 Task: Look for space in Sycamore, United States from 8th August, 2023 to 15th August, 2023 for 9 adults in price range Rs.10000 to Rs.14000. Place can be shared room with 5 bedrooms having 9 beds and 5 bathrooms. Property type can be house, flat, guest house. Amenities needed are: wifi, TV, free parkinig on premises, gym, breakfast. Booking option can be shelf check-in. Required host language is English.
Action: Mouse moved to (589, 134)
Screenshot: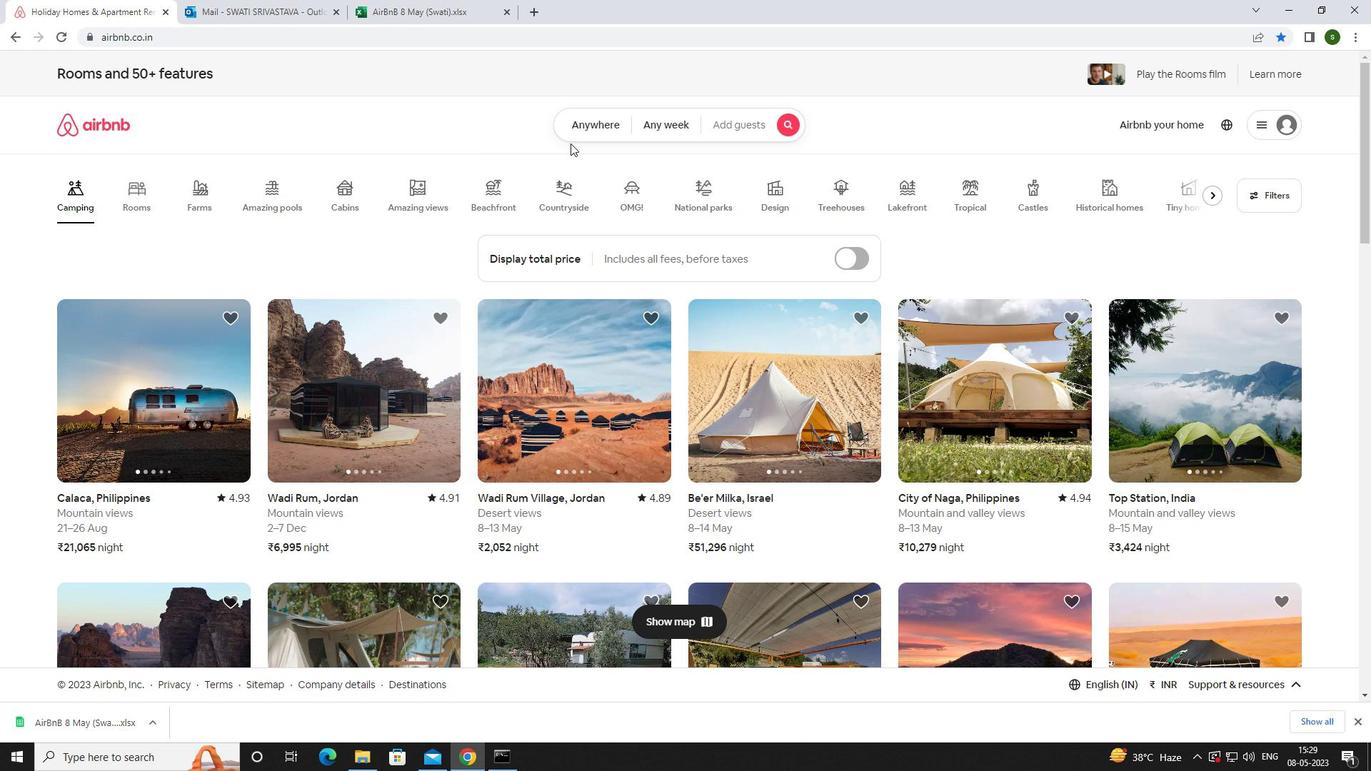
Action: Mouse pressed left at (589, 134)
Screenshot: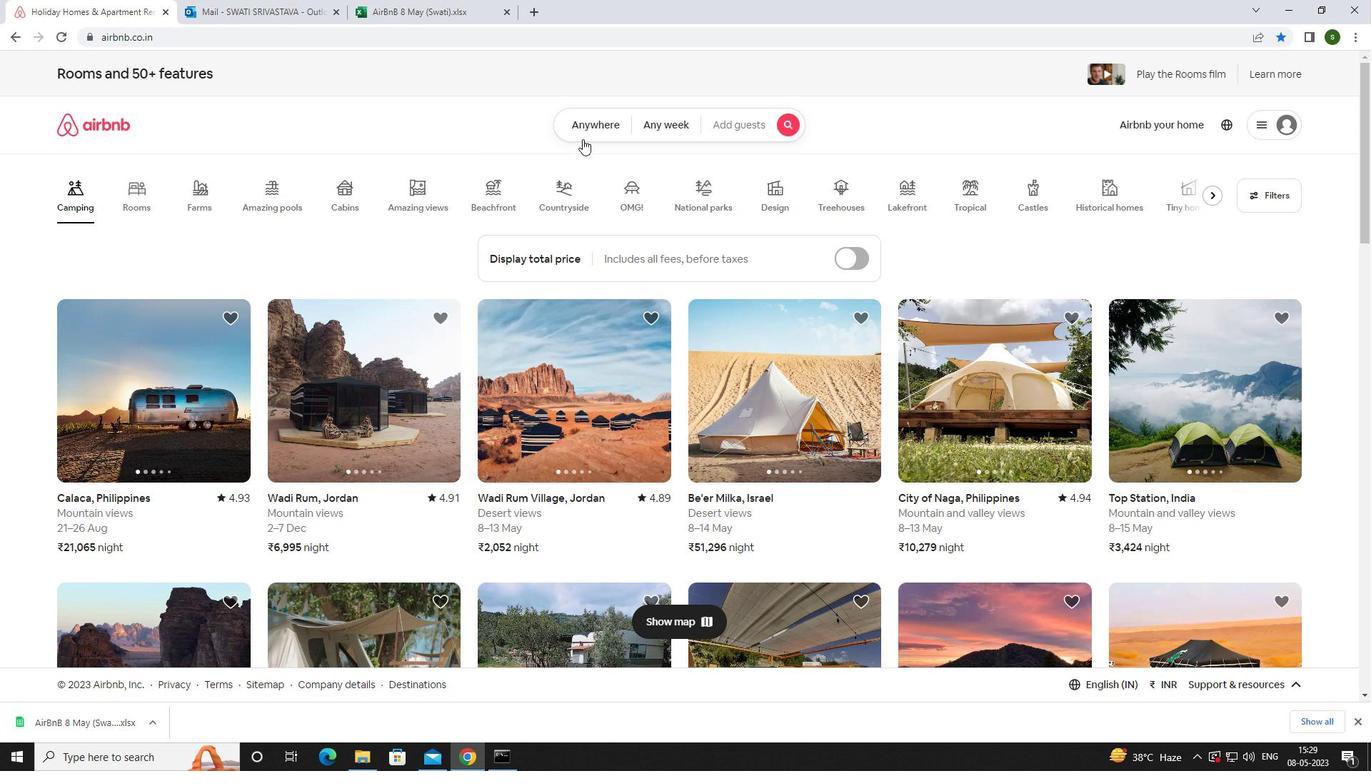
Action: Mouse moved to (514, 182)
Screenshot: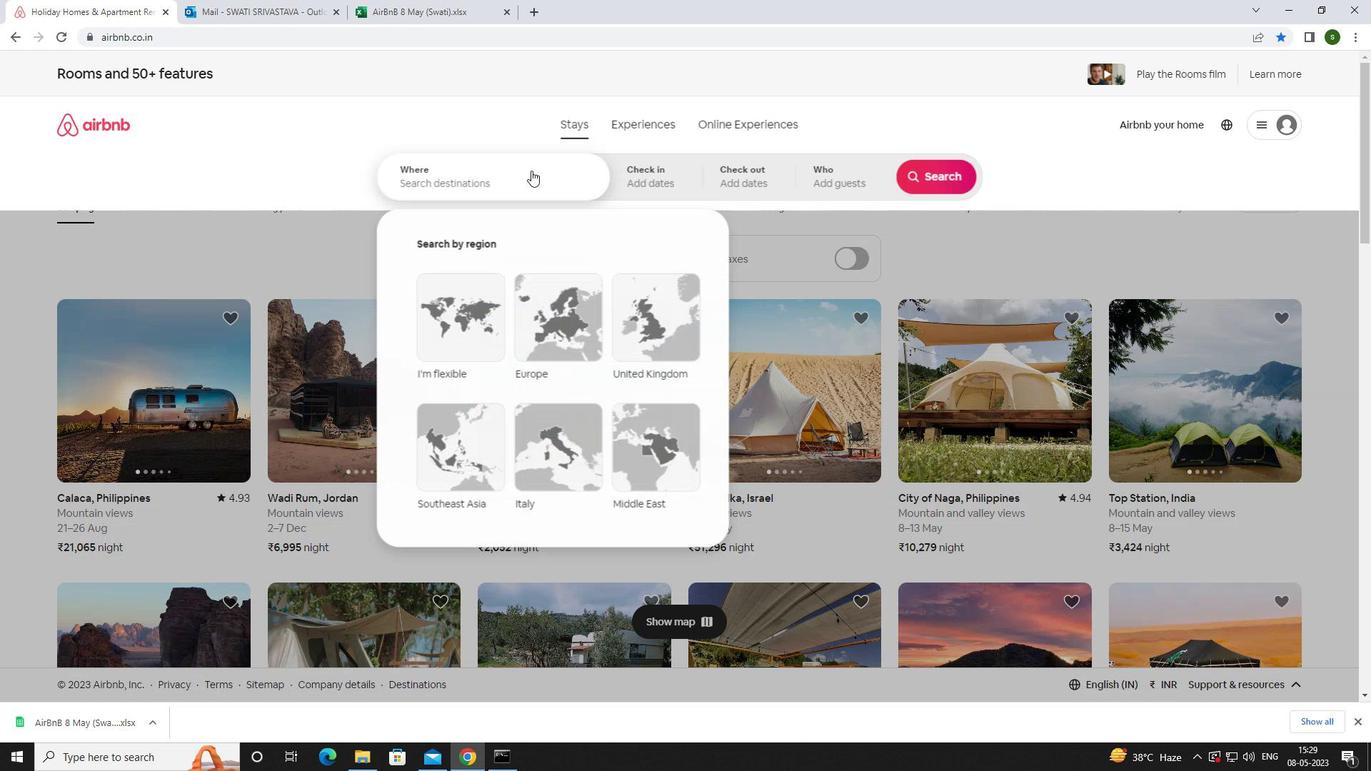 
Action: Mouse pressed left at (514, 182)
Screenshot: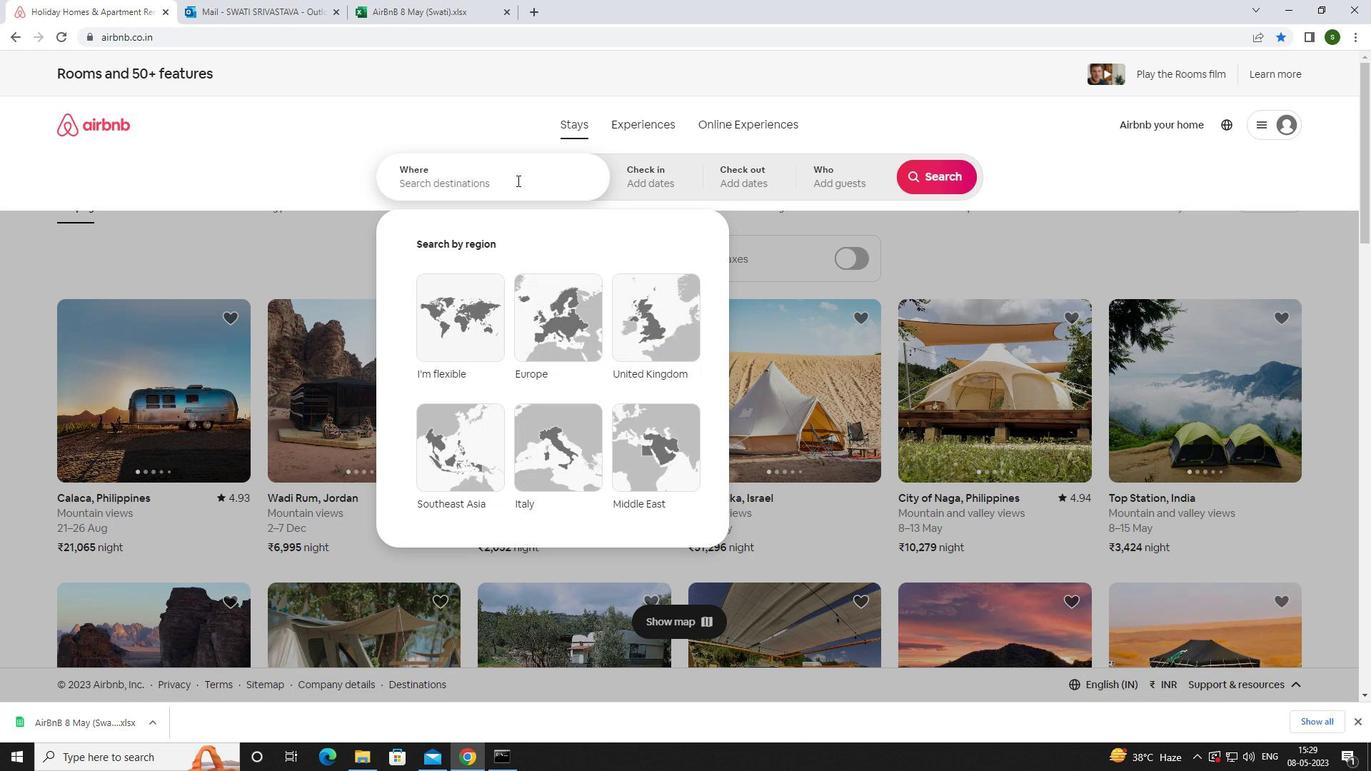 
Action: Key pressed <Key.caps_lock>s<Key.caps_lock>ycamore,<Key.space><Key.caps_lock>u<Key.caps_lock>nited<Key.space><Key.caps_lock>s<Key.caps_lock>tates<Key.enter>
Screenshot: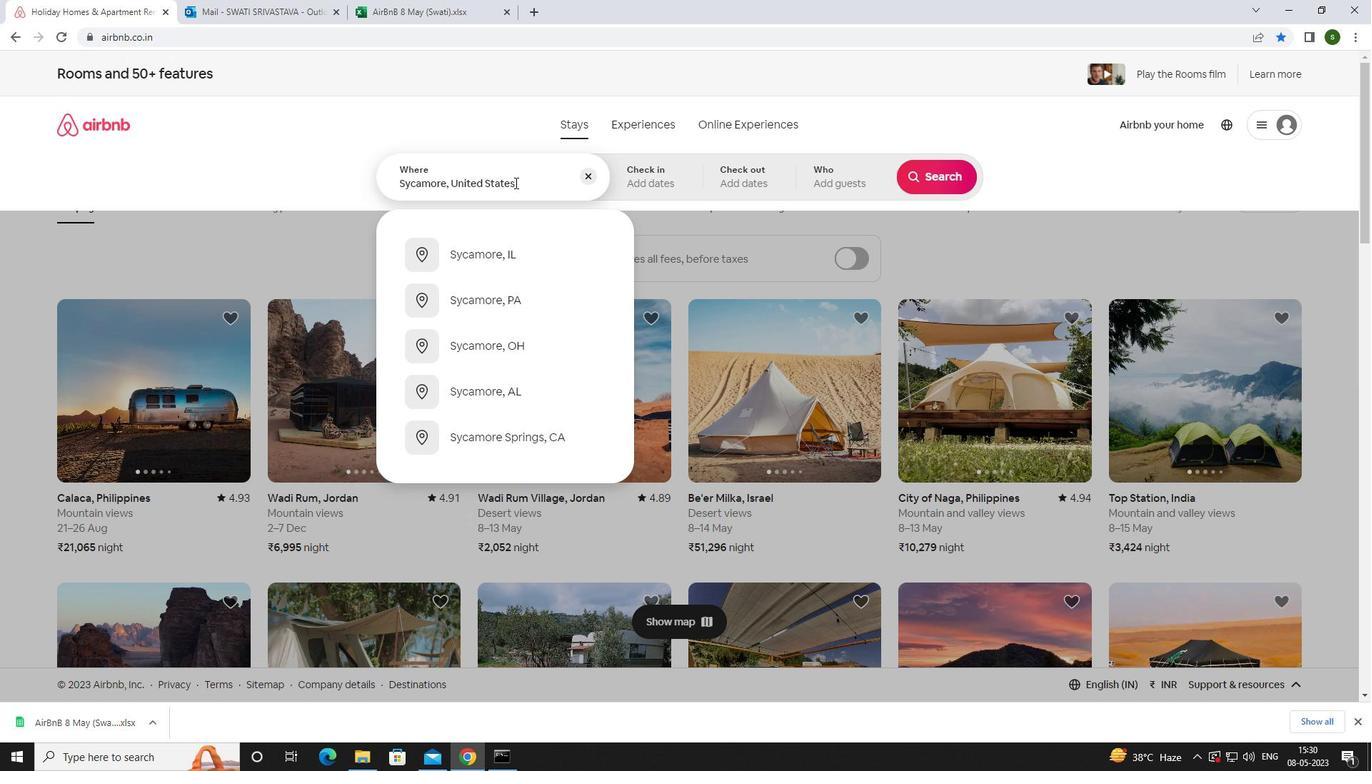 
Action: Mouse moved to (931, 289)
Screenshot: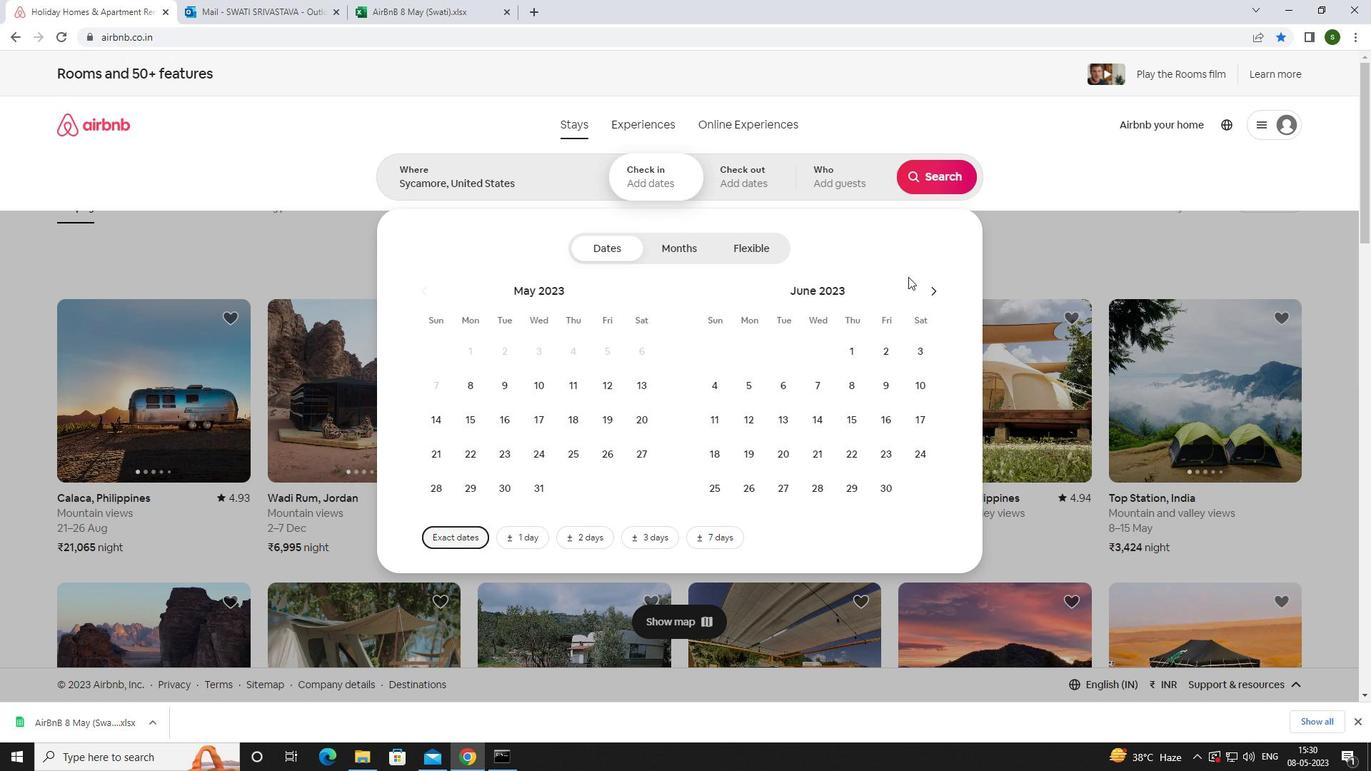 
Action: Mouse pressed left at (931, 289)
Screenshot: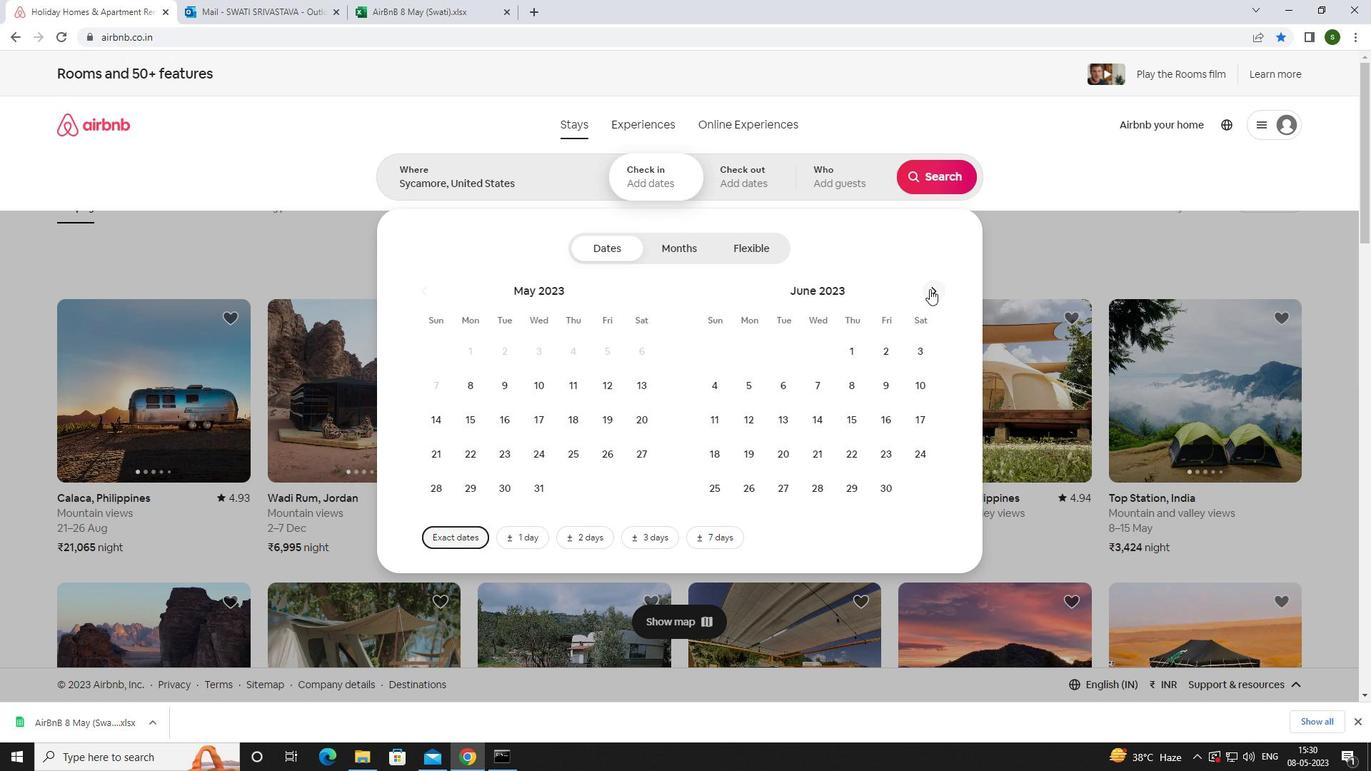 
Action: Mouse moved to (931, 287)
Screenshot: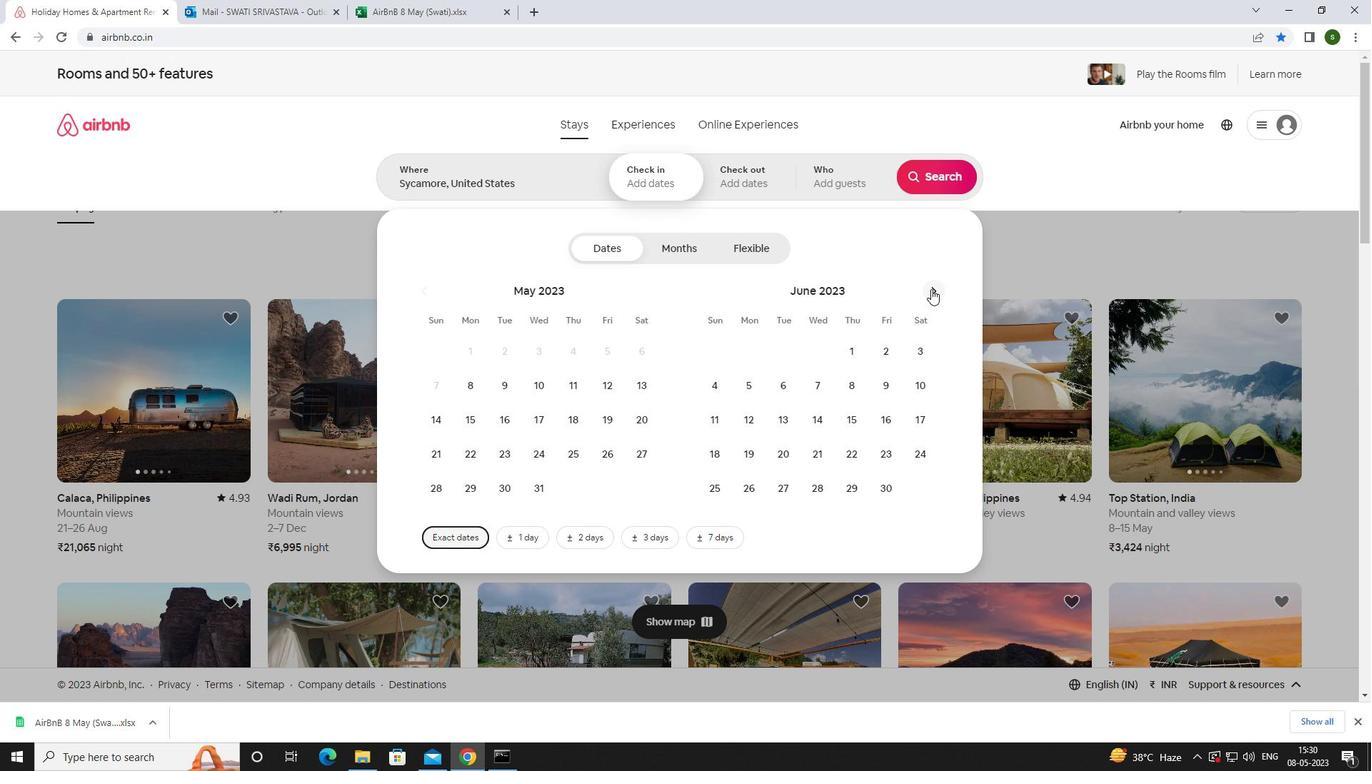 
Action: Mouse pressed left at (931, 287)
Screenshot: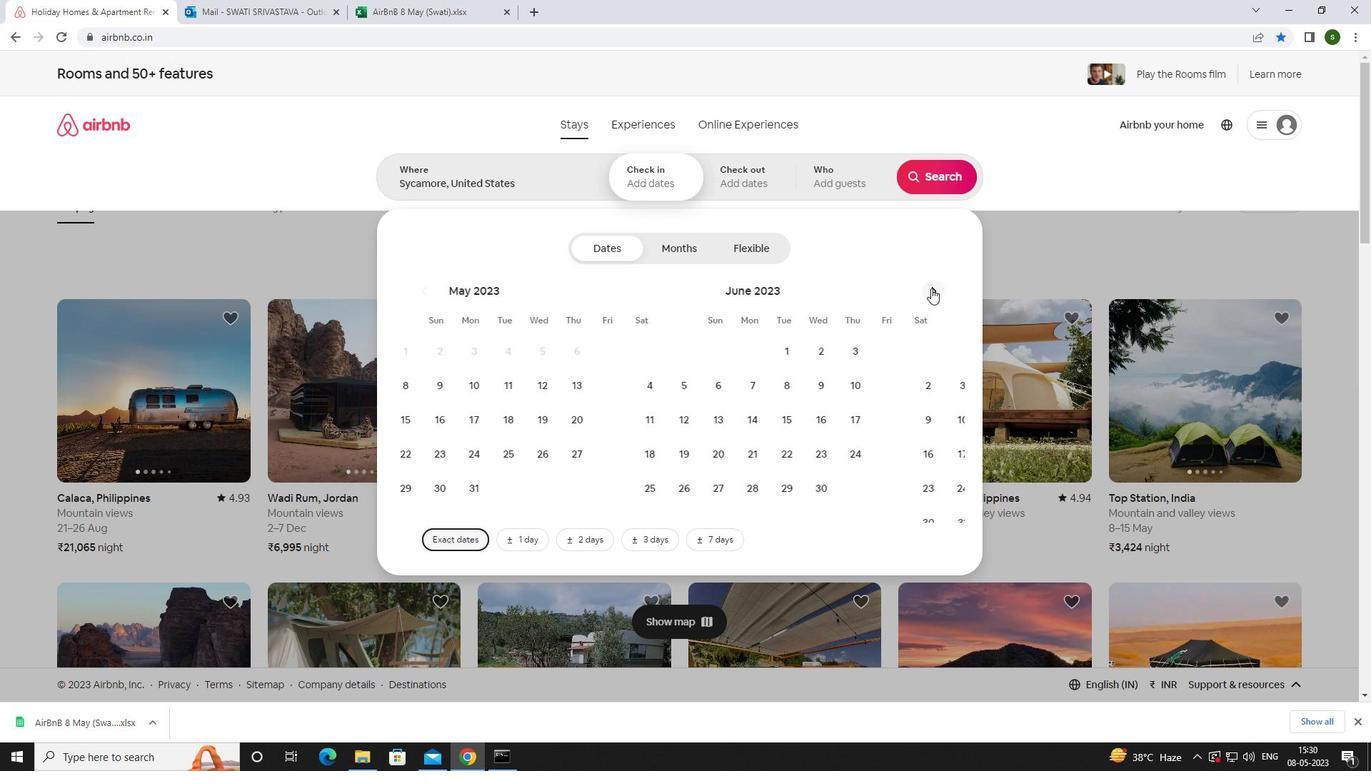 
Action: Mouse moved to (784, 393)
Screenshot: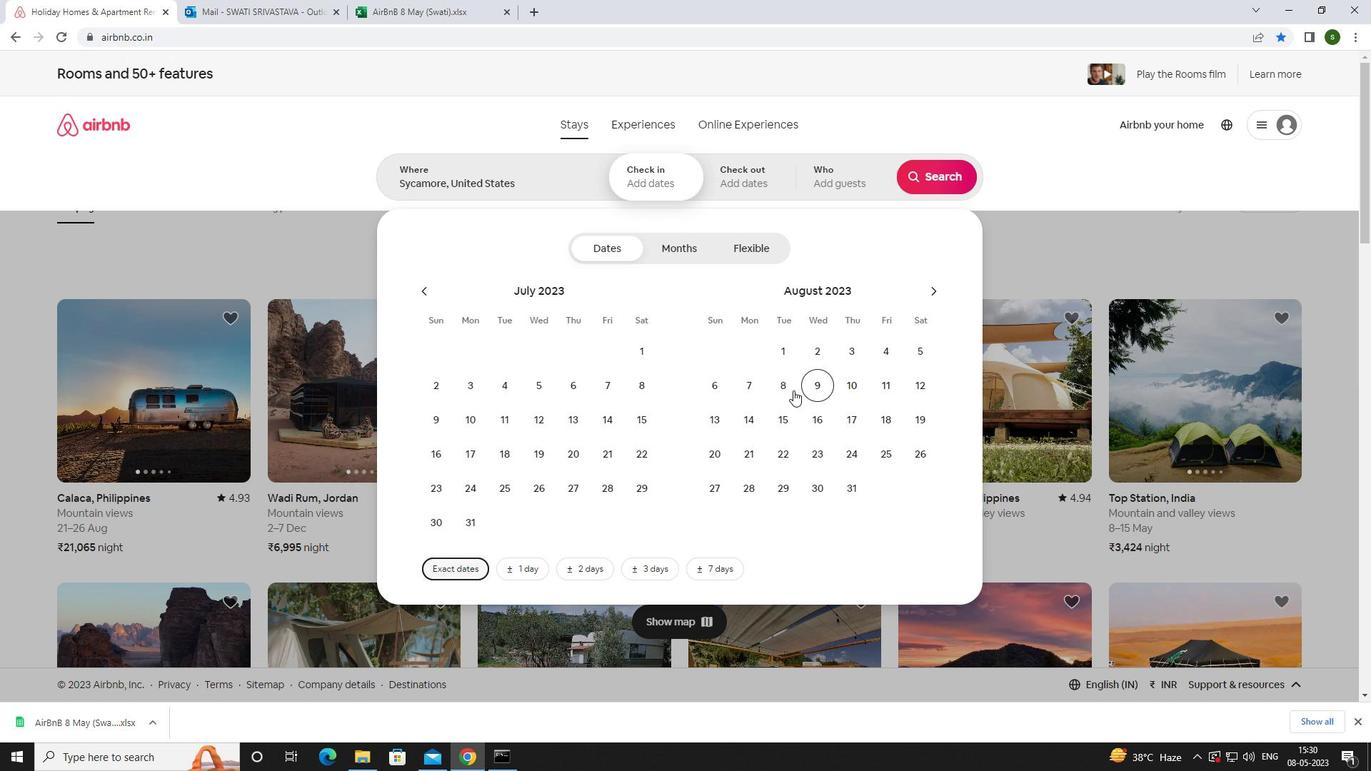 
Action: Mouse pressed left at (784, 393)
Screenshot: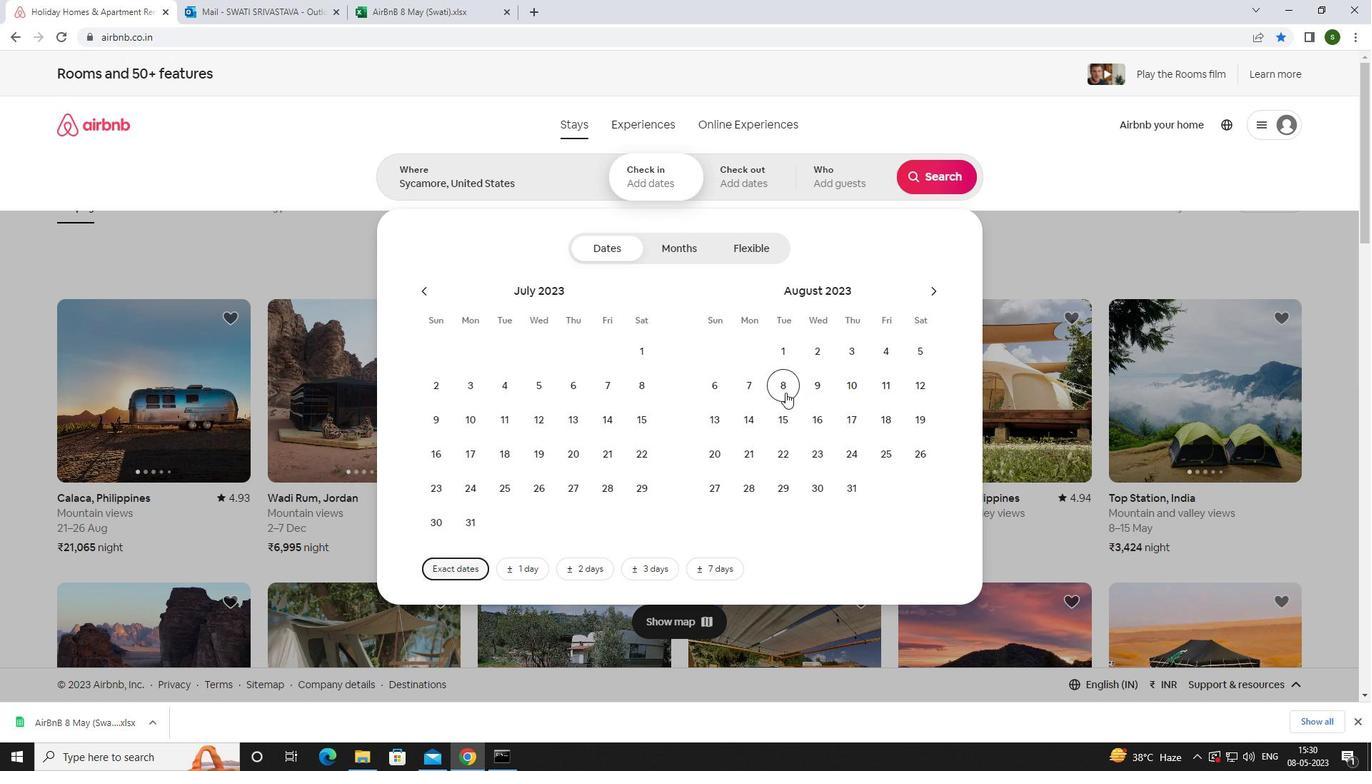 
Action: Mouse moved to (778, 416)
Screenshot: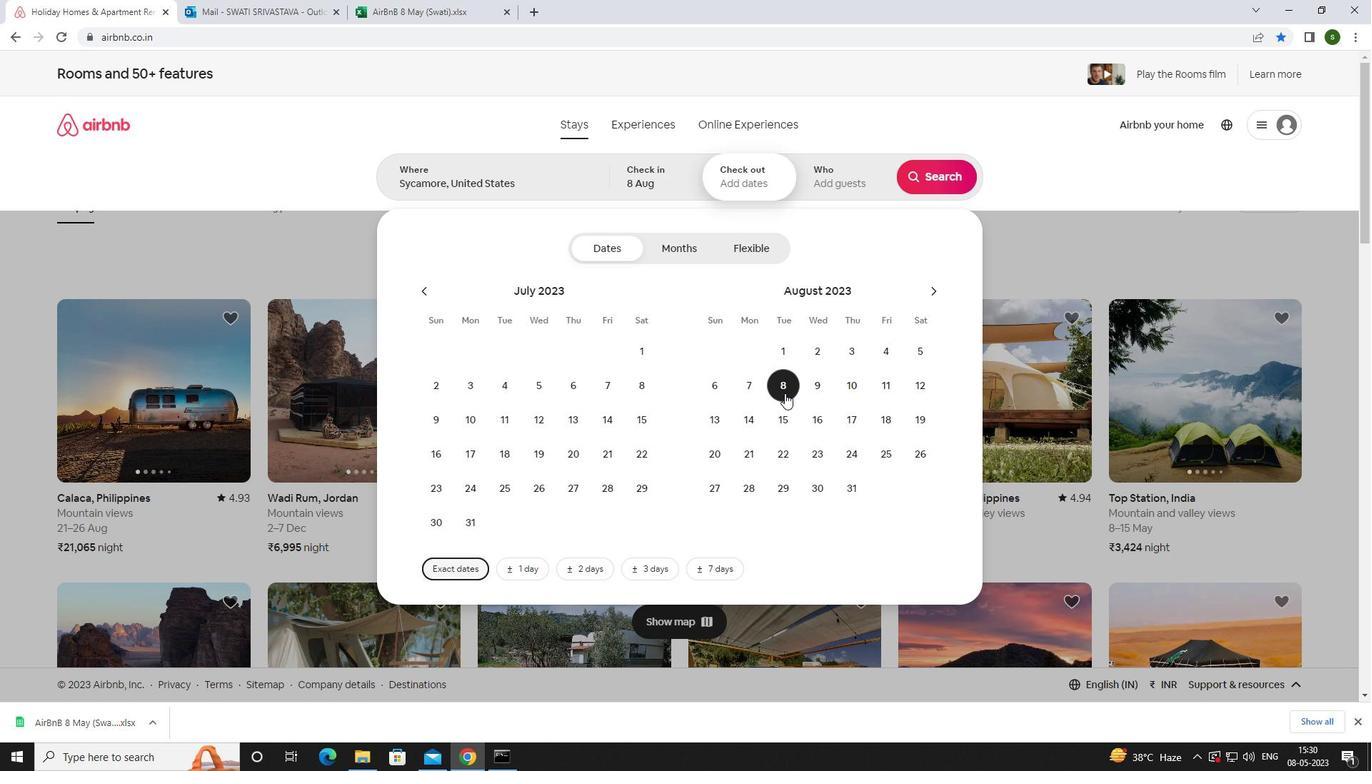 
Action: Mouse pressed left at (778, 416)
Screenshot: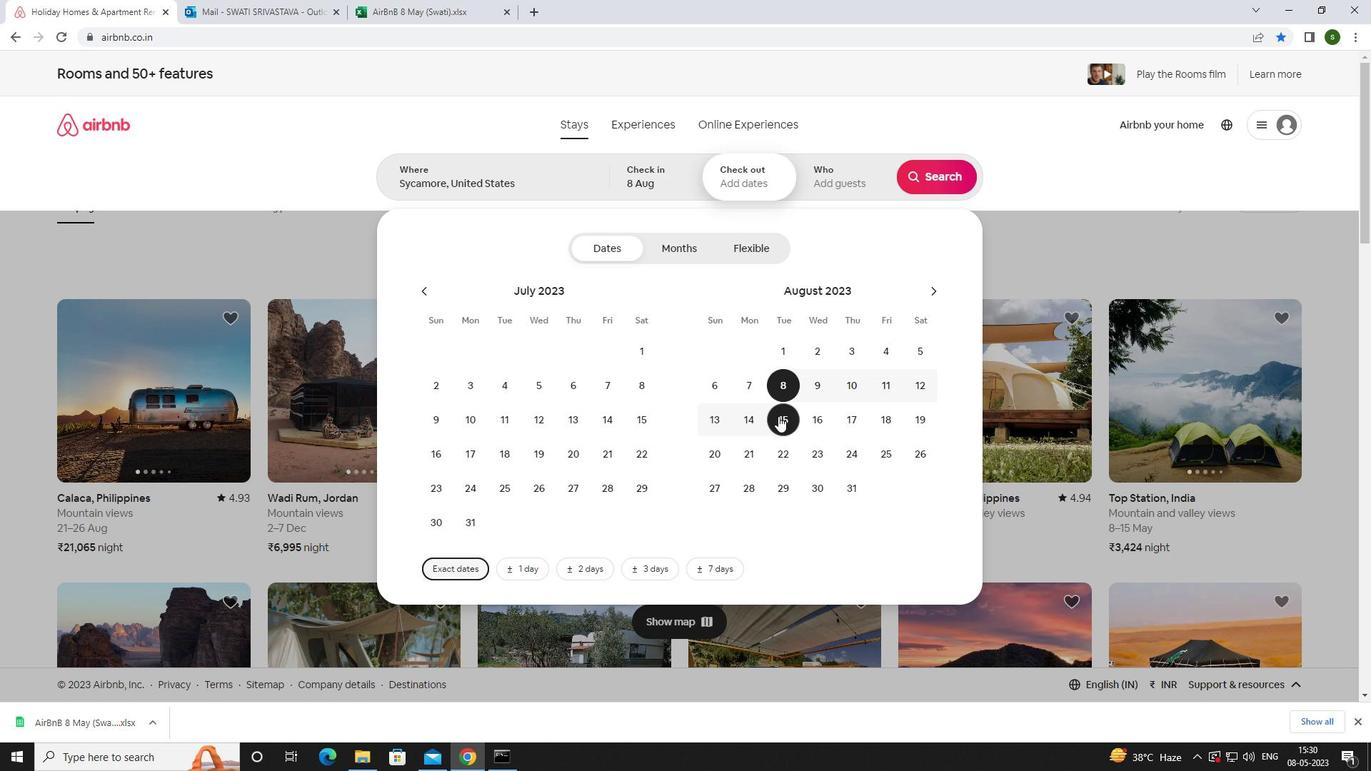 
Action: Mouse moved to (832, 179)
Screenshot: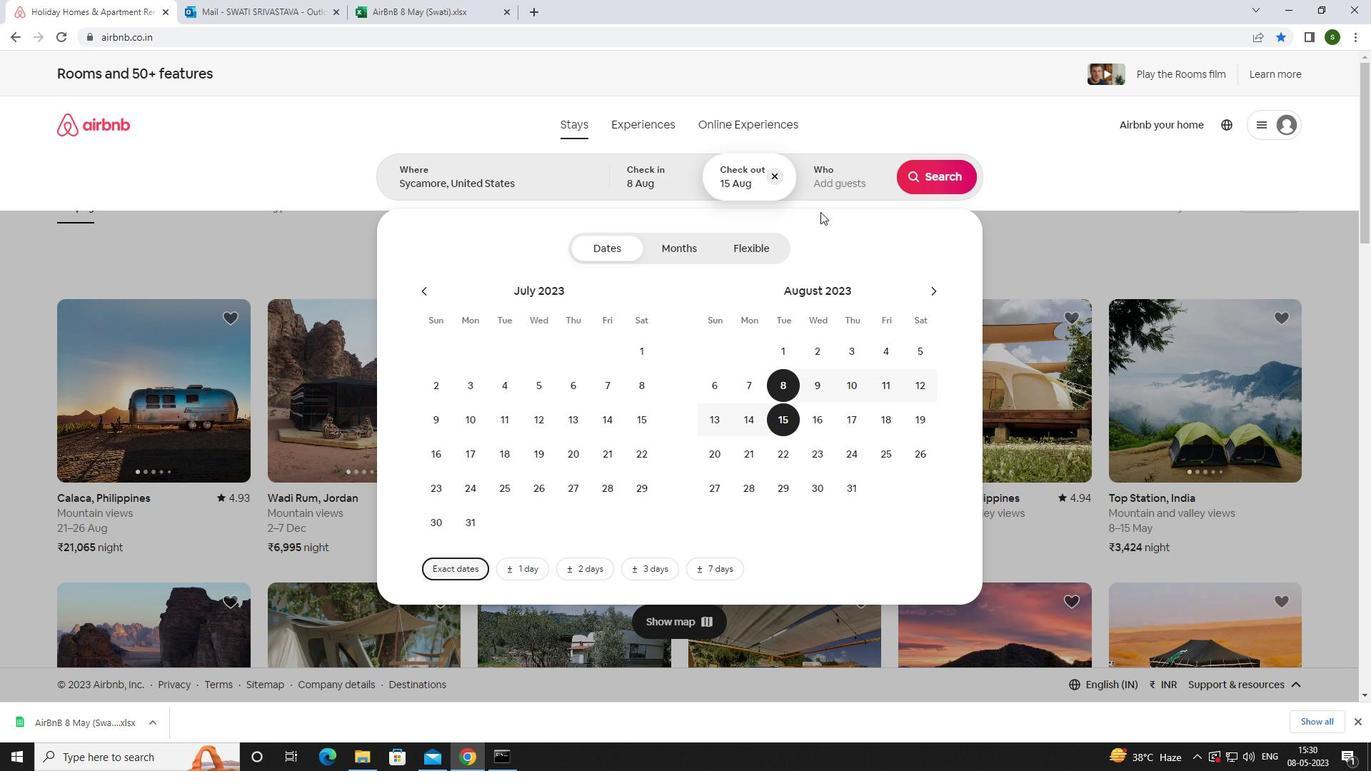 
Action: Mouse pressed left at (832, 179)
Screenshot: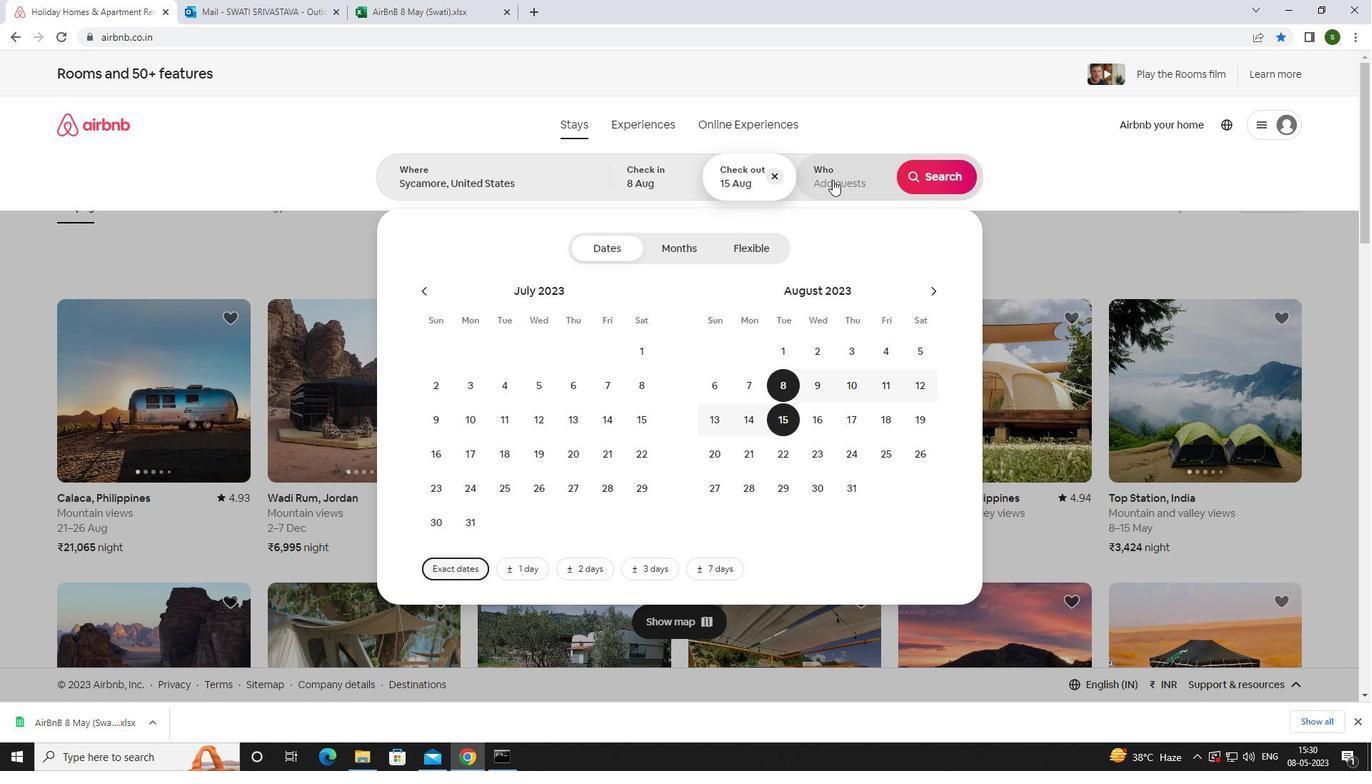 
Action: Mouse moved to (947, 250)
Screenshot: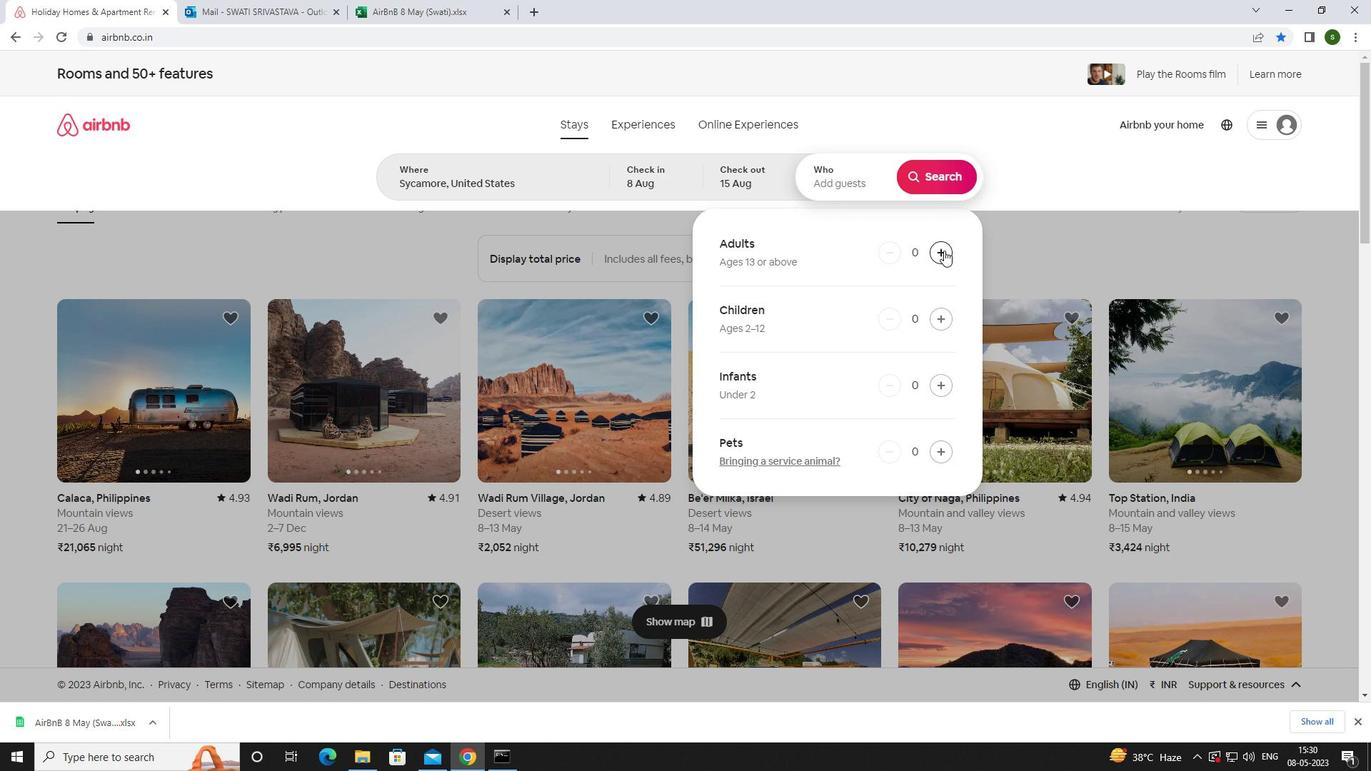 
Action: Mouse pressed left at (947, 250)
Screenshot: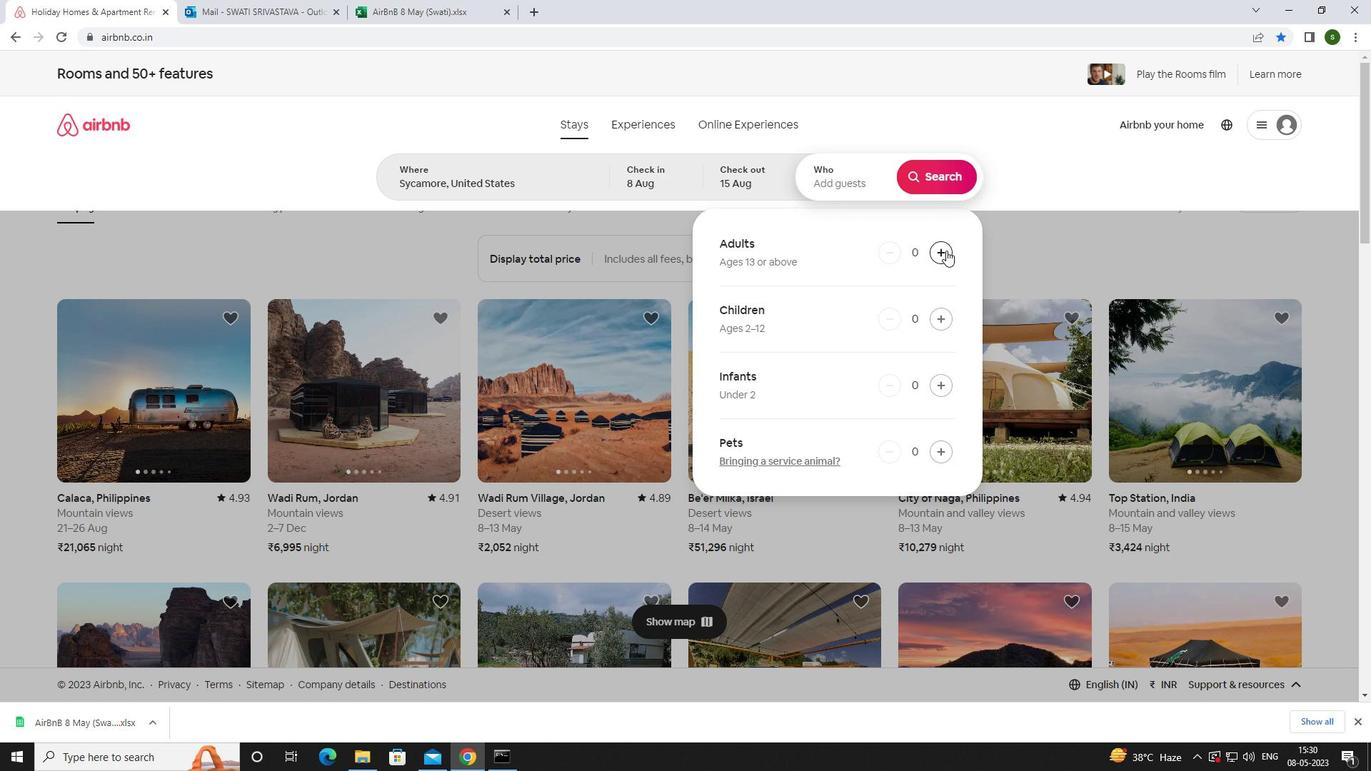 
Action: Mouse pressed left at (947, 250)
Screenshot: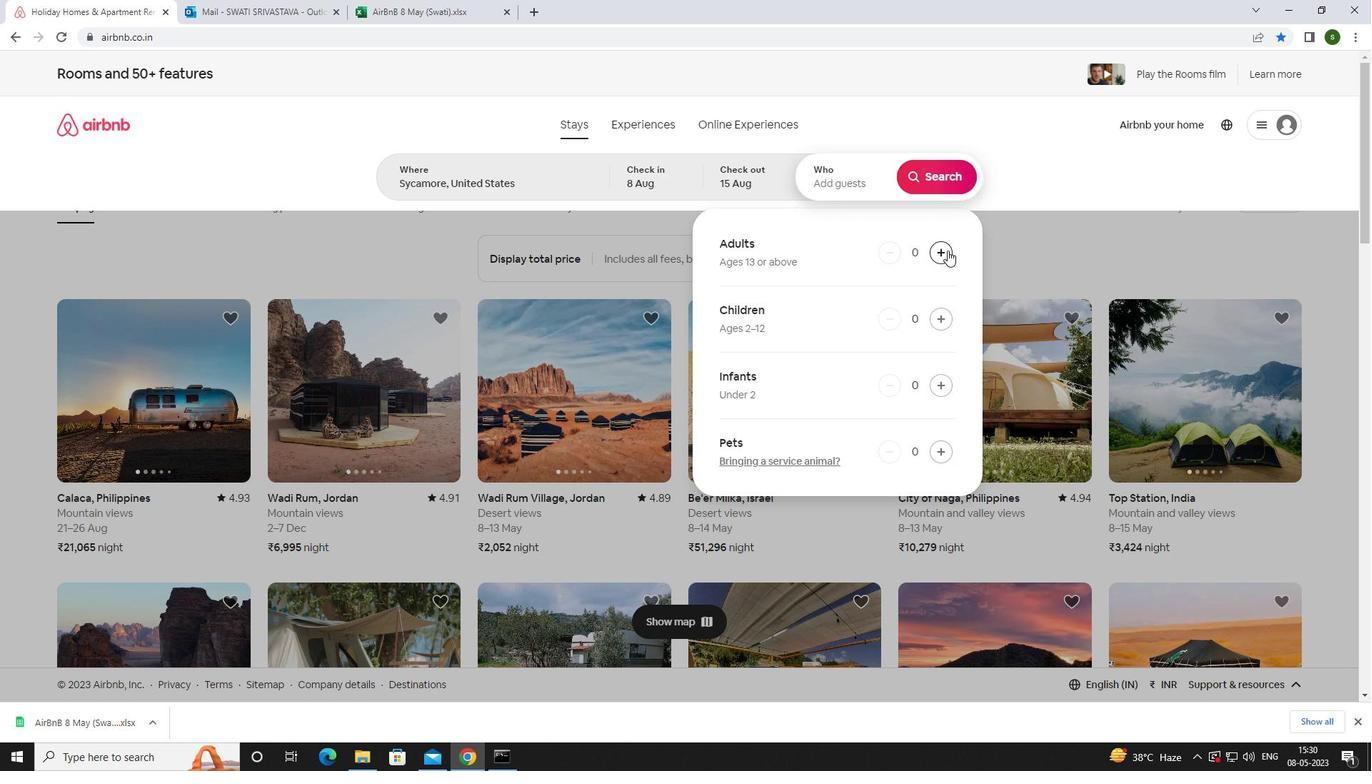 
Action: Mouse pressed left at (947, 250)
Screenshot: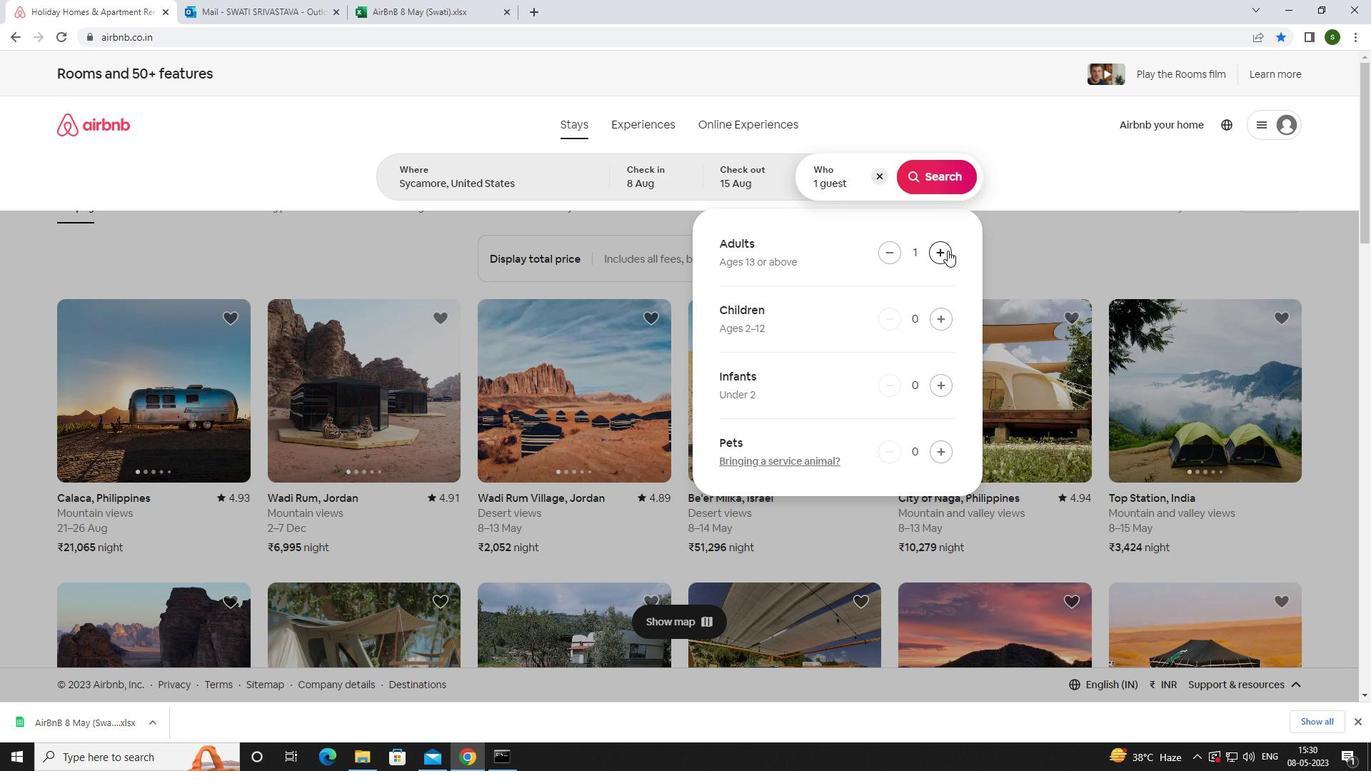 
Action: Mouse pressed left at (947, 250)
Screenshot: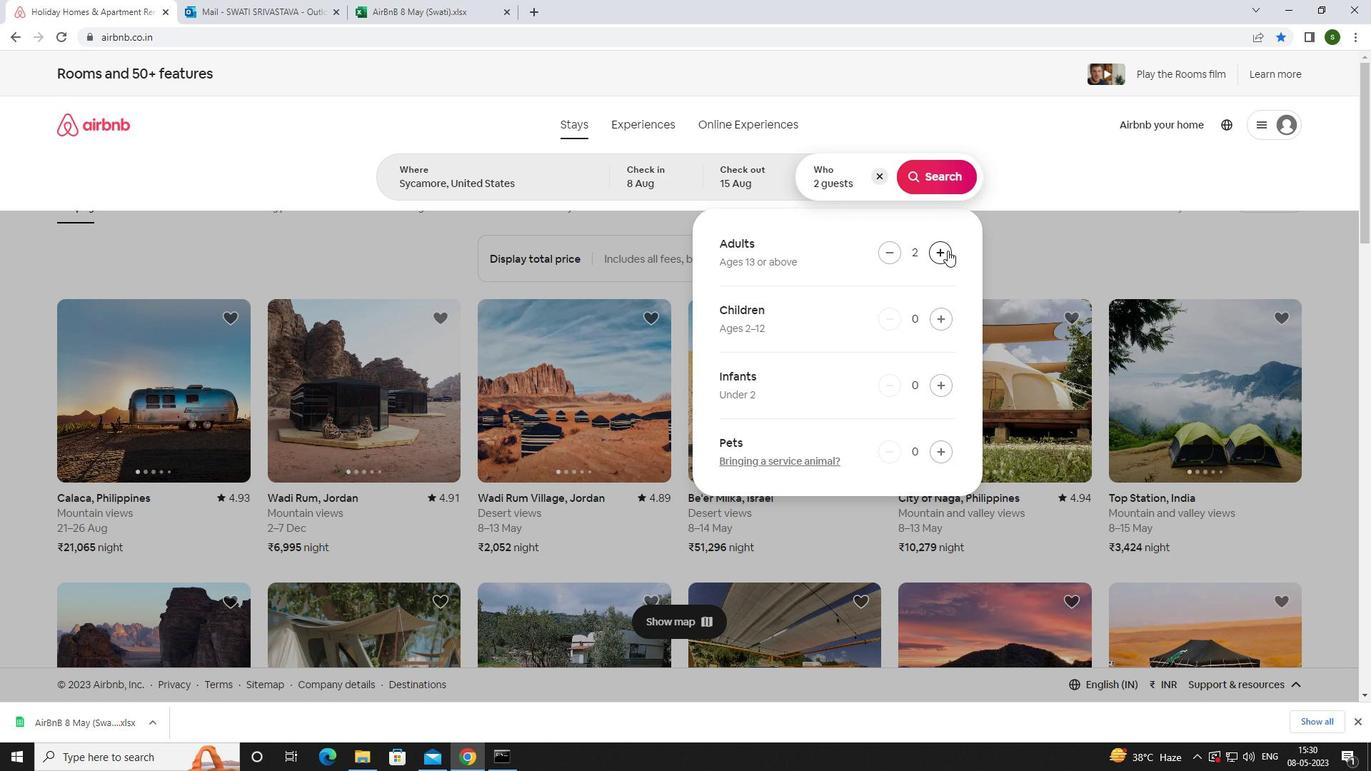 
Action: Mouse pressed left at (947, 250)
Screenshot: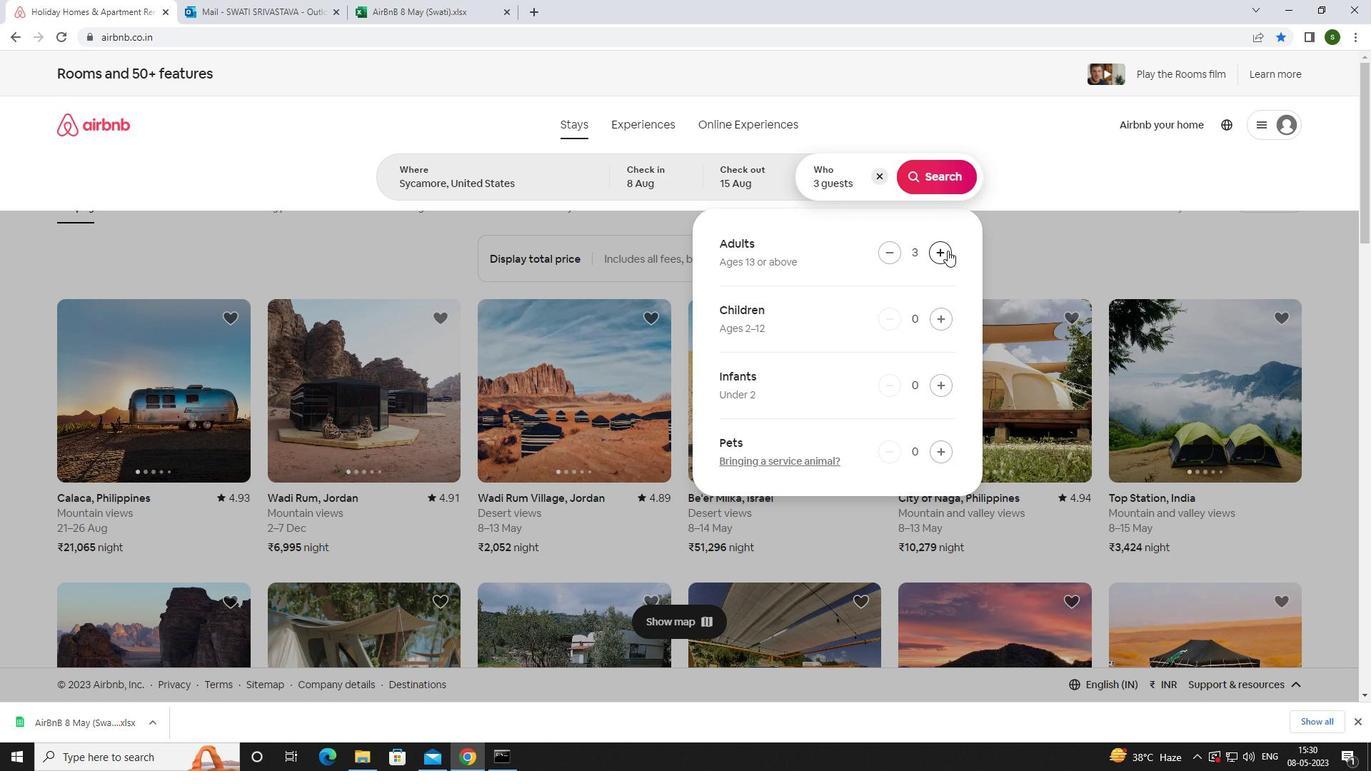 
Action: Mouse pressed left at (947, 250)
Screenshot: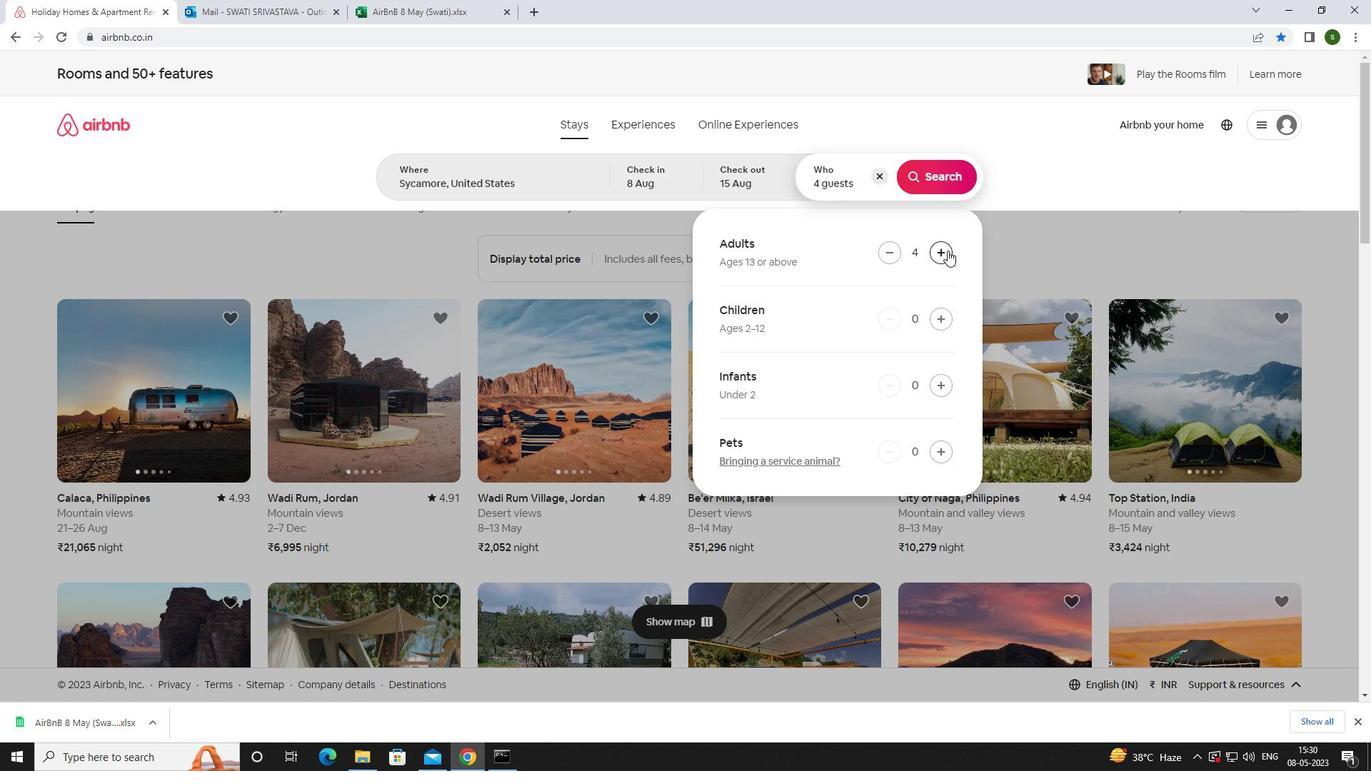 
Action: Mouse pressed left at (947, 250)
Screenshot: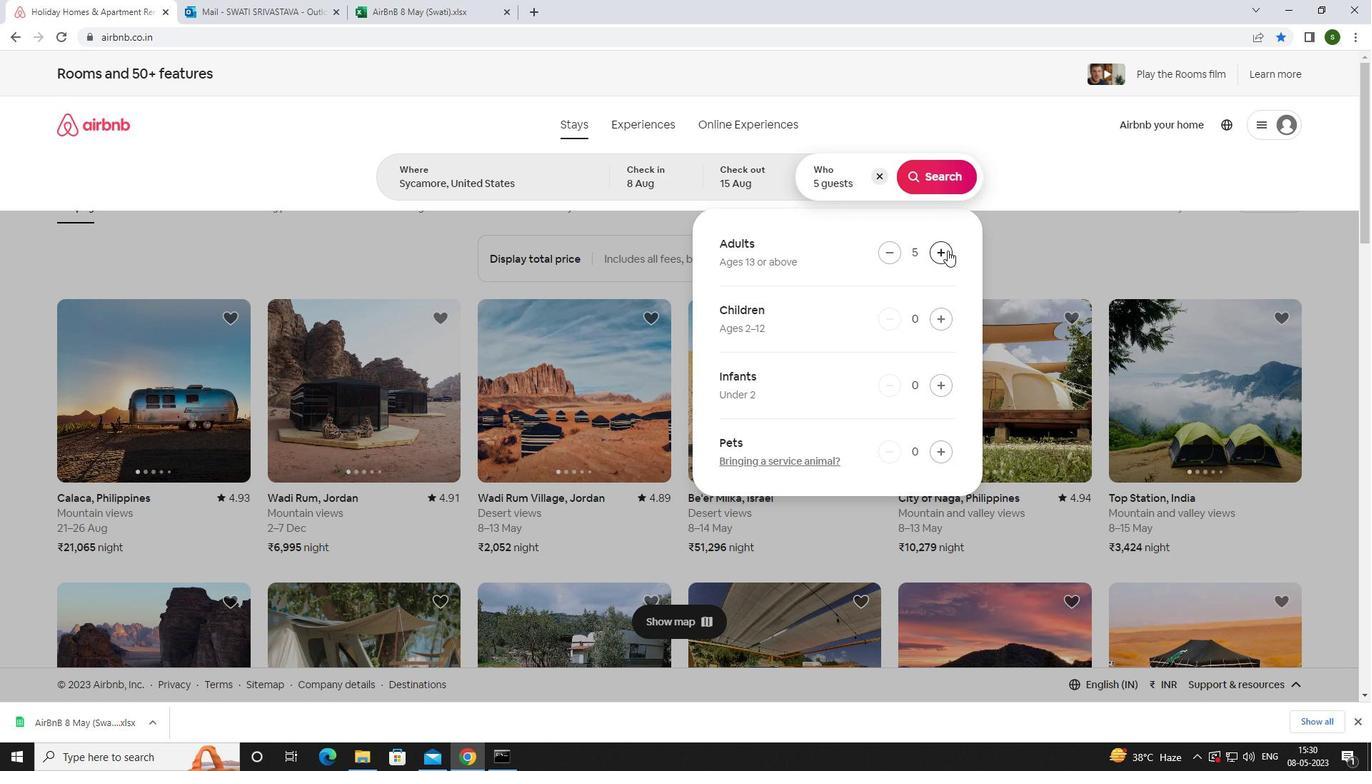 
Action: Mouse pressed left at (947, 250)
Screenshot: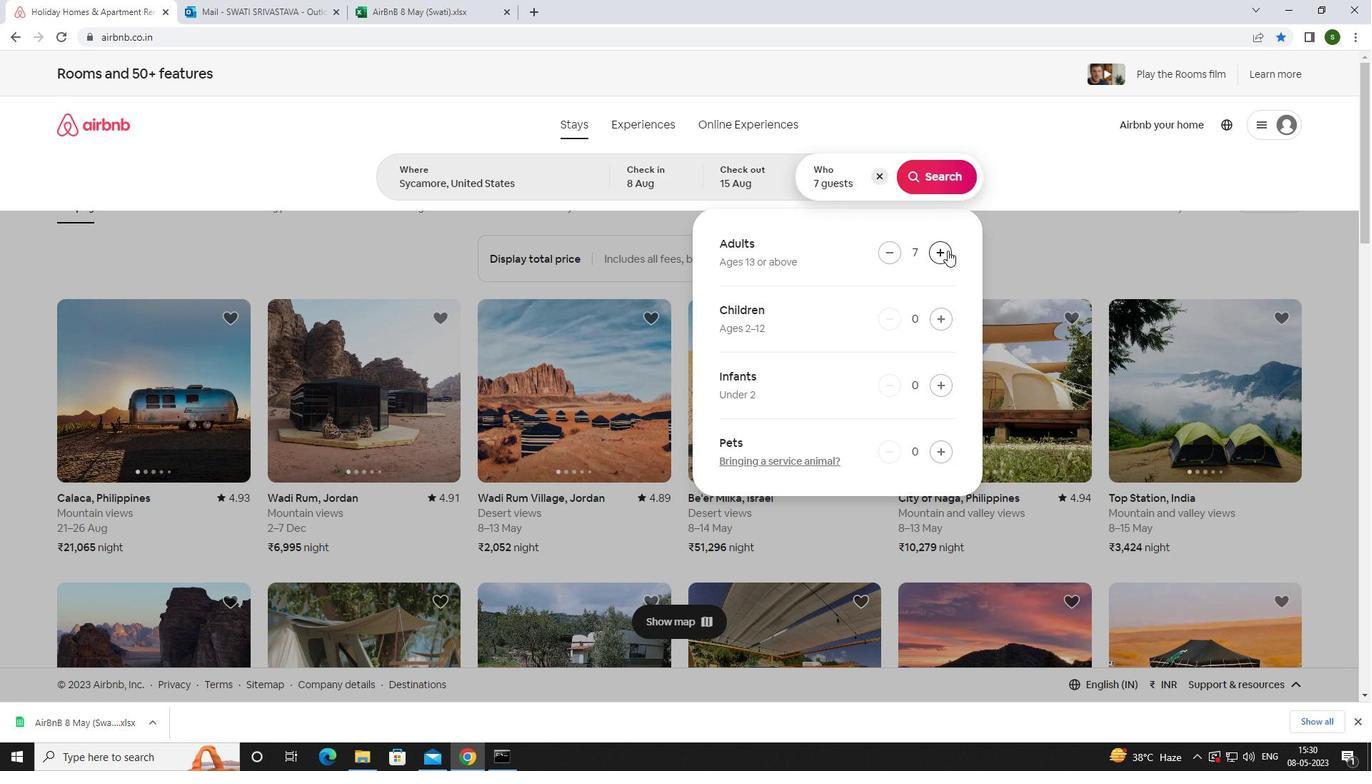 
Action: Mouse pressed left at (947, 250)
Screenshot: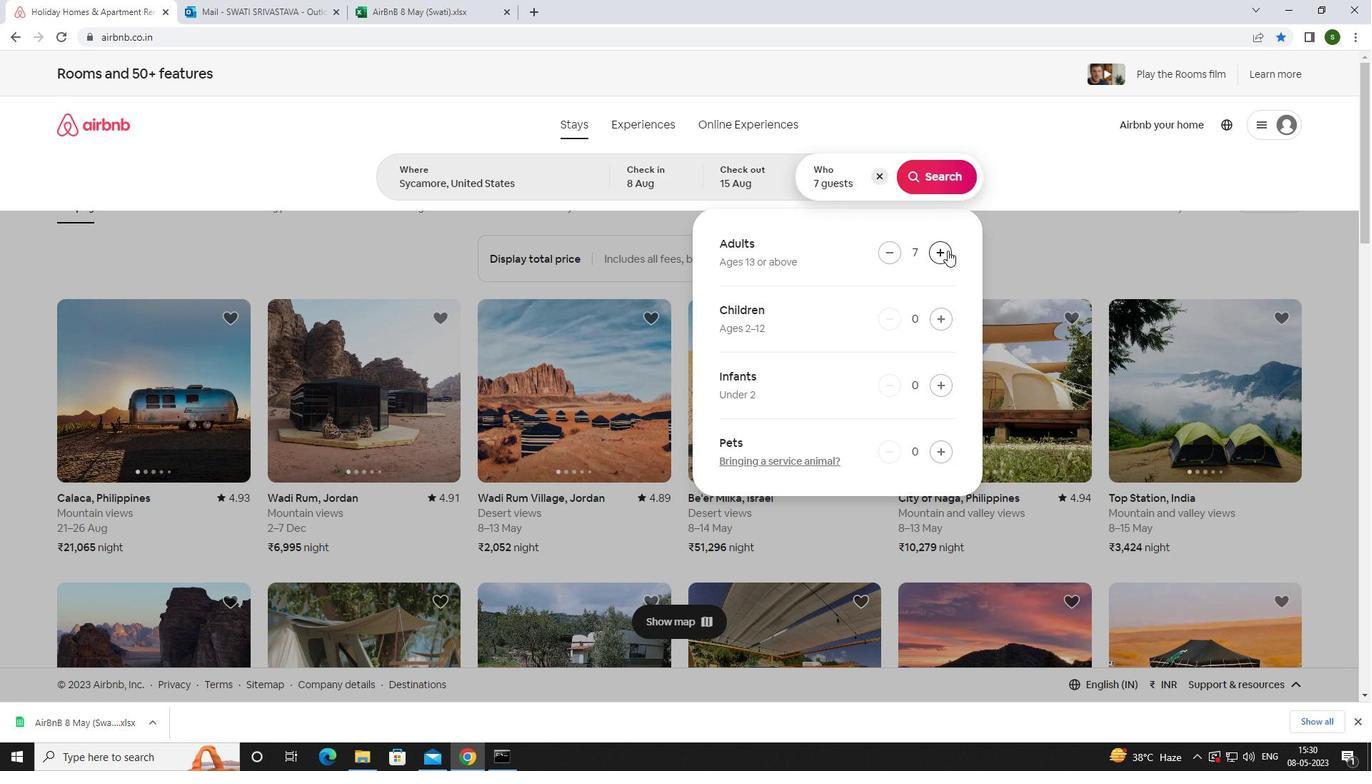 
Action: Mouse moved to (929, 177)
Screenshot: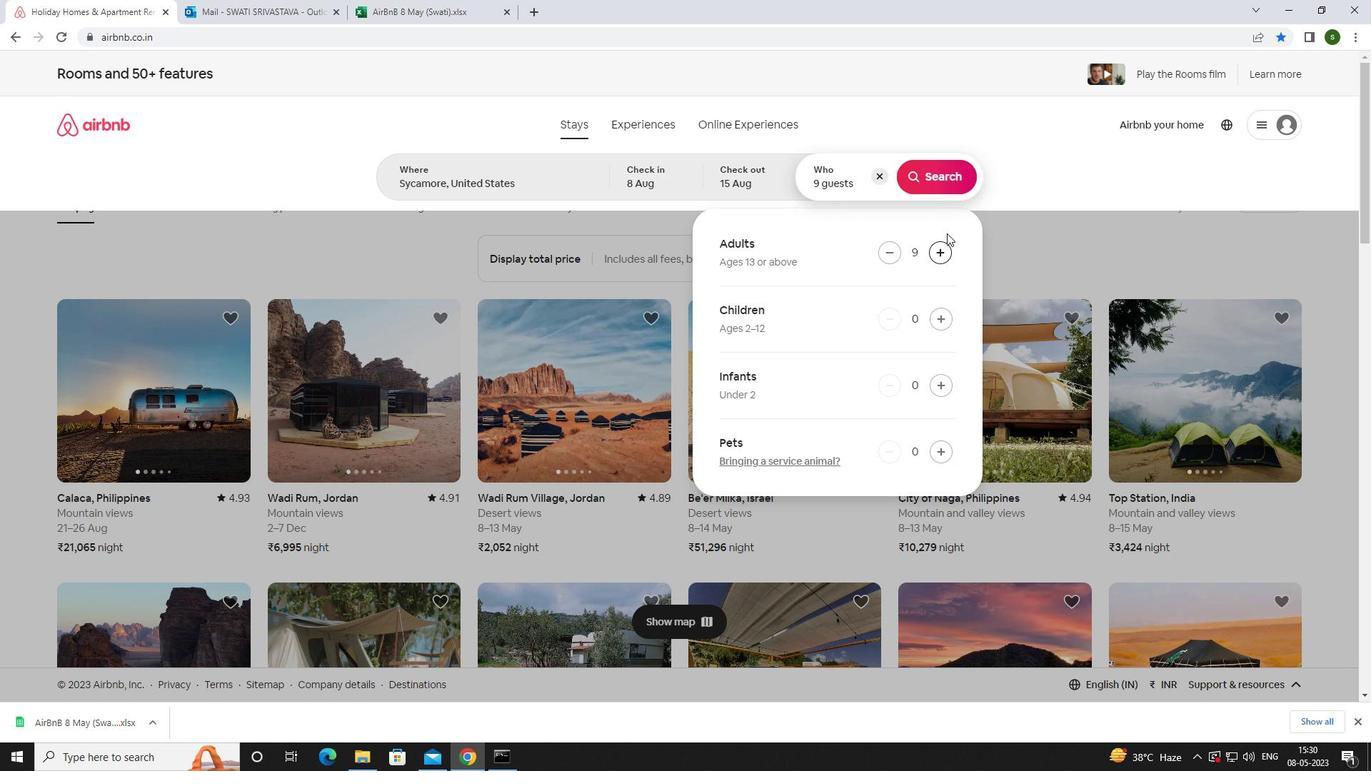 
Action: Mouse pressed left at (929, 177)
Screenshot: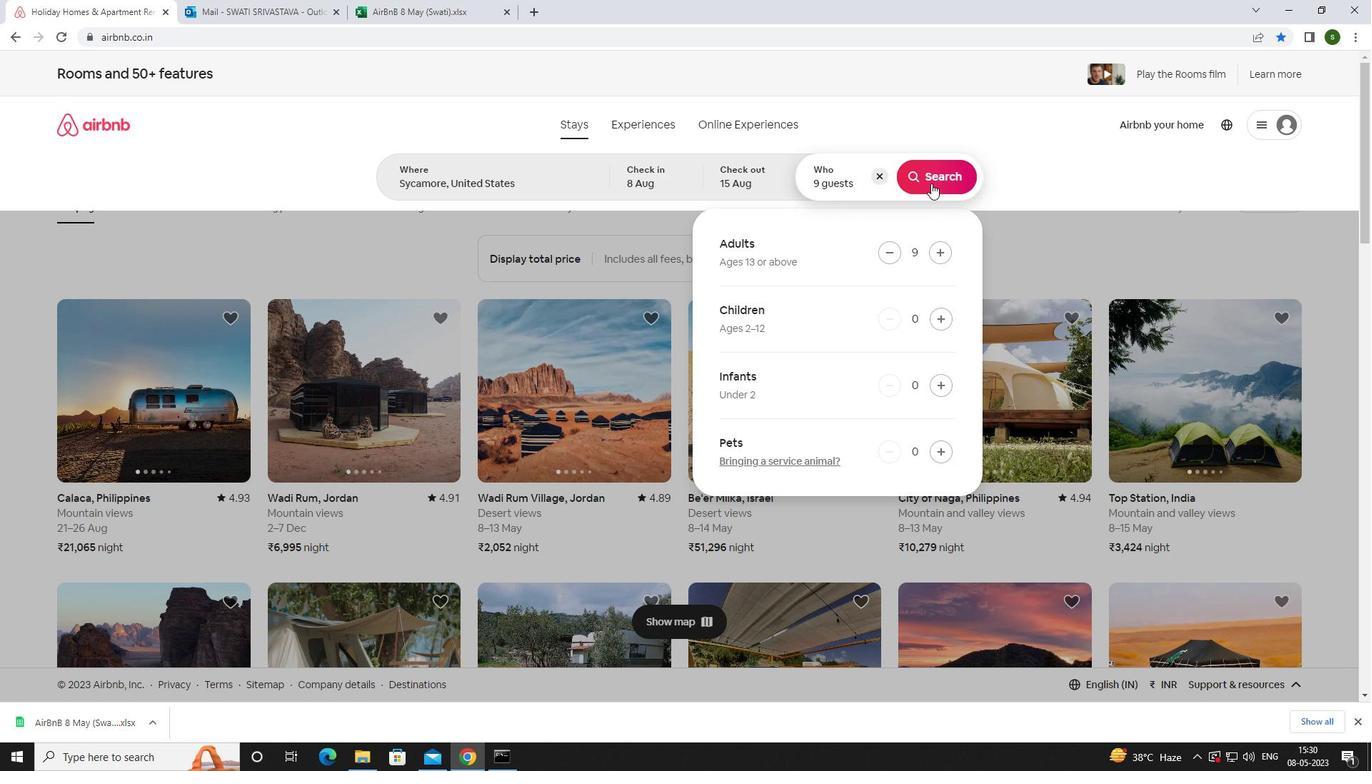 
Action: Mouse moved to (1316, 133)
Screenshot: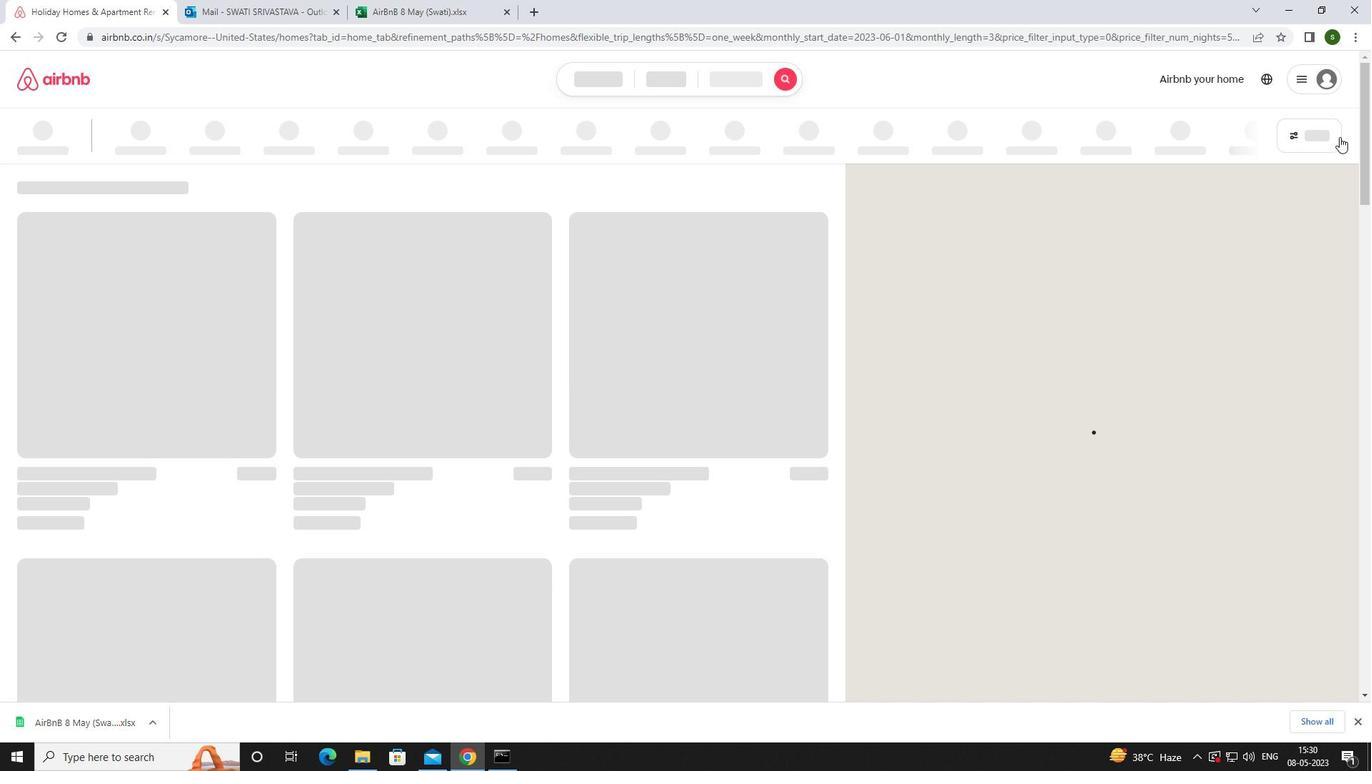 
Action: Mouse pressed left at (1316, 133)
Screenshot: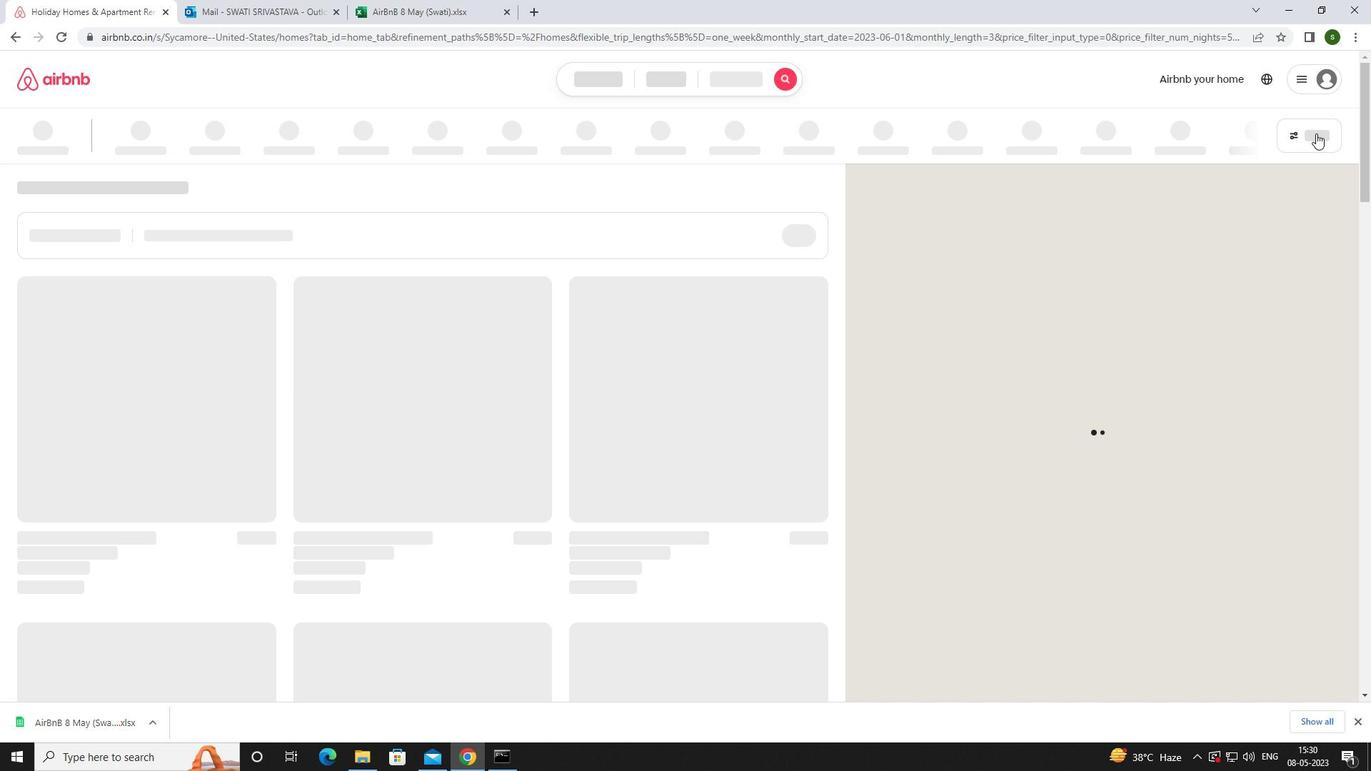 
Action: Mouse moved to (574, 490)
Screenshot: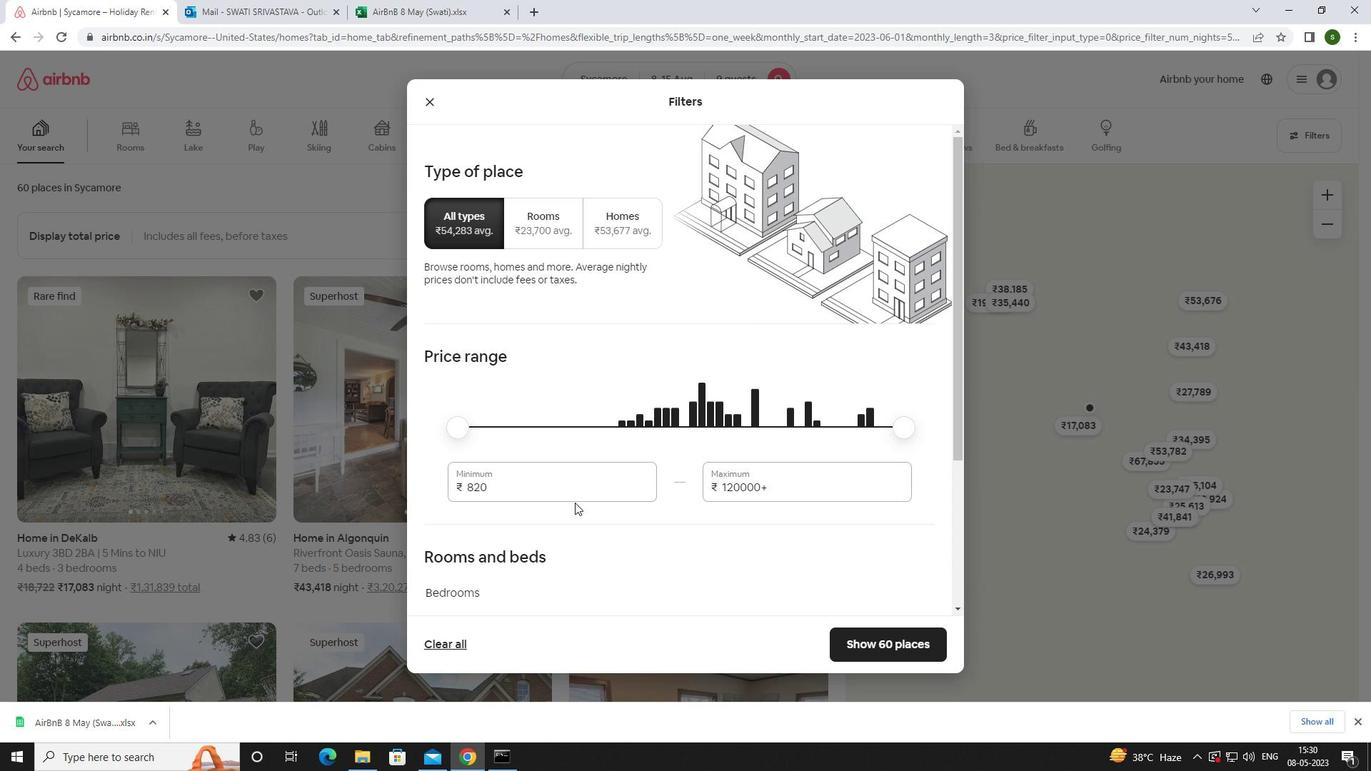 
Action: Mouse pressed left at (574, 490)
Screenshot: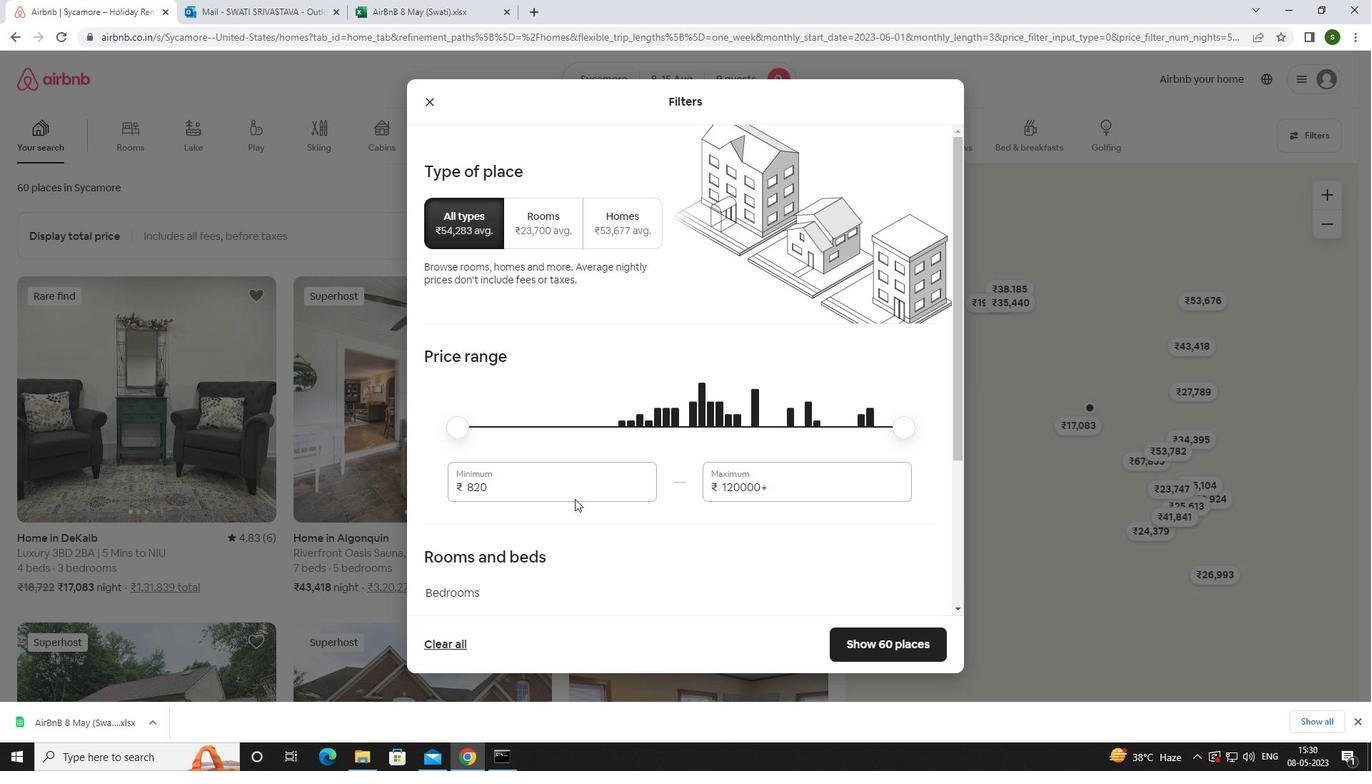 
Action: Mouse moved to (574, 487)
Screenshot: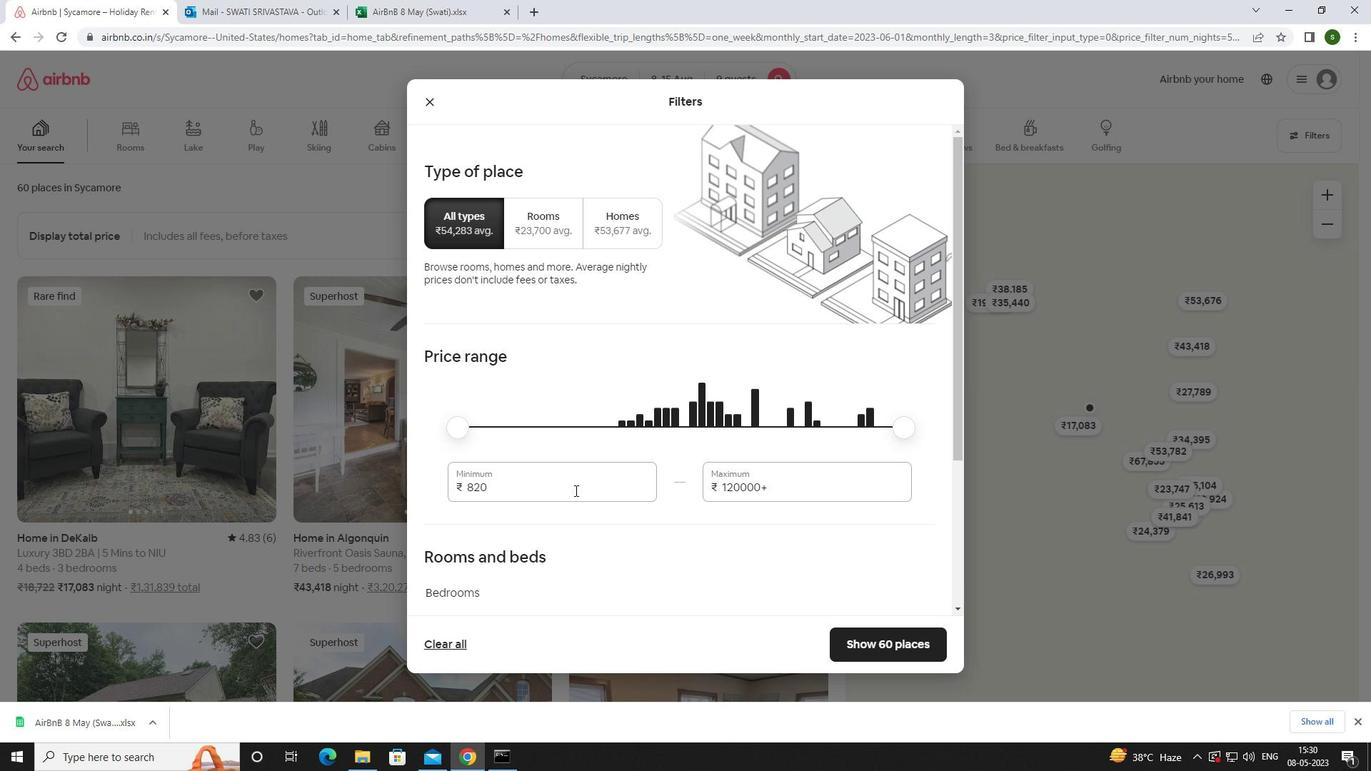 
Action: Key pressed <Key.backspace><Key.backspace><Key.backspace><Key.backspace>10000
Screenshot: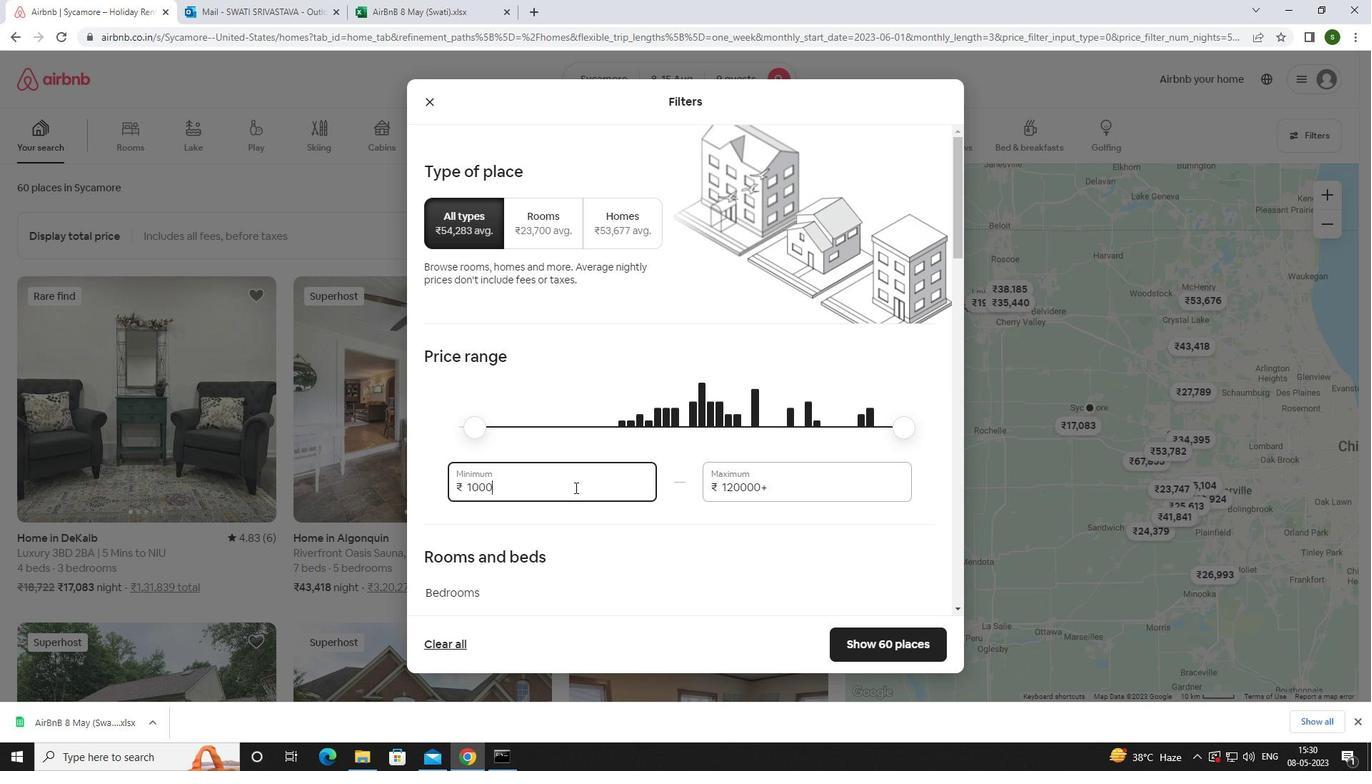 
Action: Mouse moved to (767, 488)
Screenshot: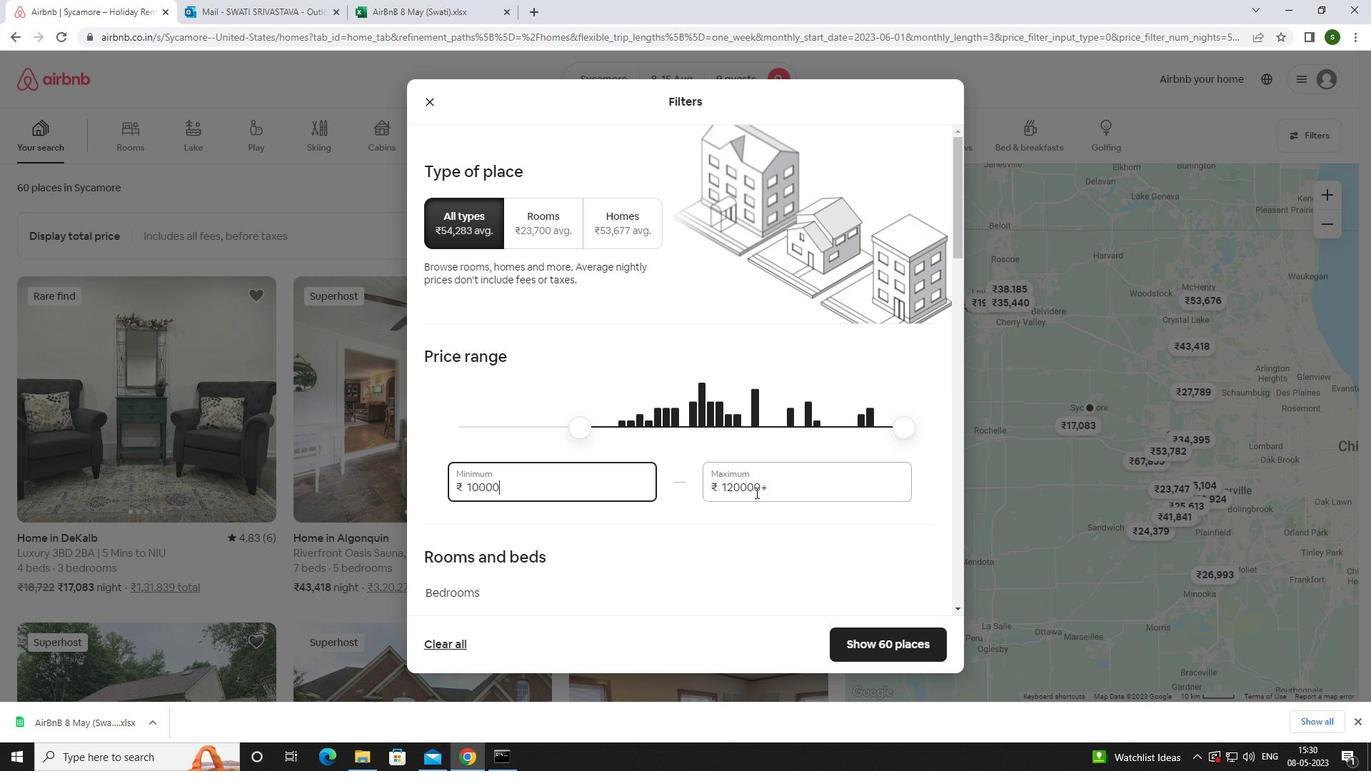 
Action: Mouse pressed left at (767, 488)
Screenshot: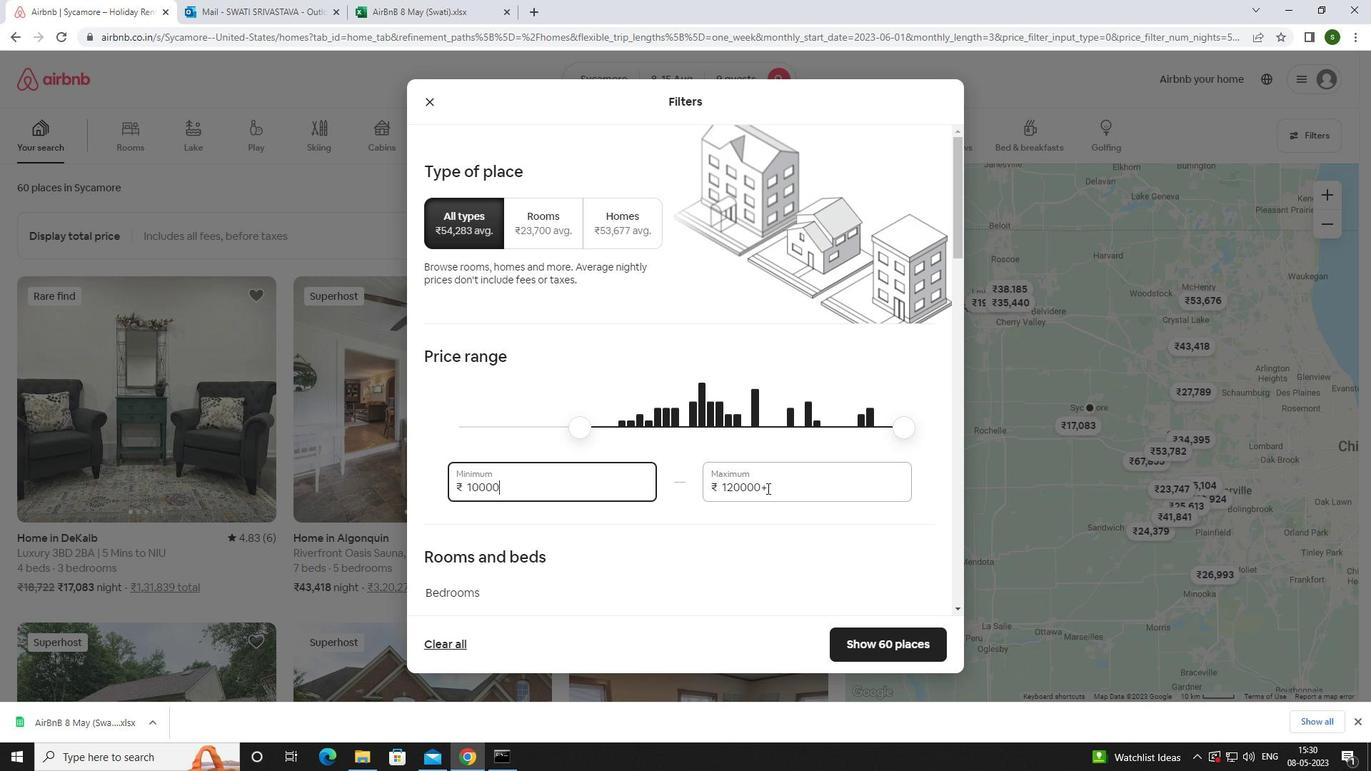 
Action: Key pressed <Key.backspace><Key.backspace><Key.backspace><Key.backspace><Key.backspace><Key.backspace><Key.backspace><Key.backspace><Key.backspace><Key.backspace><Key.backspace>14000
Screenshot: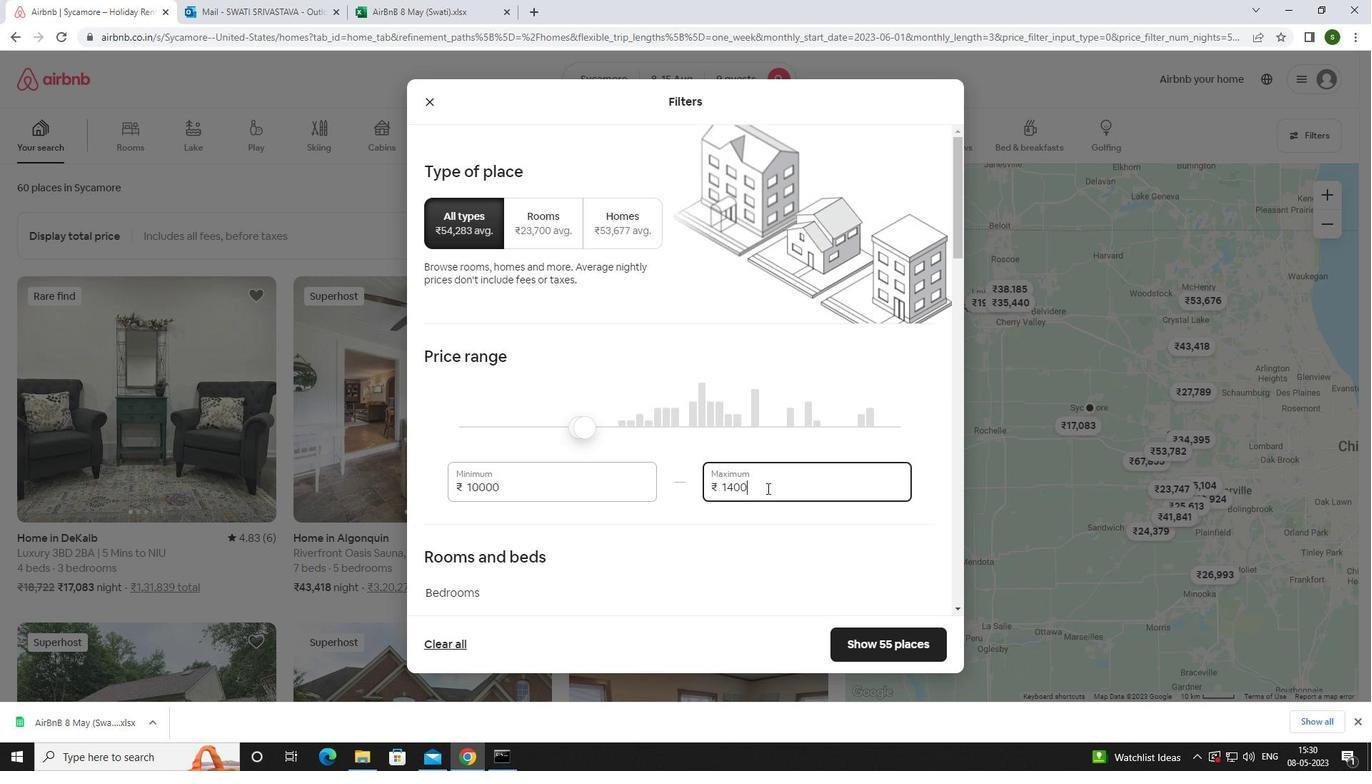 
Action: Mouse moved to (705, 470)
Screenshot: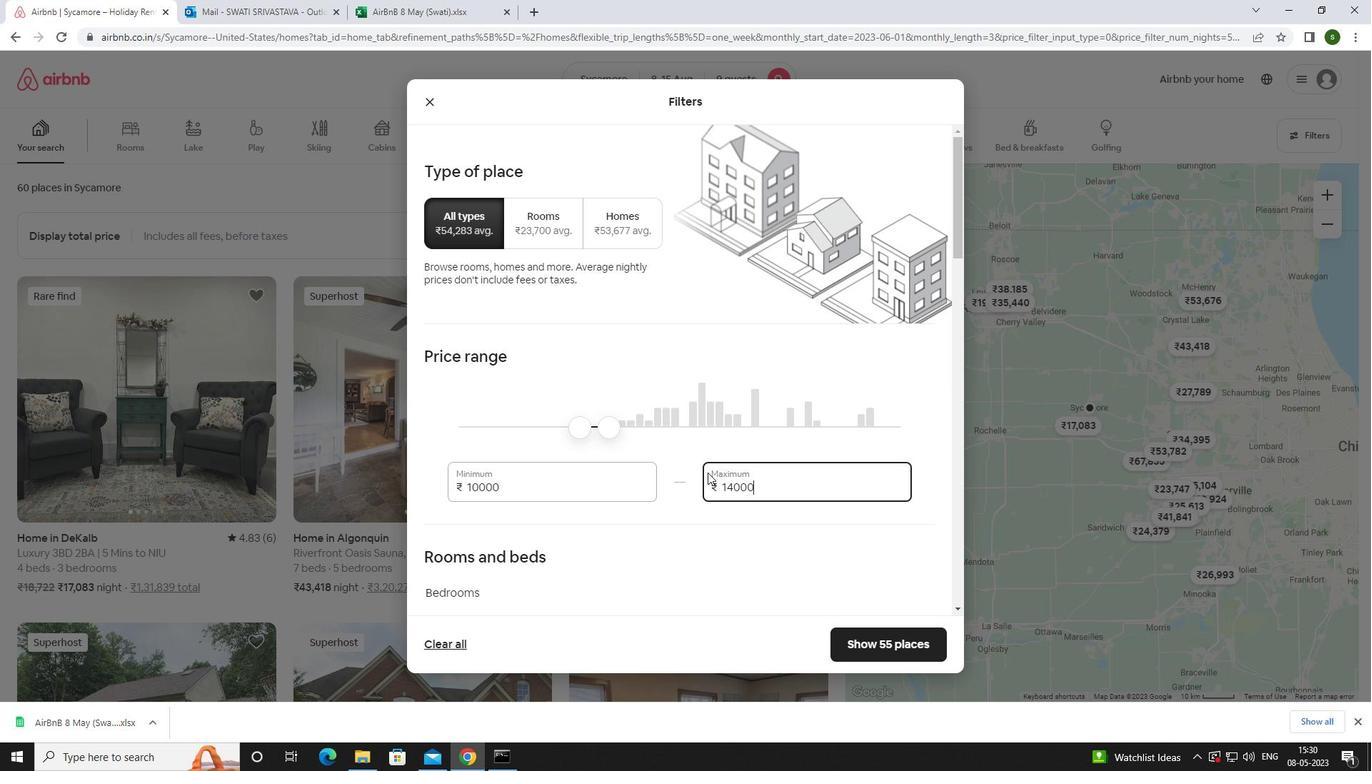 
Action: Mouse scrolled (705, 469) with delta (0, 0)
Screenshot: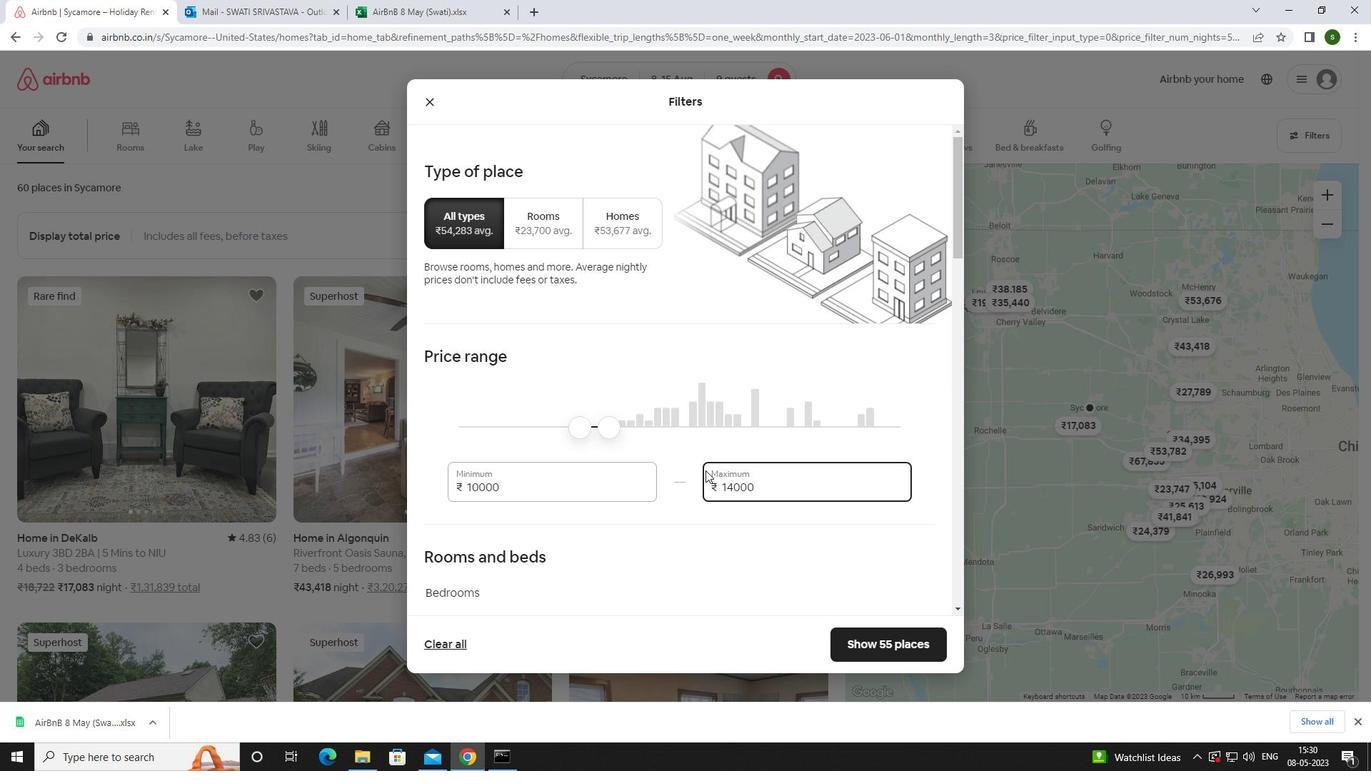 
Action: Mouse scrolled (705, 469) with delta (0, 0)
Screenshot: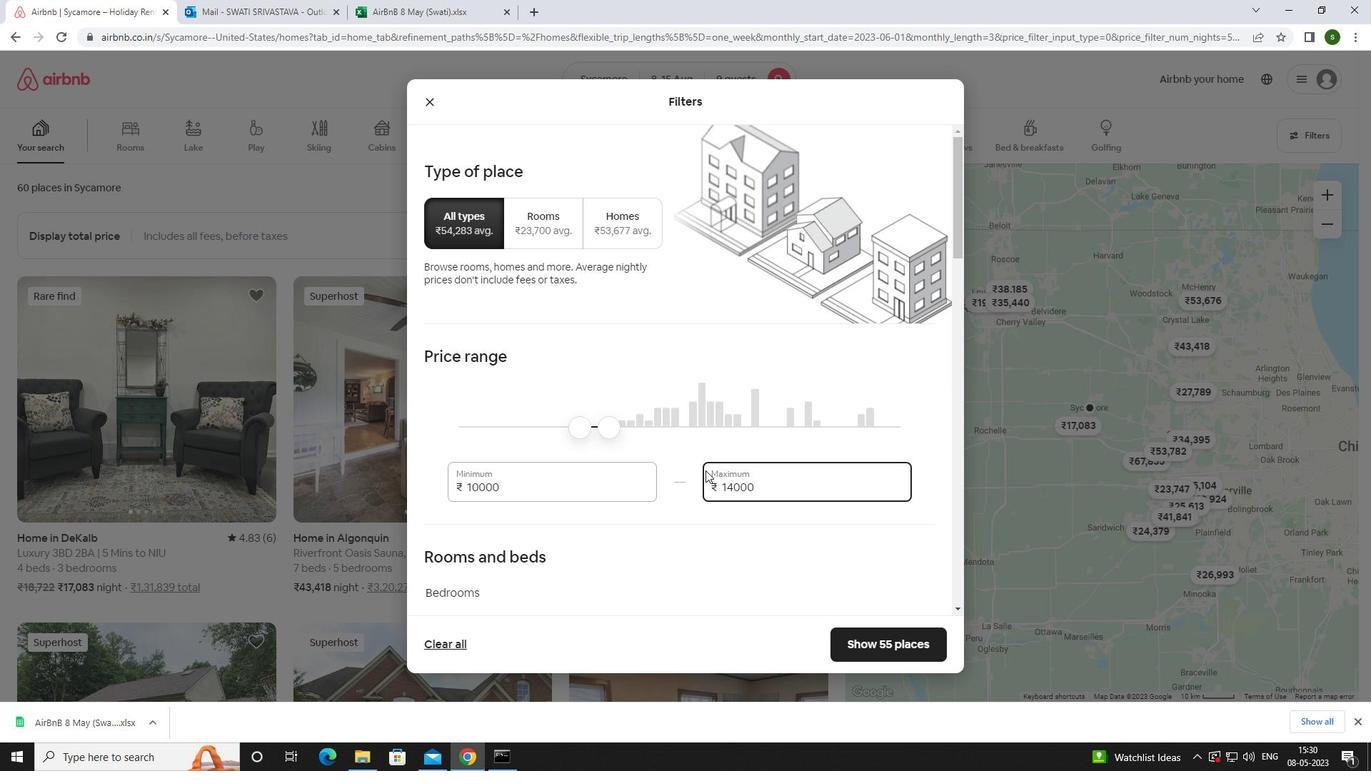 
Action: Mouse scrolled (705, 469) with delta (0, 0)
Screenshot: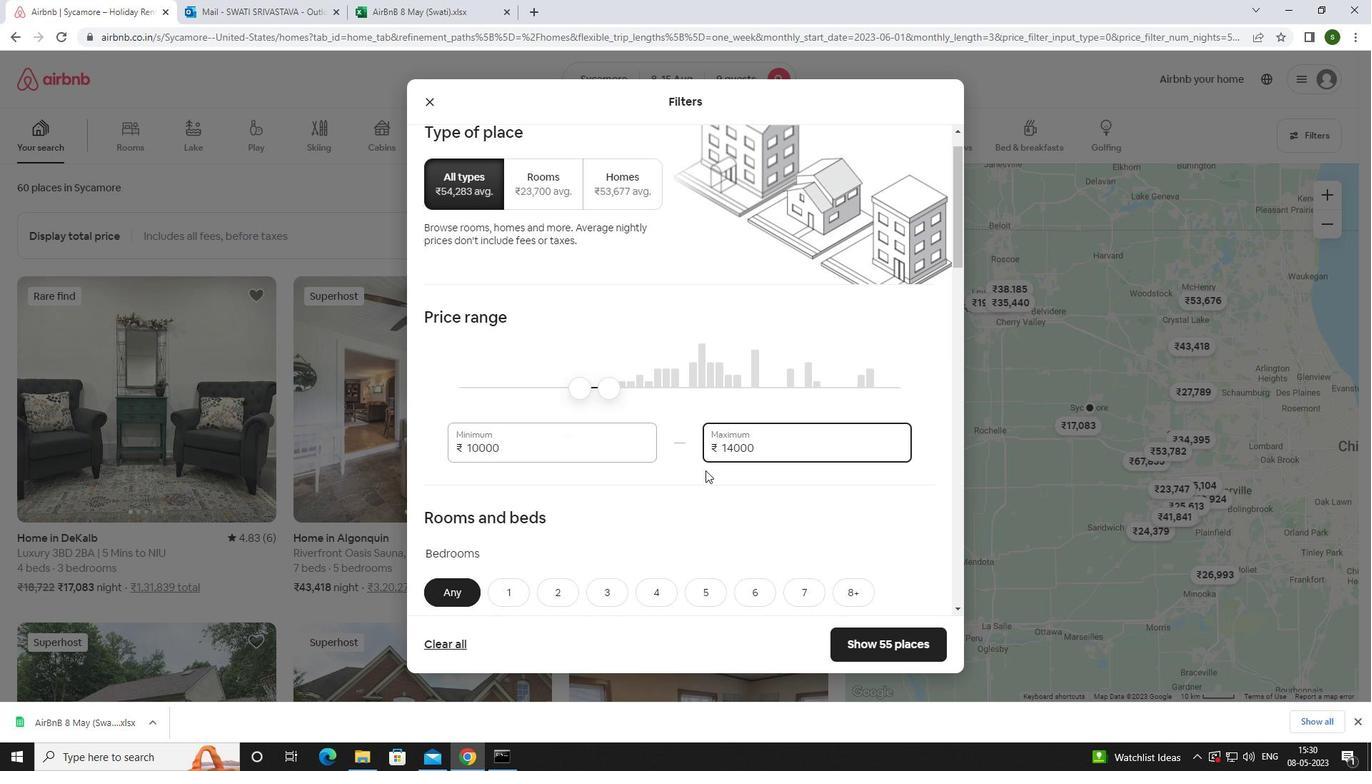 
Action: Mouse scrolled (705, 469) with delta (0, 0)
Screenshot: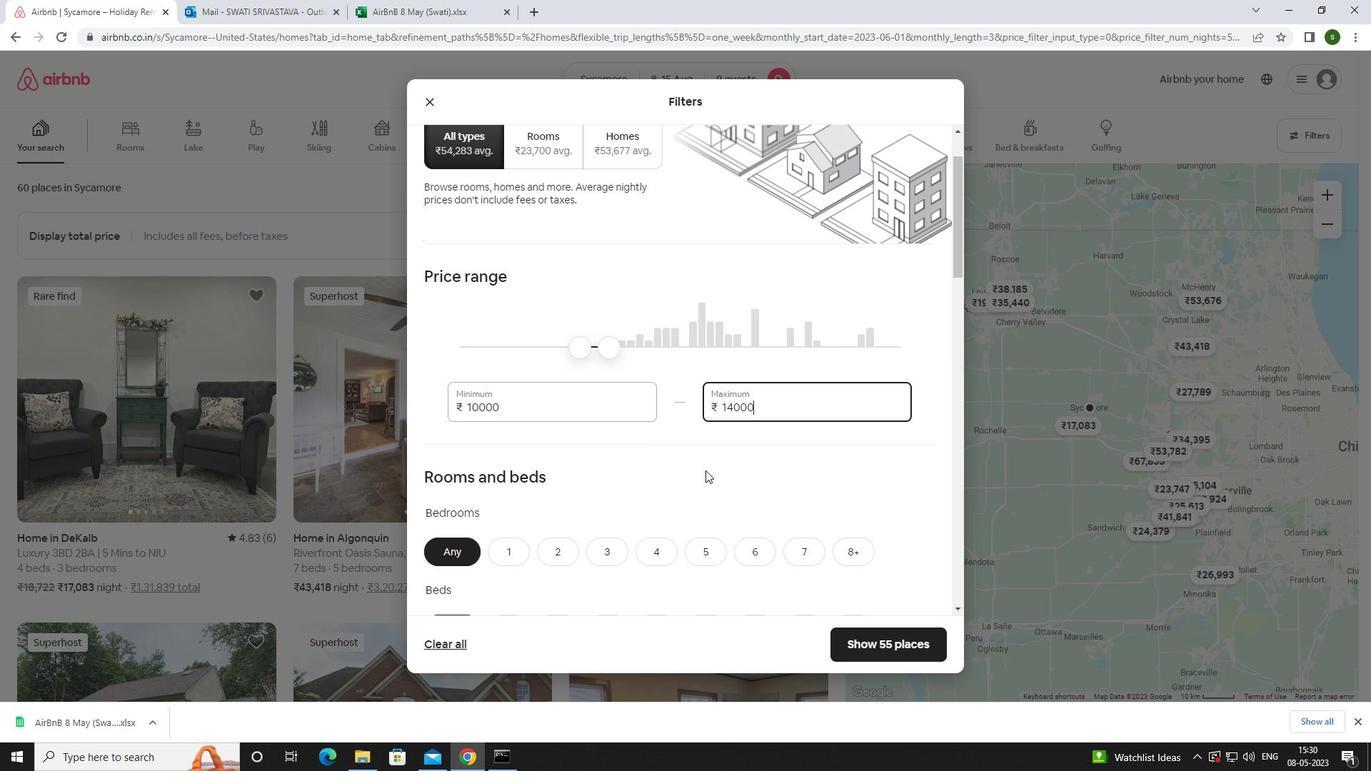 
Action: Mouse scrolled (705, 469) with delta (0, 0)
Screenshot: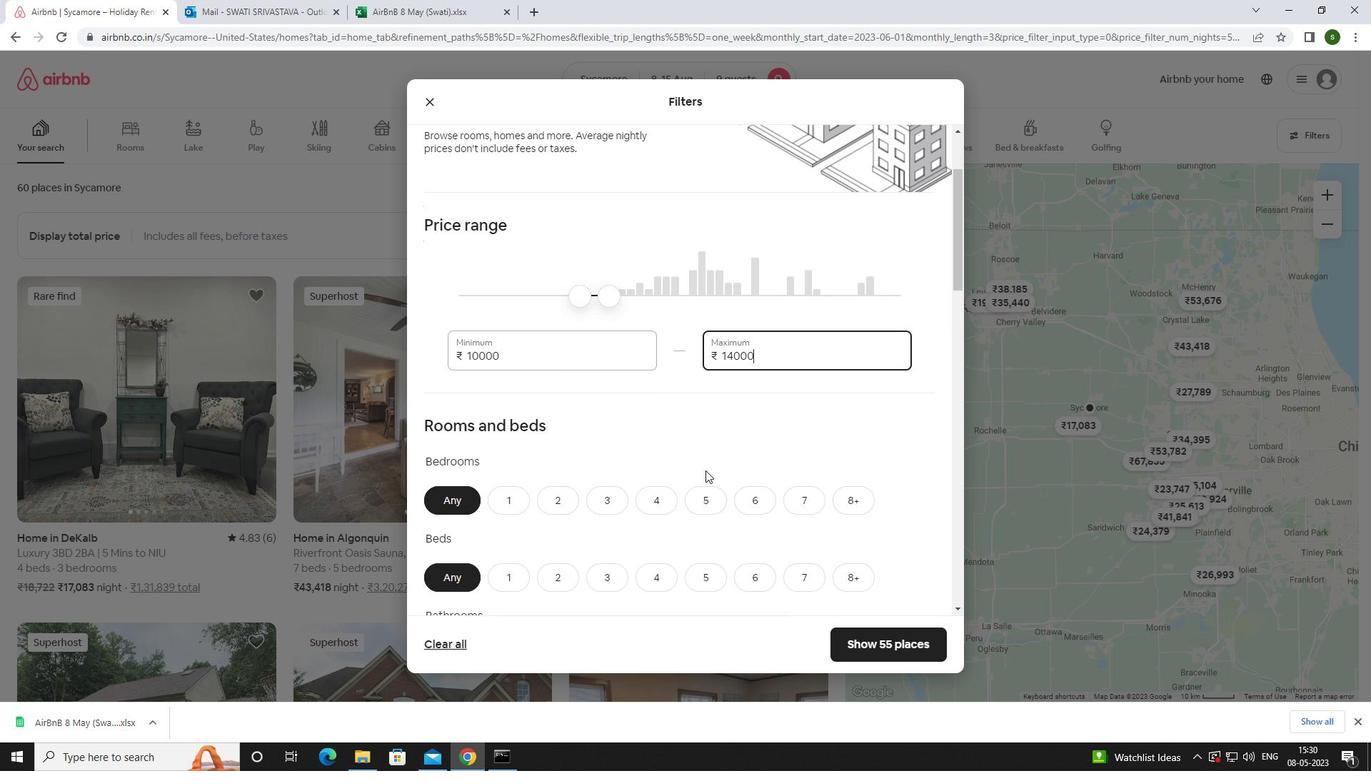 
Action: Mouse moved to (711, 274)
Screenshot: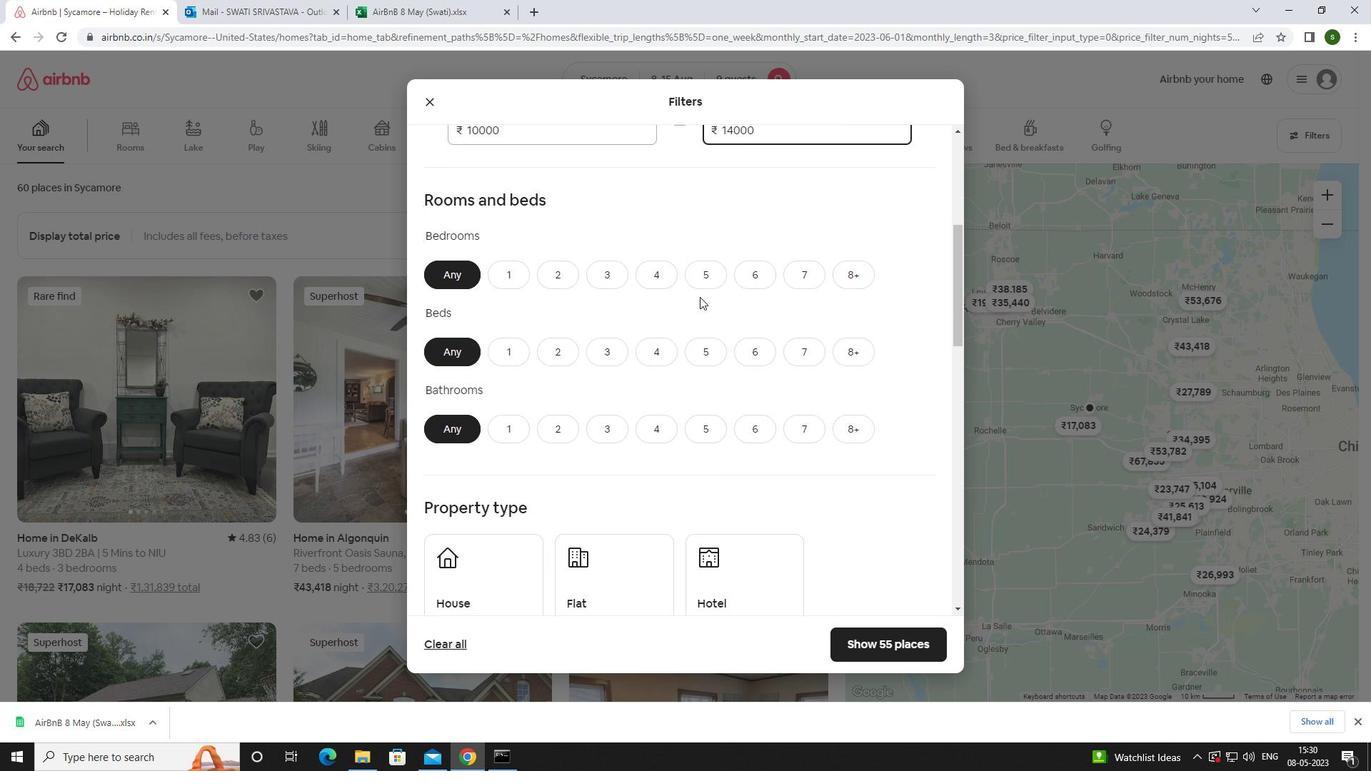 
Action: Mouse pressed left at (711, 274)
Screenshot: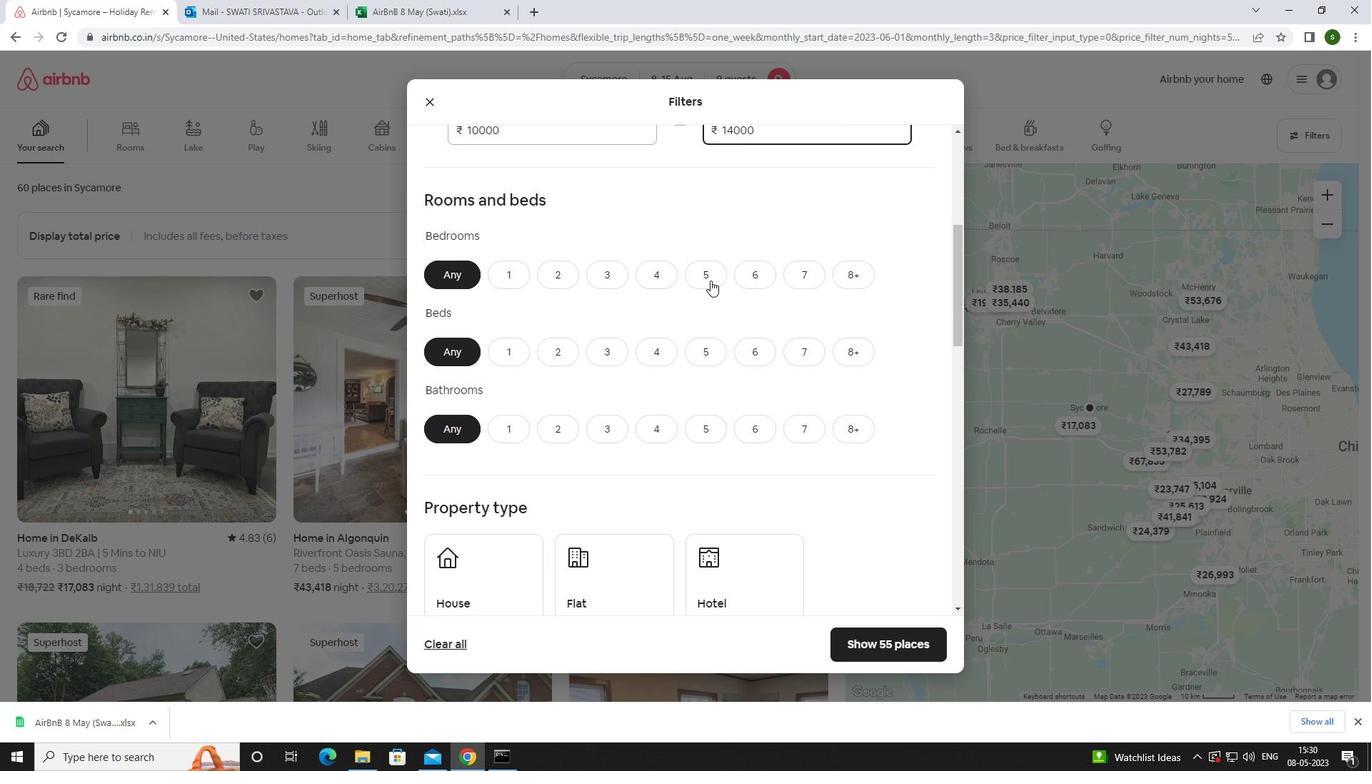 
Action: Mouse moved to (844, 346)
Screenshot: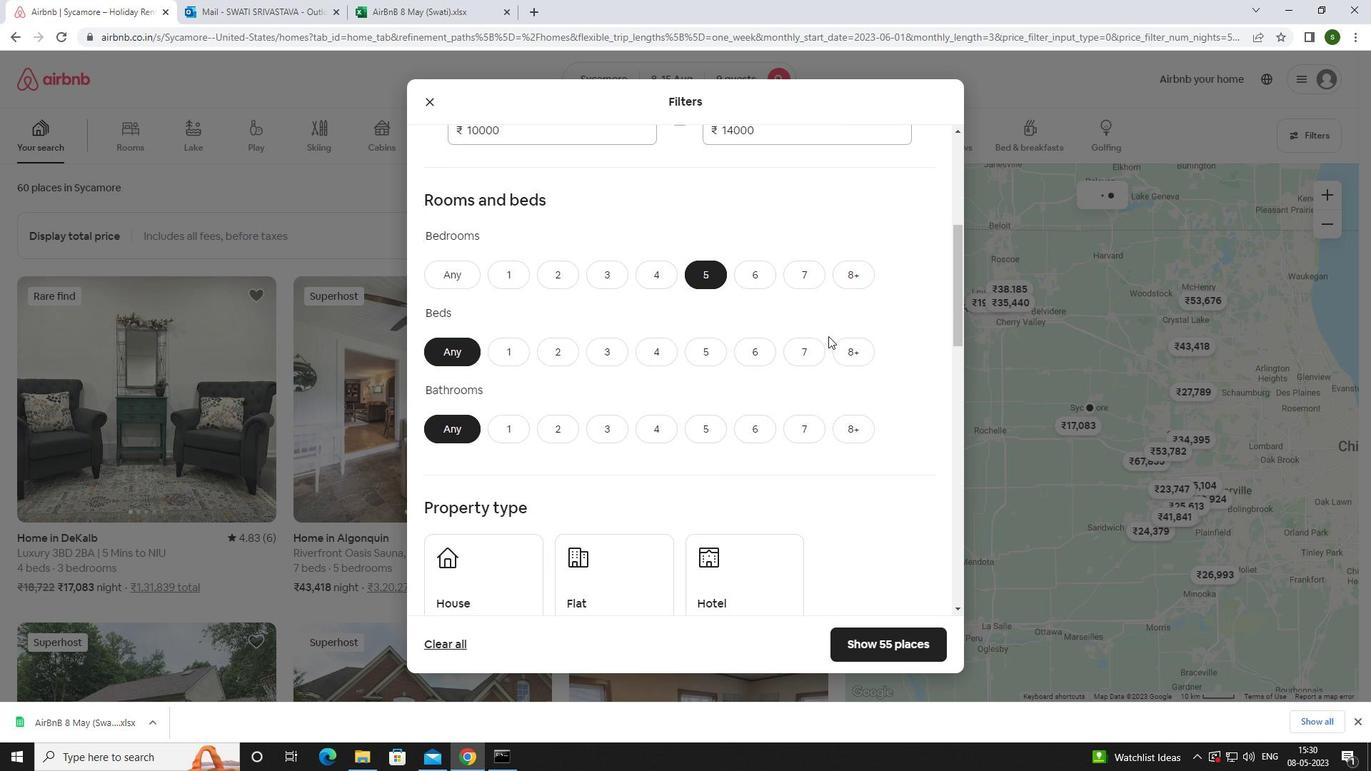 
Action: Mouse pressed left at (844, 346)
Screenshot: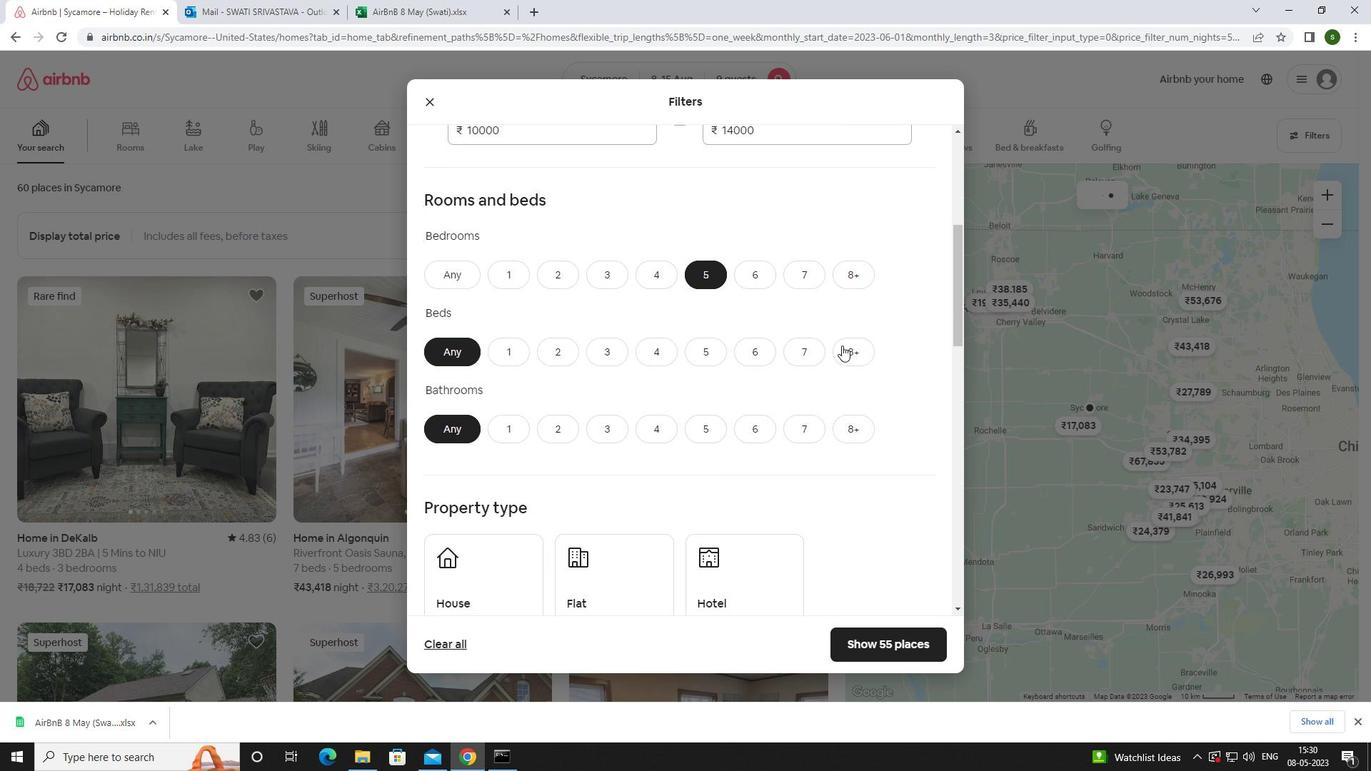 
Action: Mouse moved to (701, 424)
Screenshot: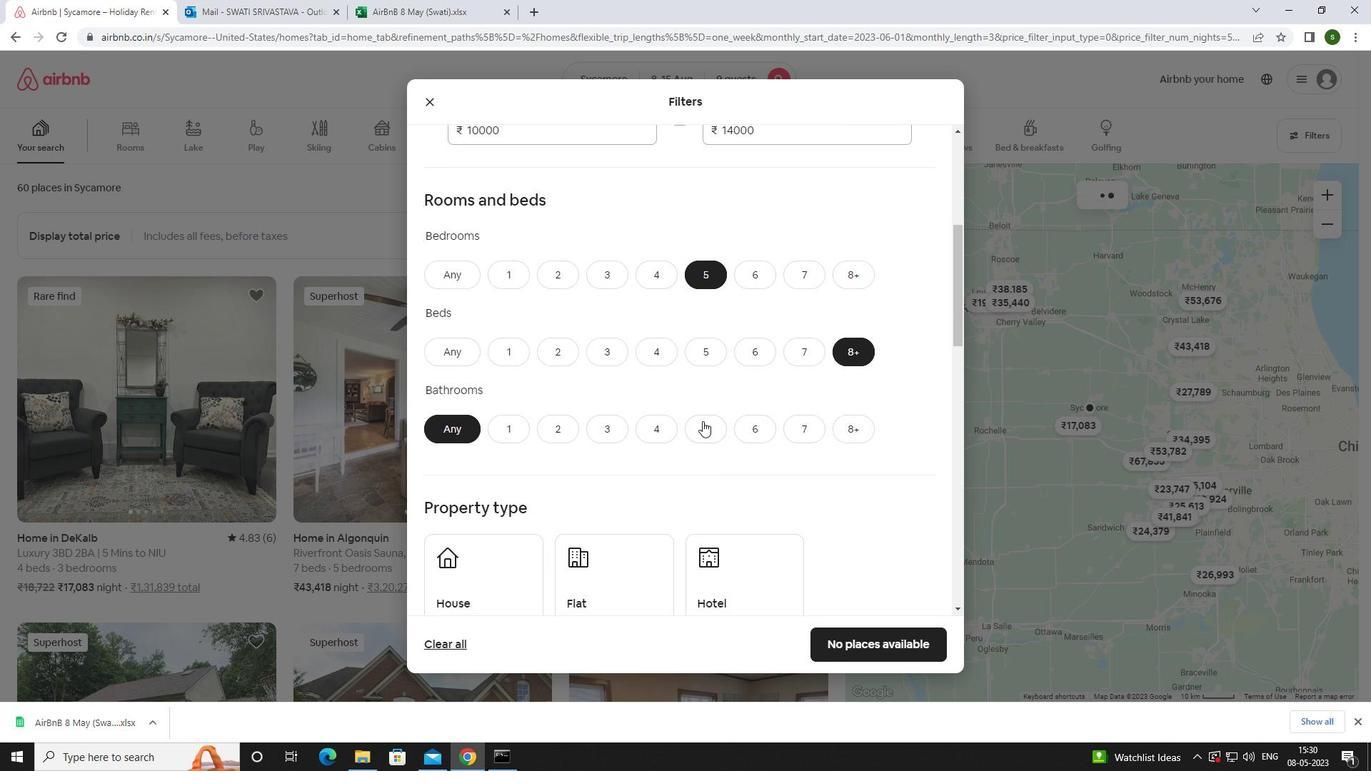 
Action: Mouse pressed left at (701, 424)
Screenshot: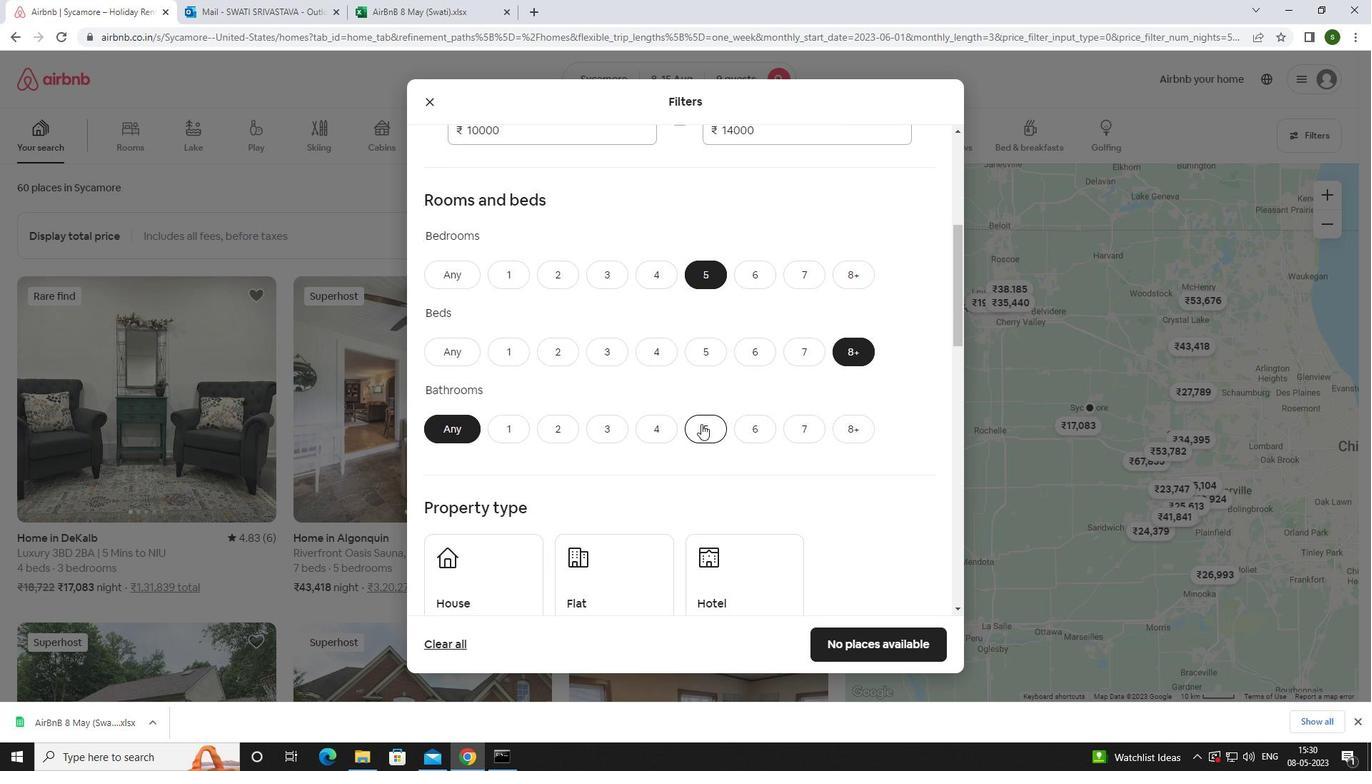 
Action: Mouse moved to (502, 562)
Screenshot: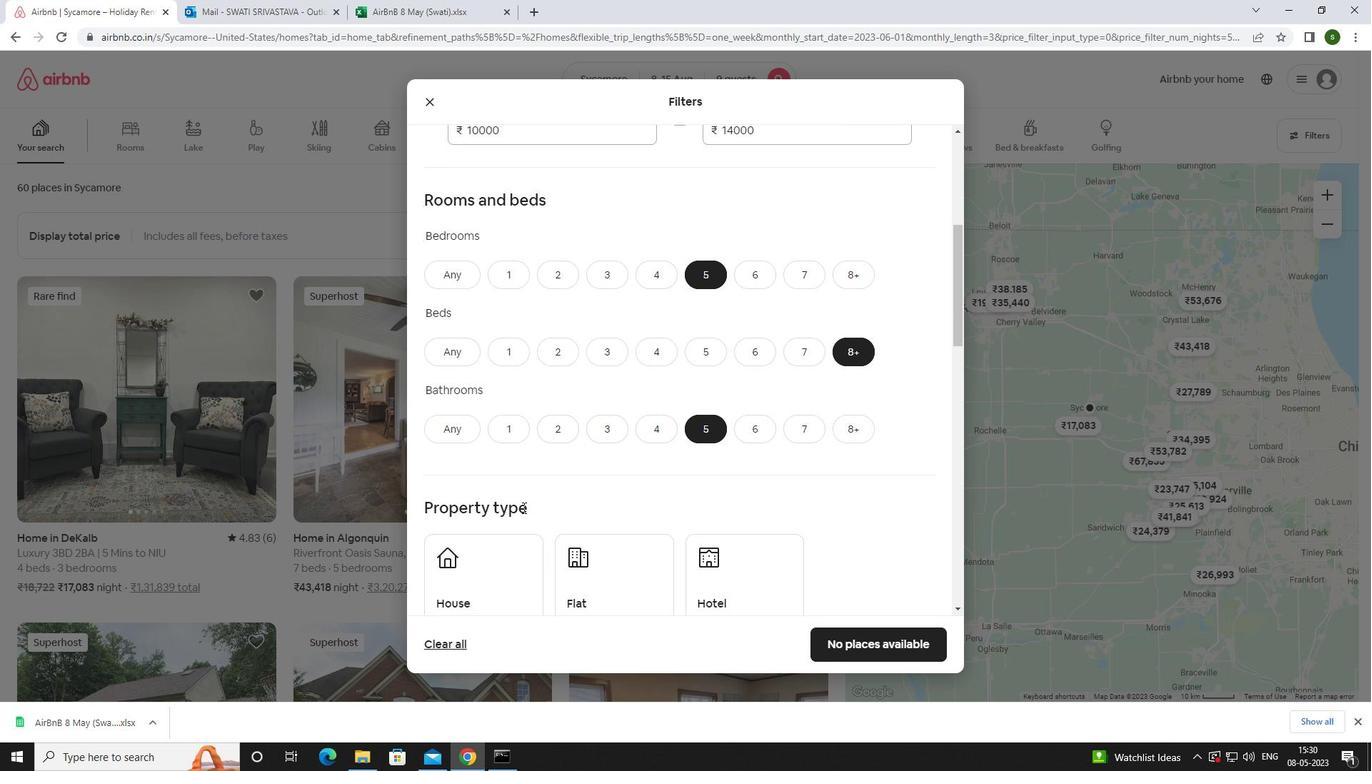 
Action: Mouse pressed left at (502, 562)
Screenshot: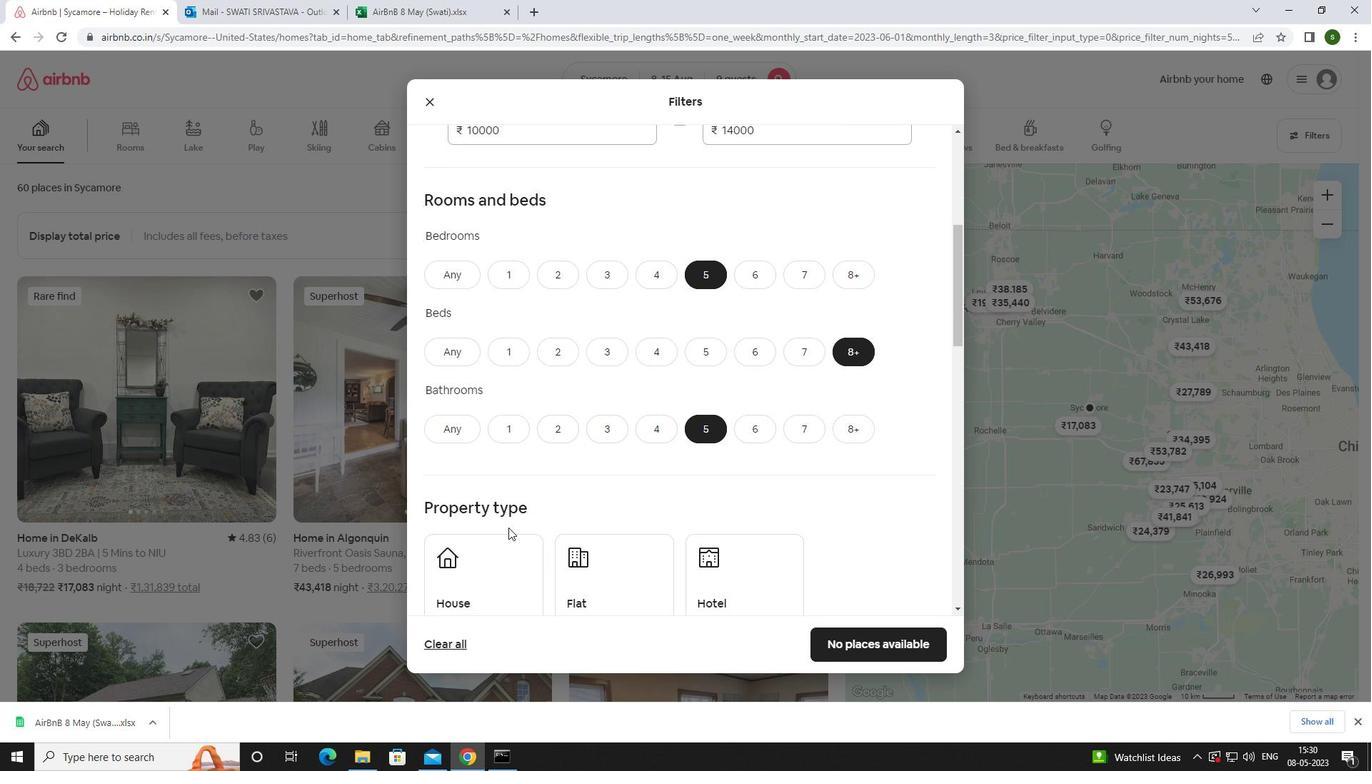 
Action: Mouse moved to (603, 568)
Screenshot: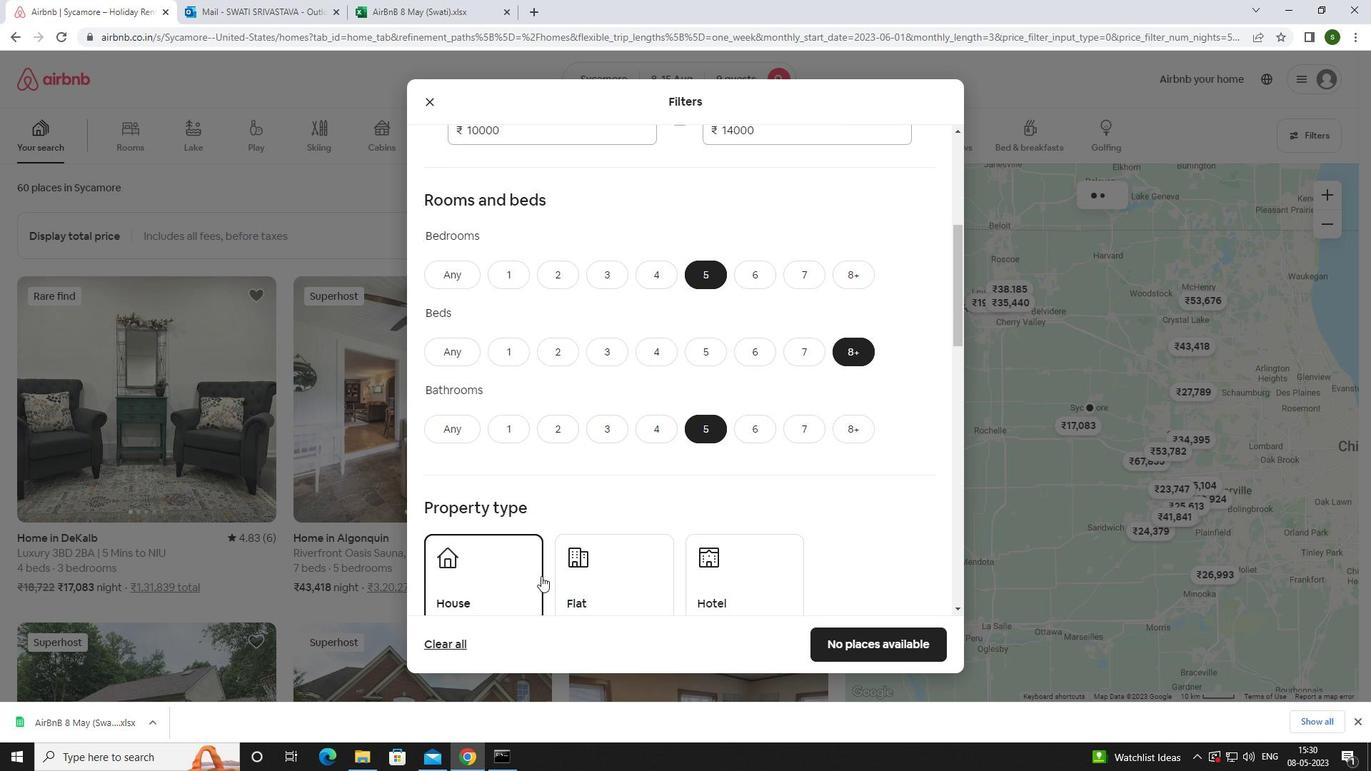 
Action: Mouse pressed left at (603, 568)
Screenshot: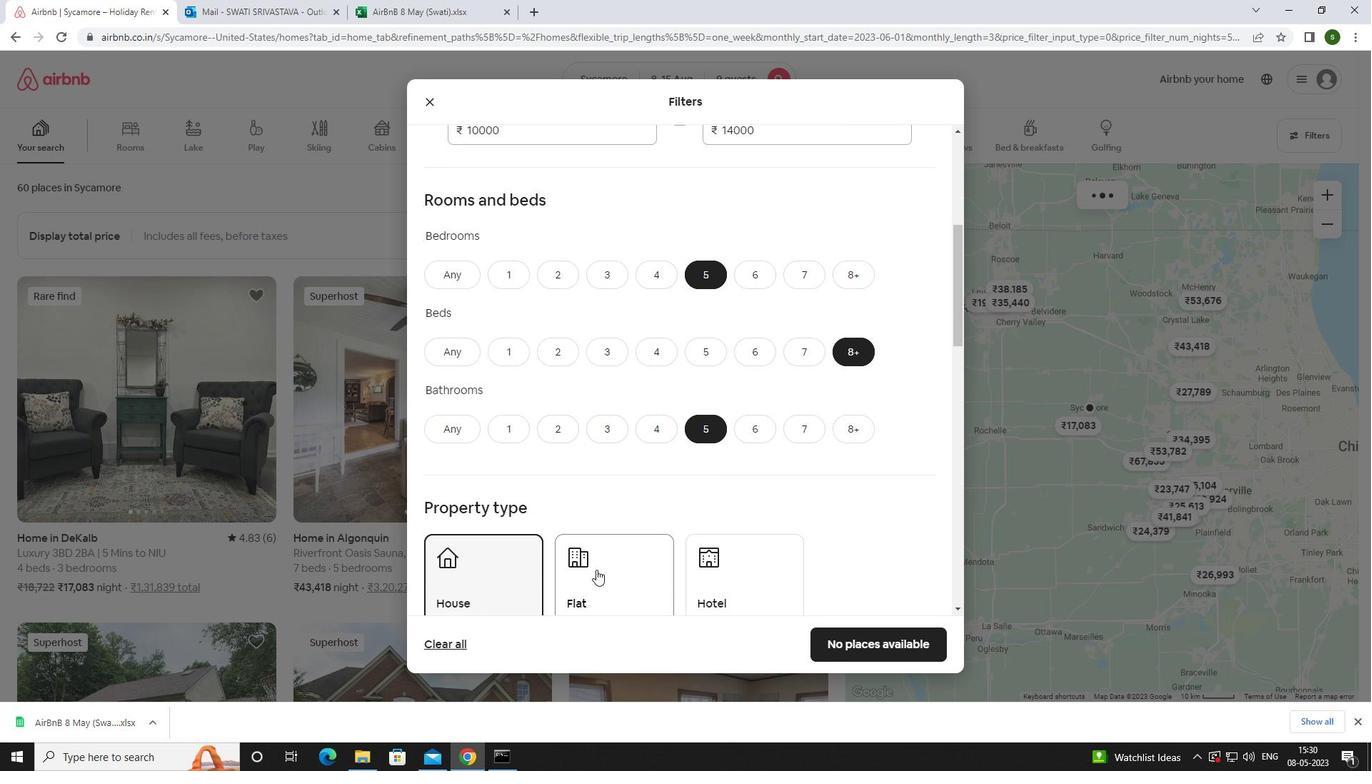 
Action: Mouse scrolled (603, 567) with delta (0, 0)
Screenshot: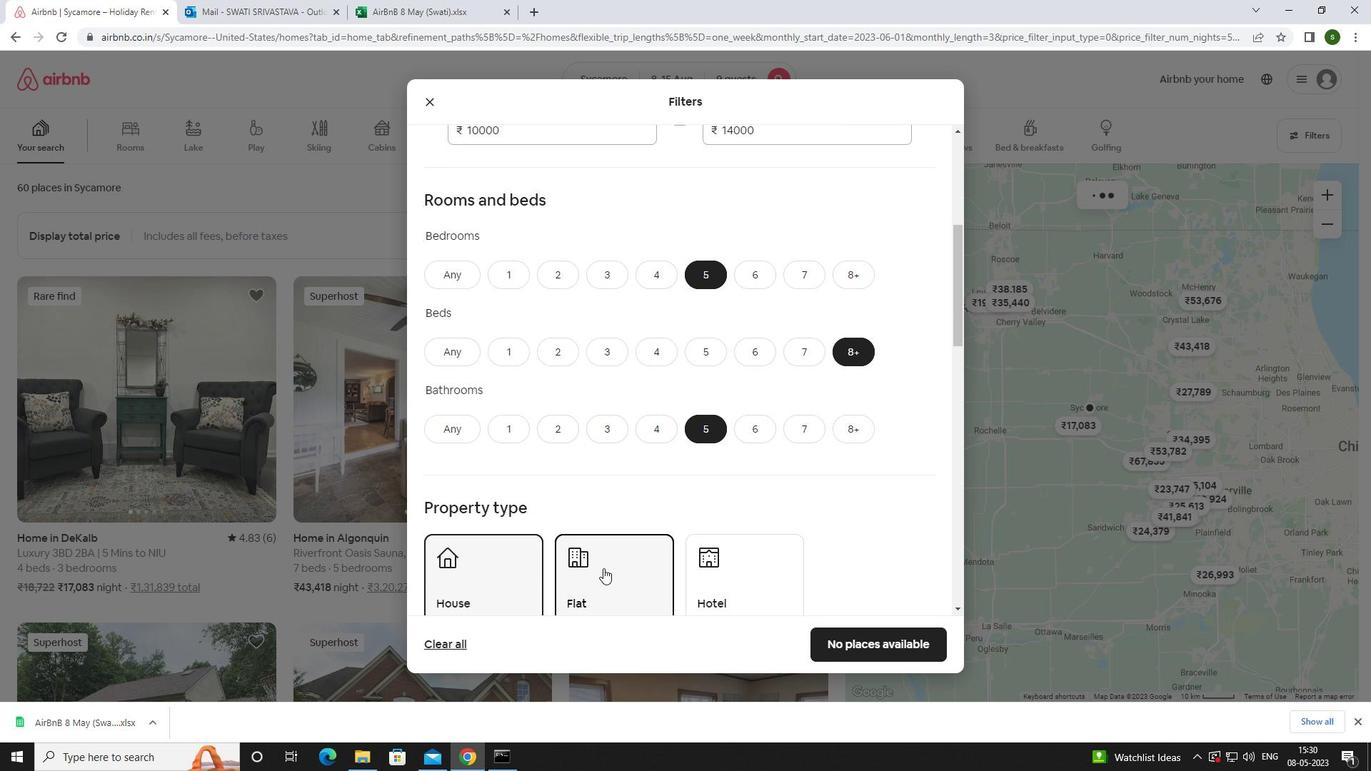 
Action: Mouse scrolled (603, 567) with delta (0, 0)
Screenshot: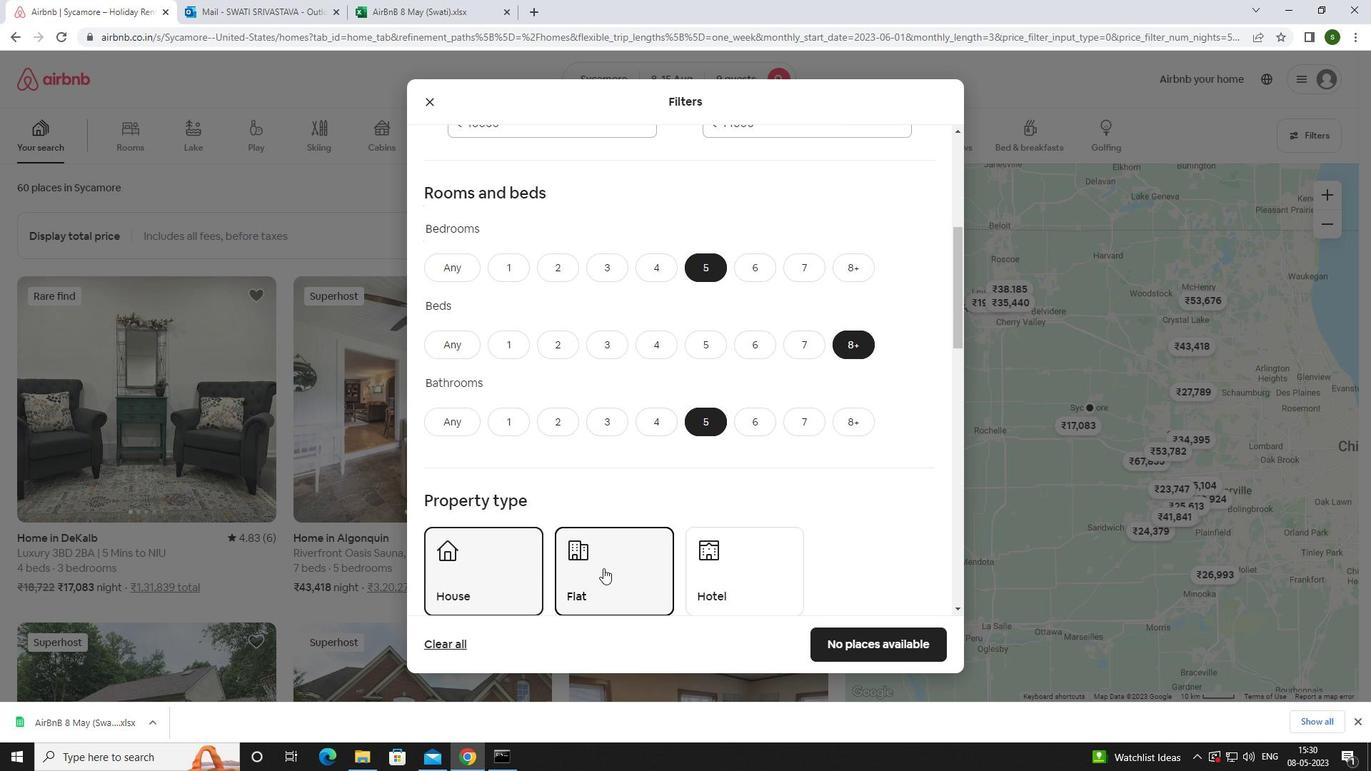 
Action: Mouse scrolled (603, 567) with delta (0, 0)
Screenshot: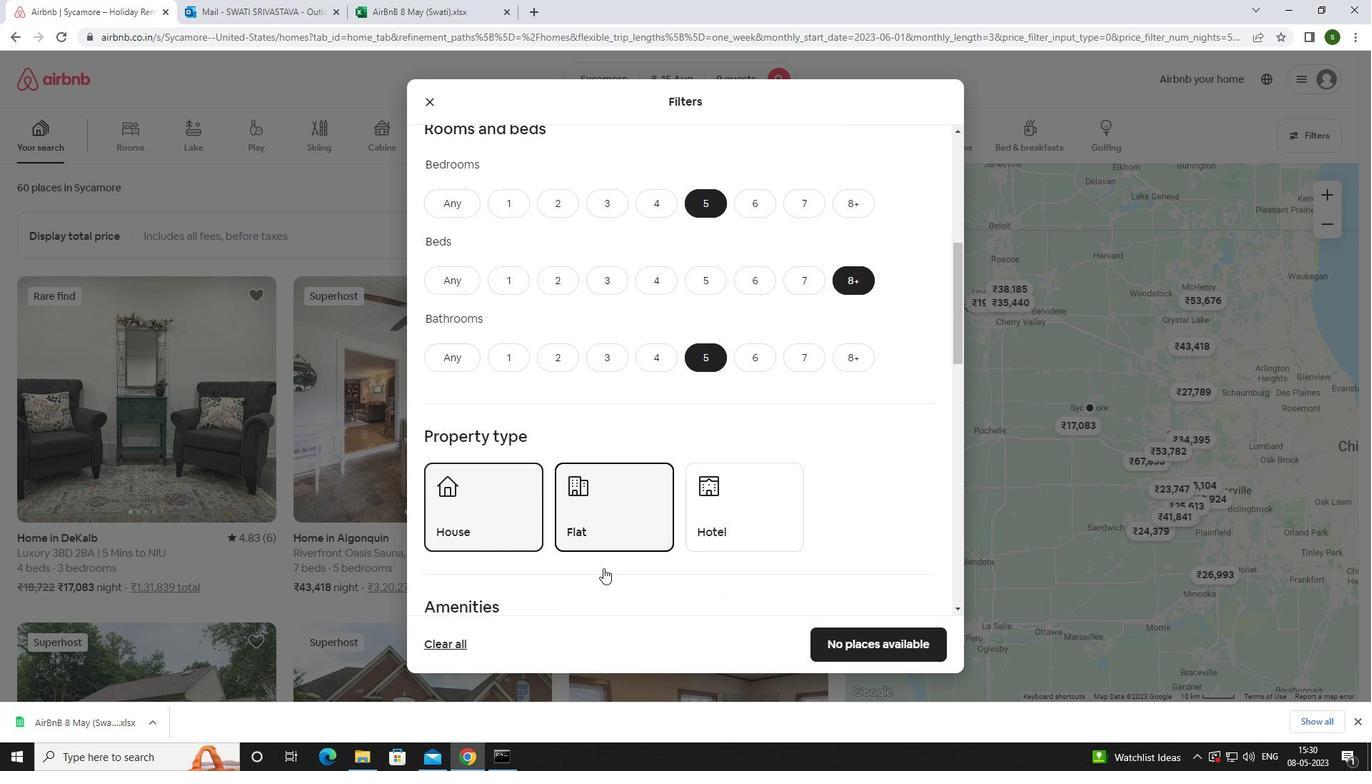 
Action: Mouse scrolled (603, 567) with delta (0, 0)
Screenshot: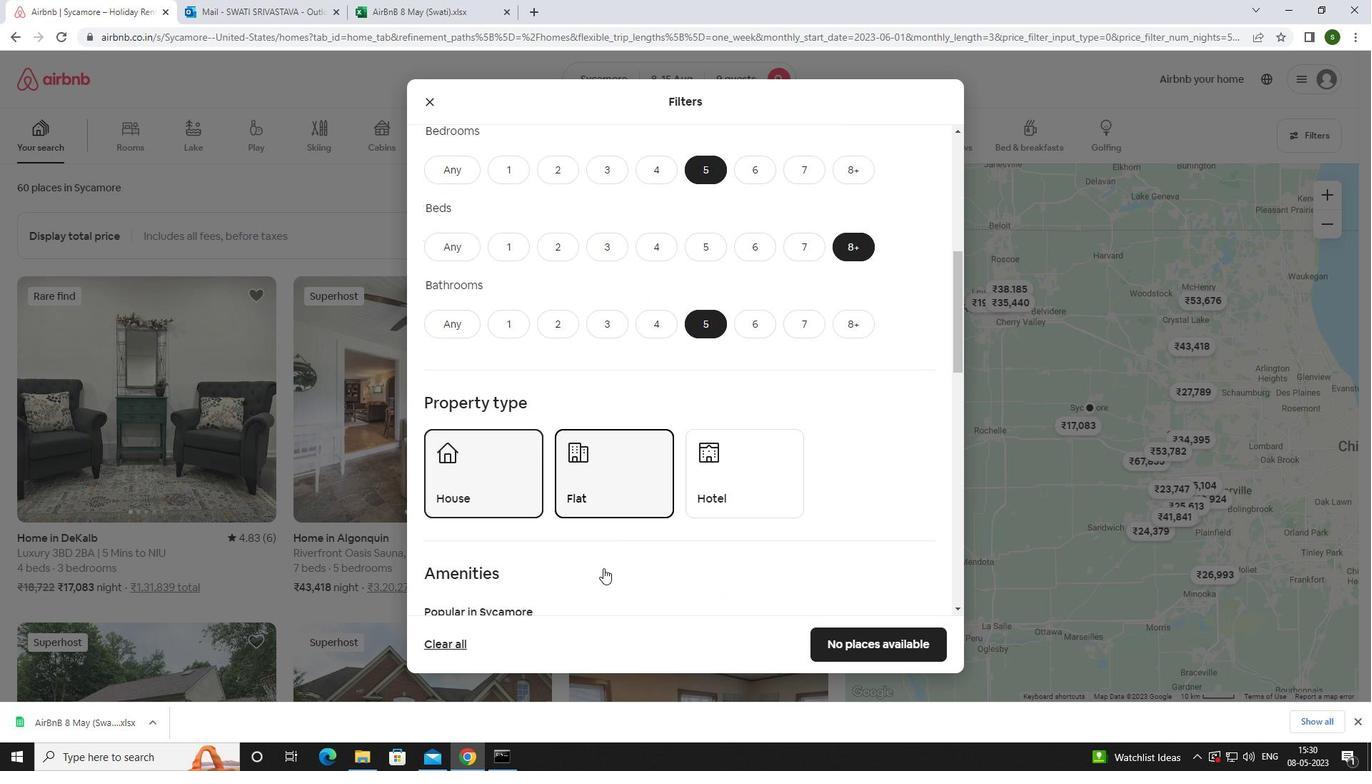 
Action: Mouse moved to (459, 462)
Screenshot: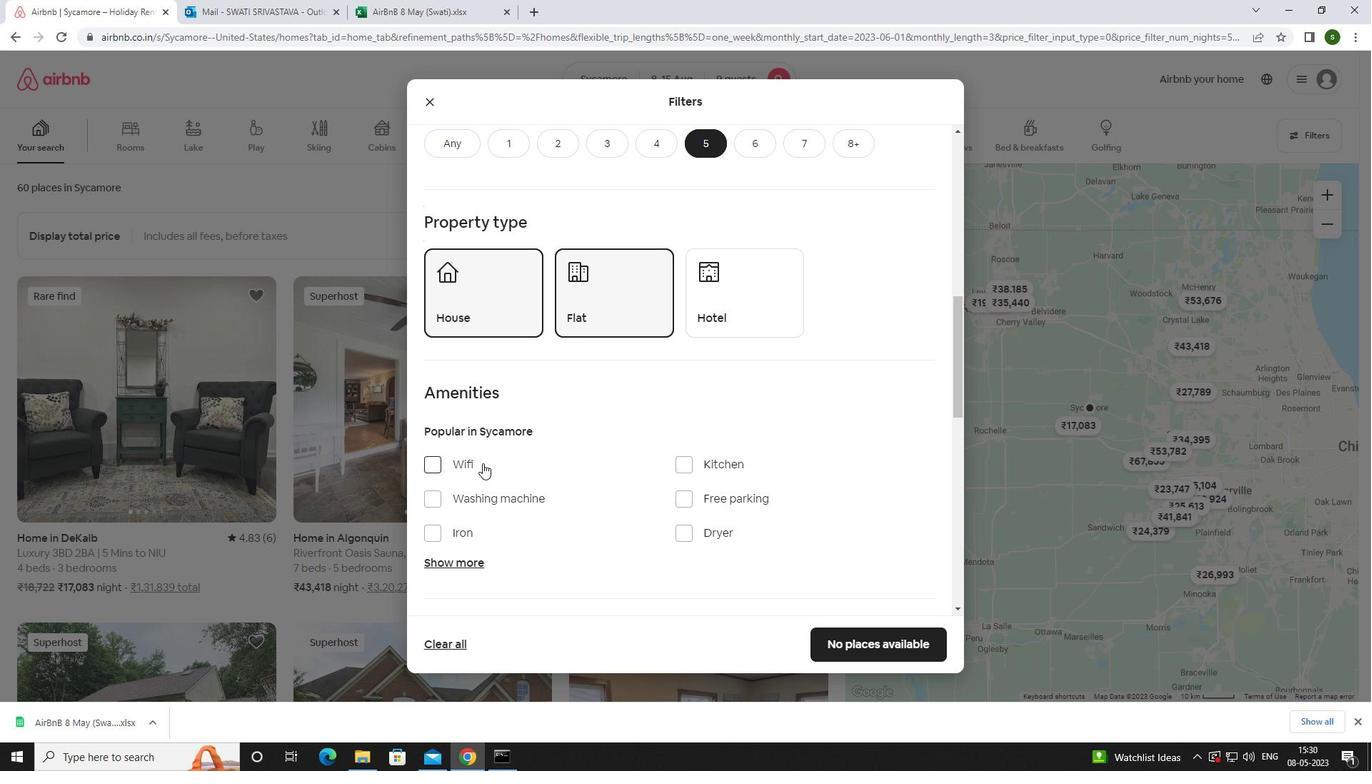
Action: Mouse pressed left at (459, 462)
Screenshot: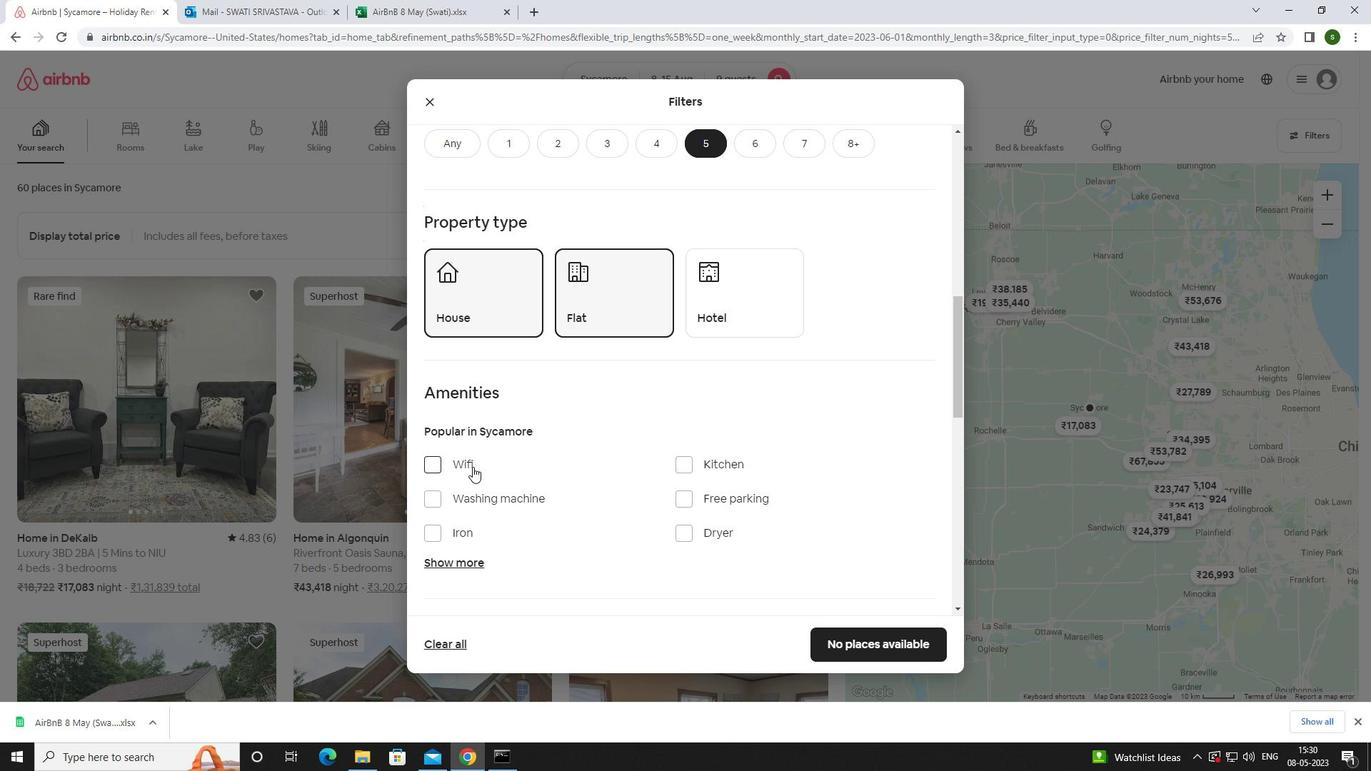 
Action: Mouse moved to (689, 491)
Screenshot: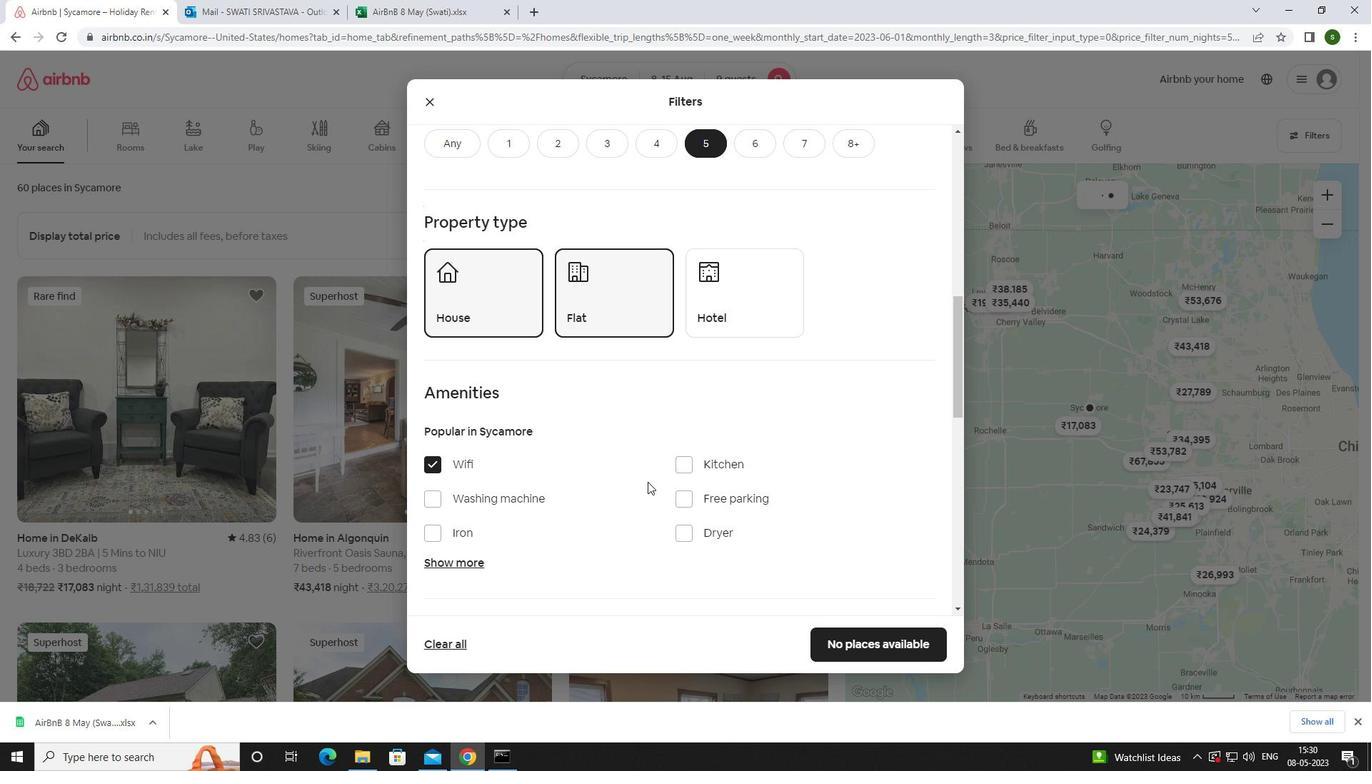 
Action: Mouse pressed left at (689, 491)
Screenshot: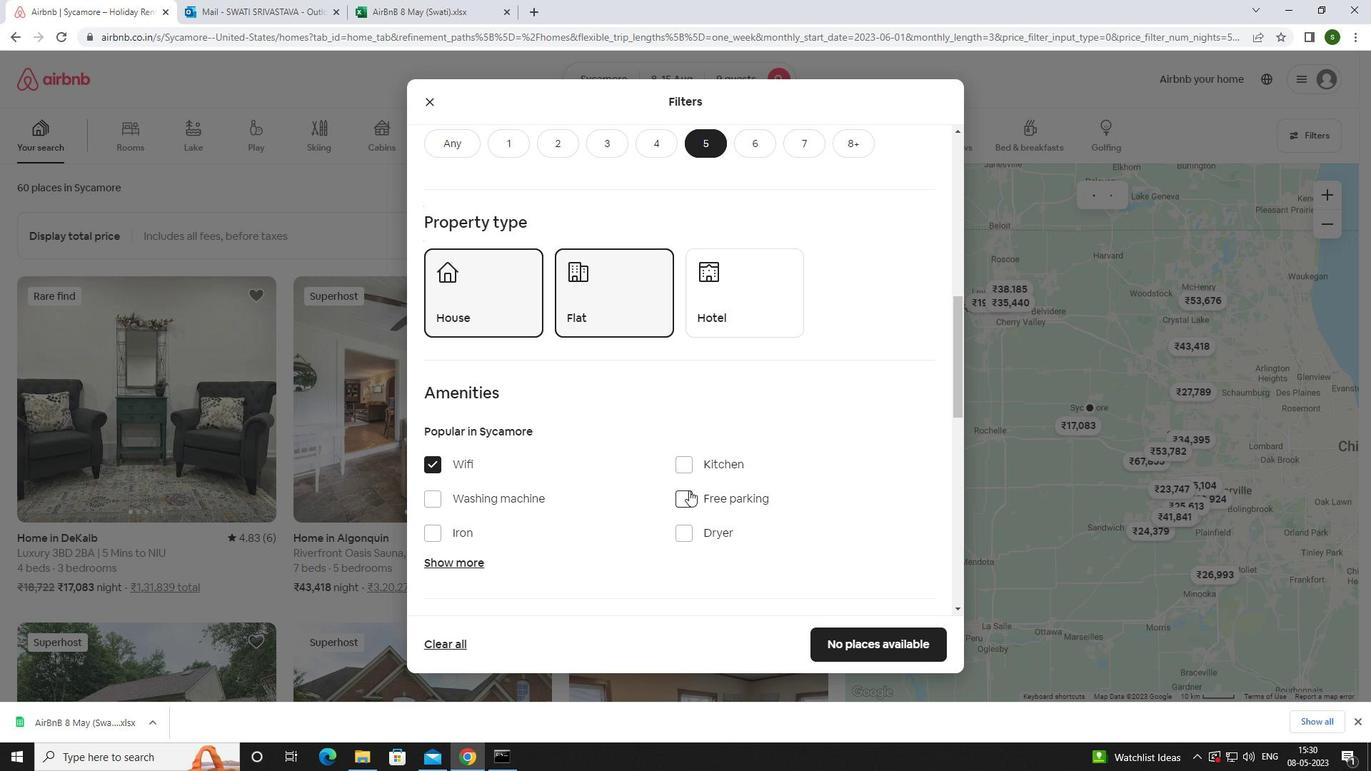 
Action: Mouse moved to (449, 561)
Screenshot: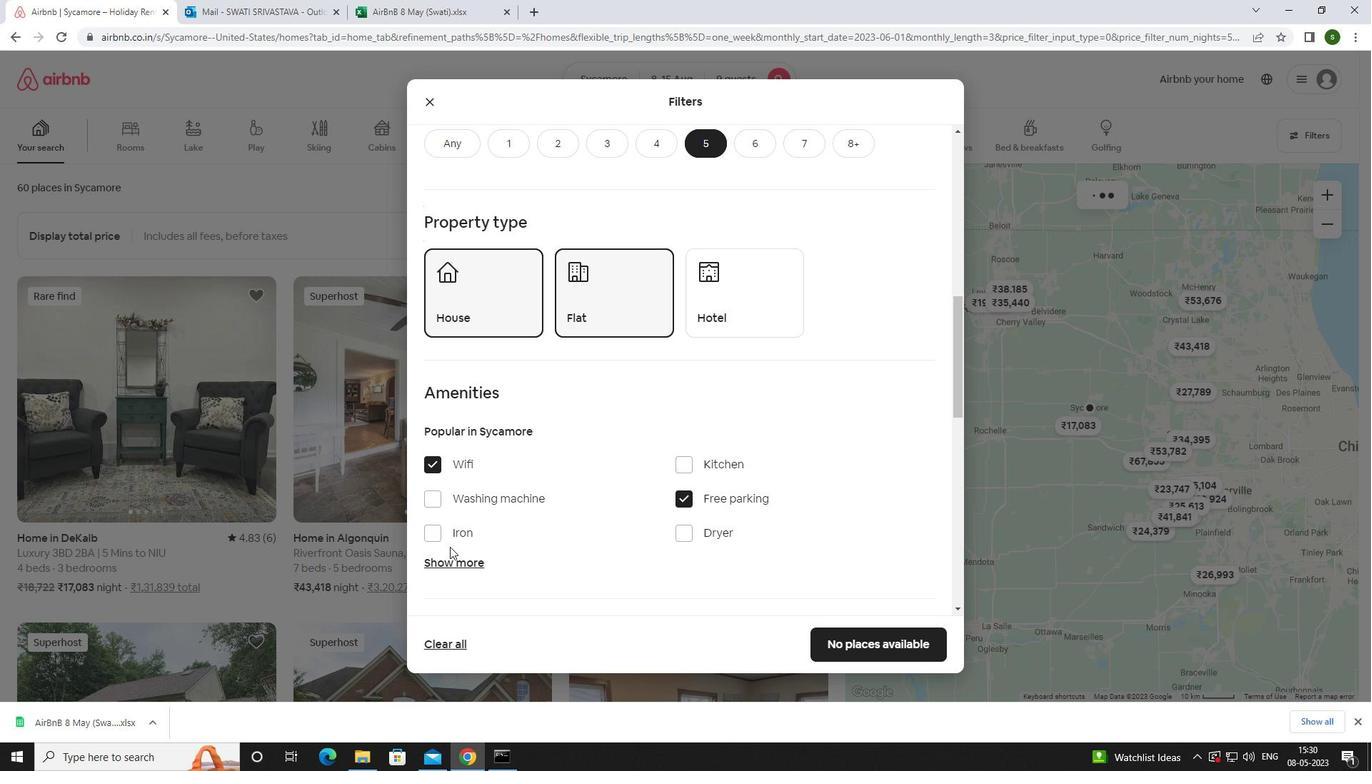 
Action: Mouse pressed left at (449, 561)
Screenshot: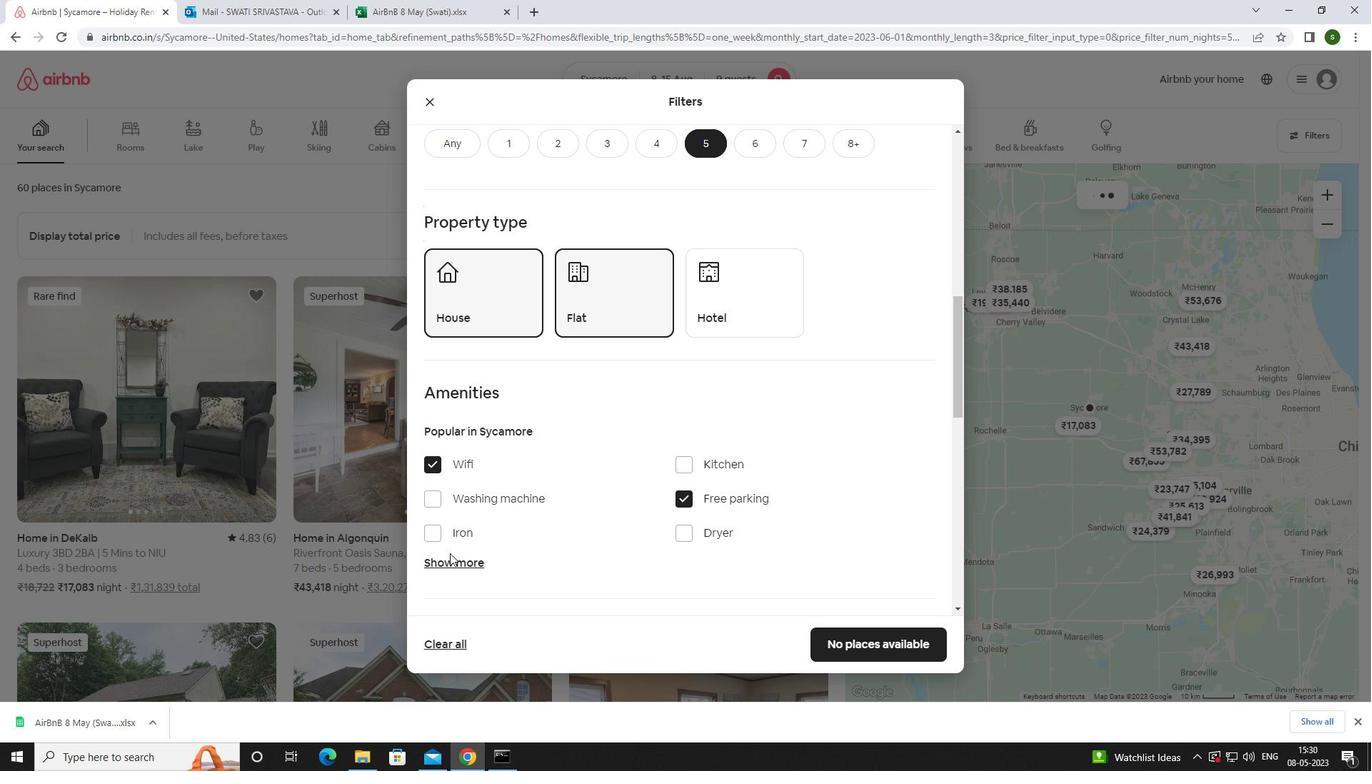 
Action: Mouse moved to (587, 486)
Screenshot: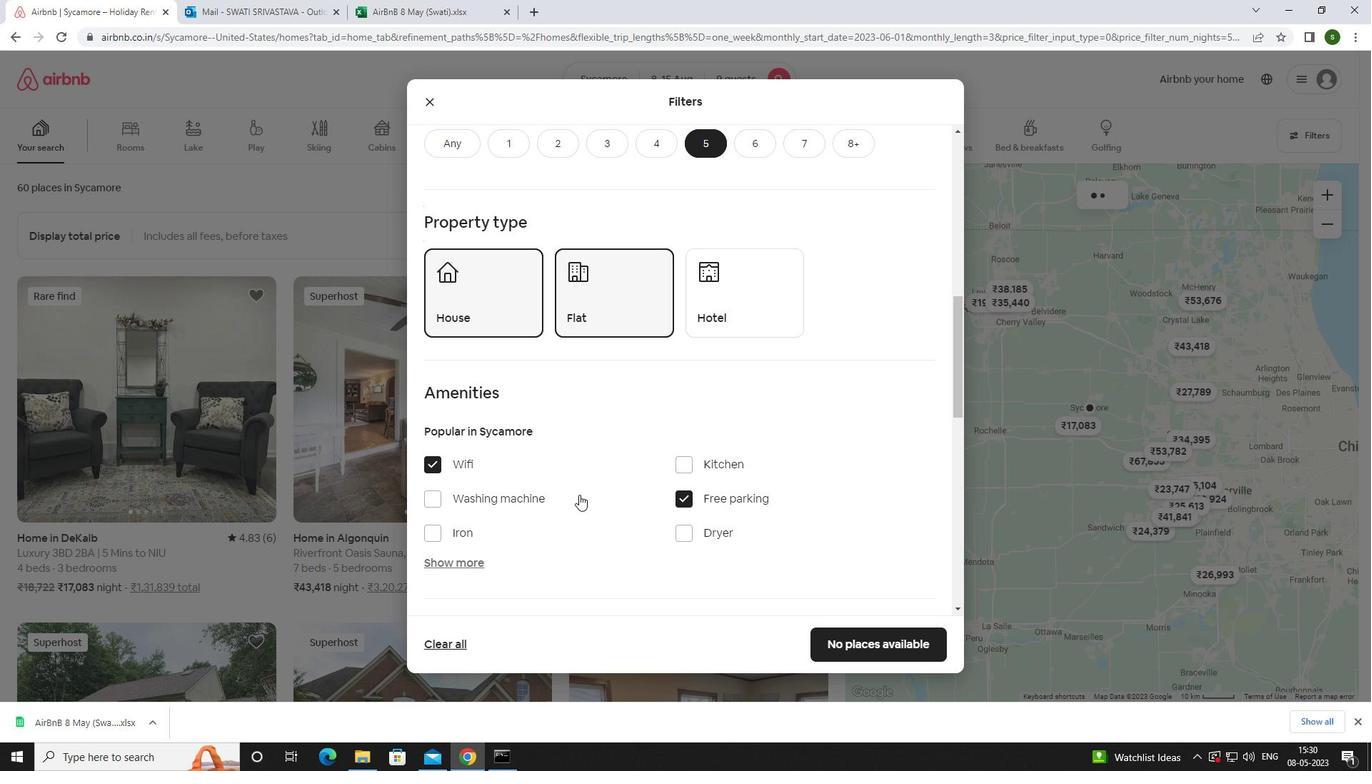 
Action: Mouse scrolled (587, 485) with delta (0, 0)
Screenshot: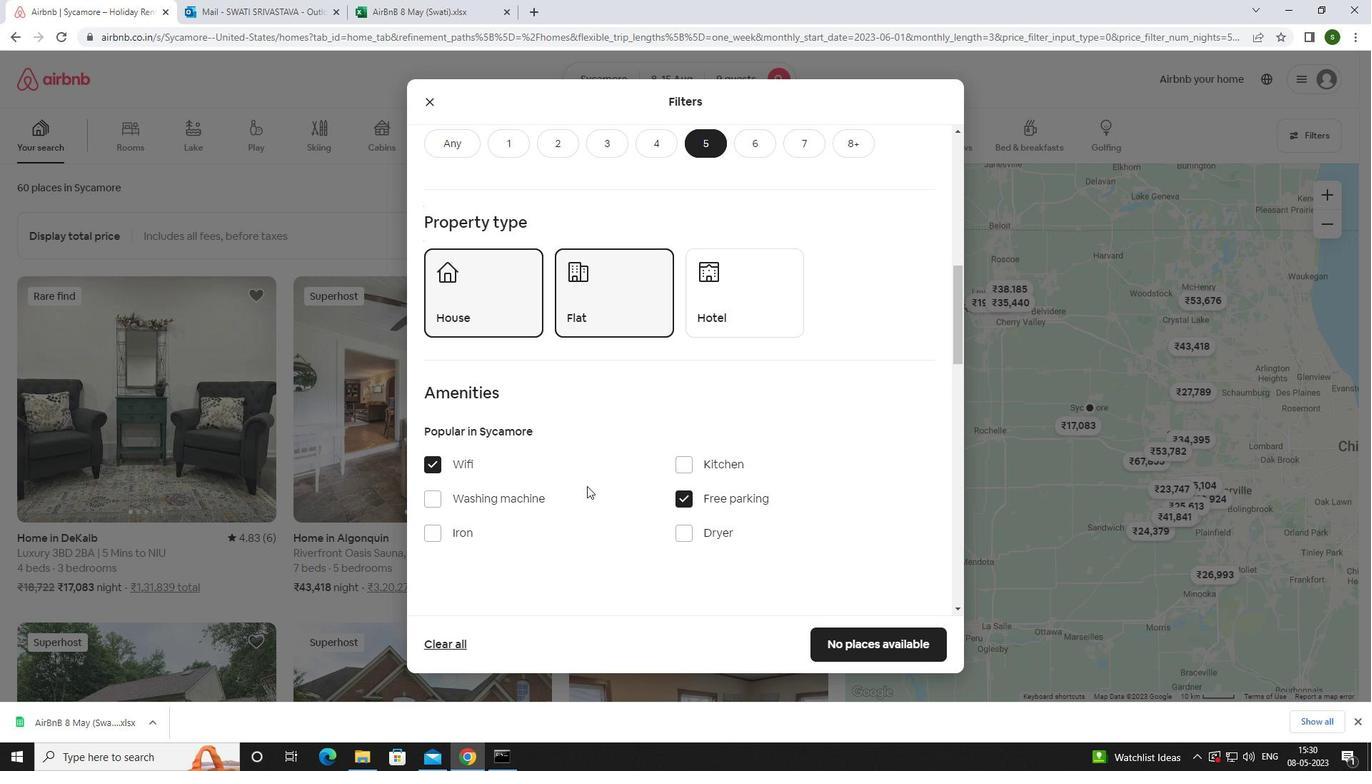 
Action: Mouse scrolled (587, 485) with delta (0, 0)
Screenshot: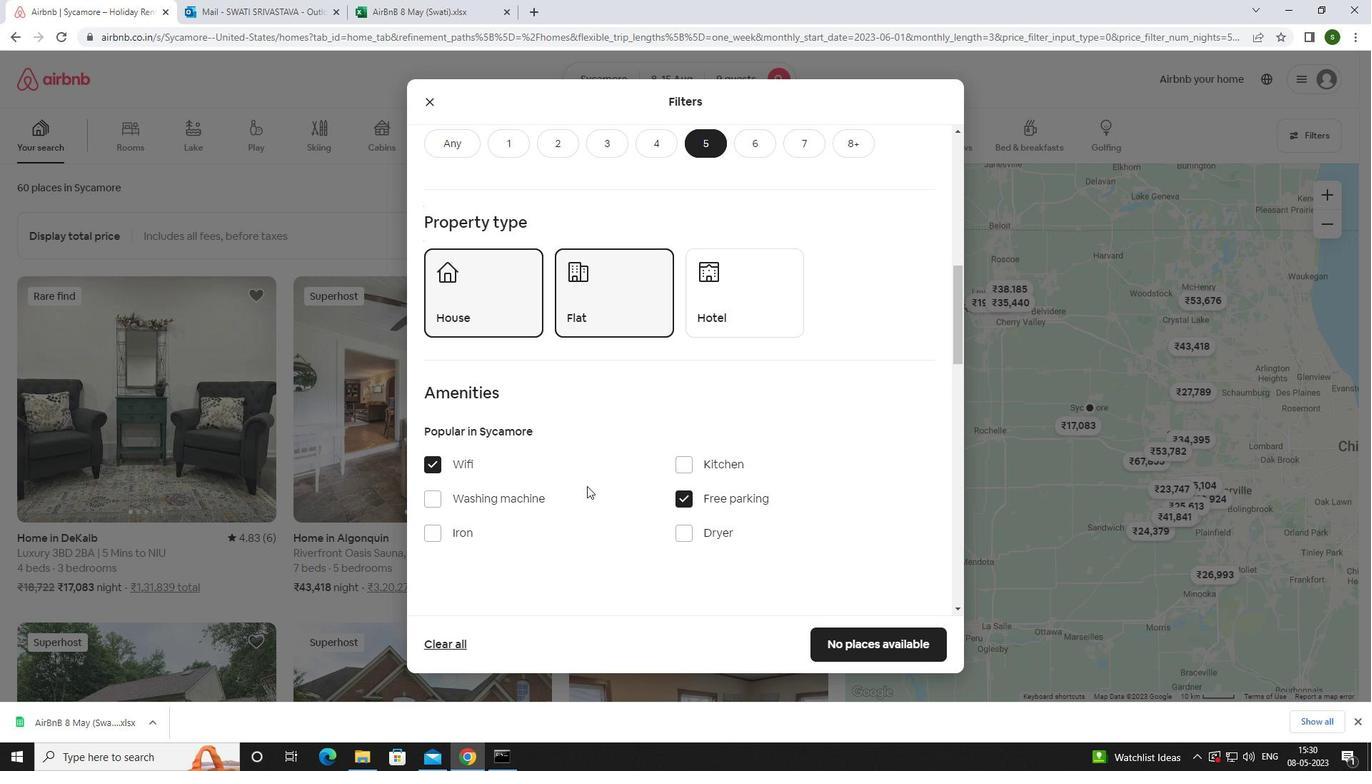 
Action: Mouse scrolled (587, 485) with delta (0, 0)
Screenshot: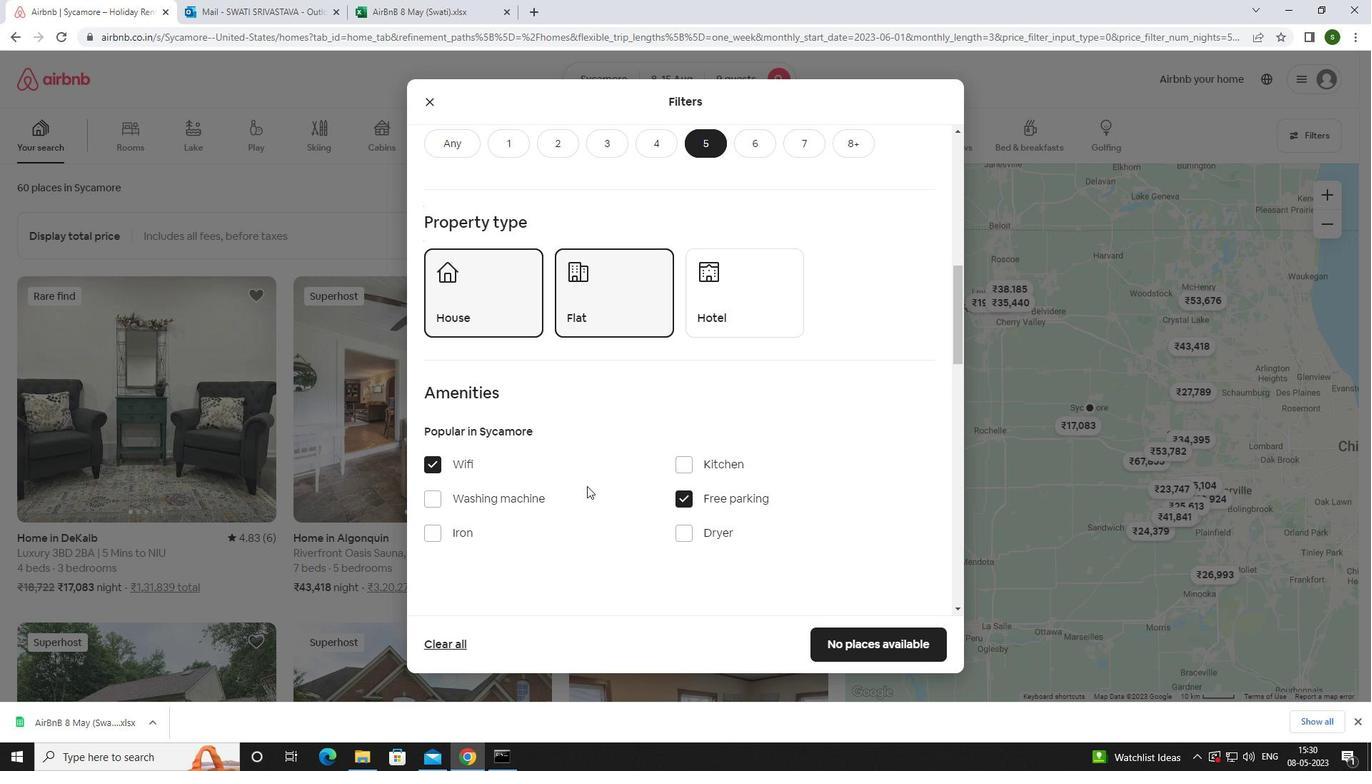 
Action: Mouse scrolled (587, 485) with delta (0, 0)
Screenshot: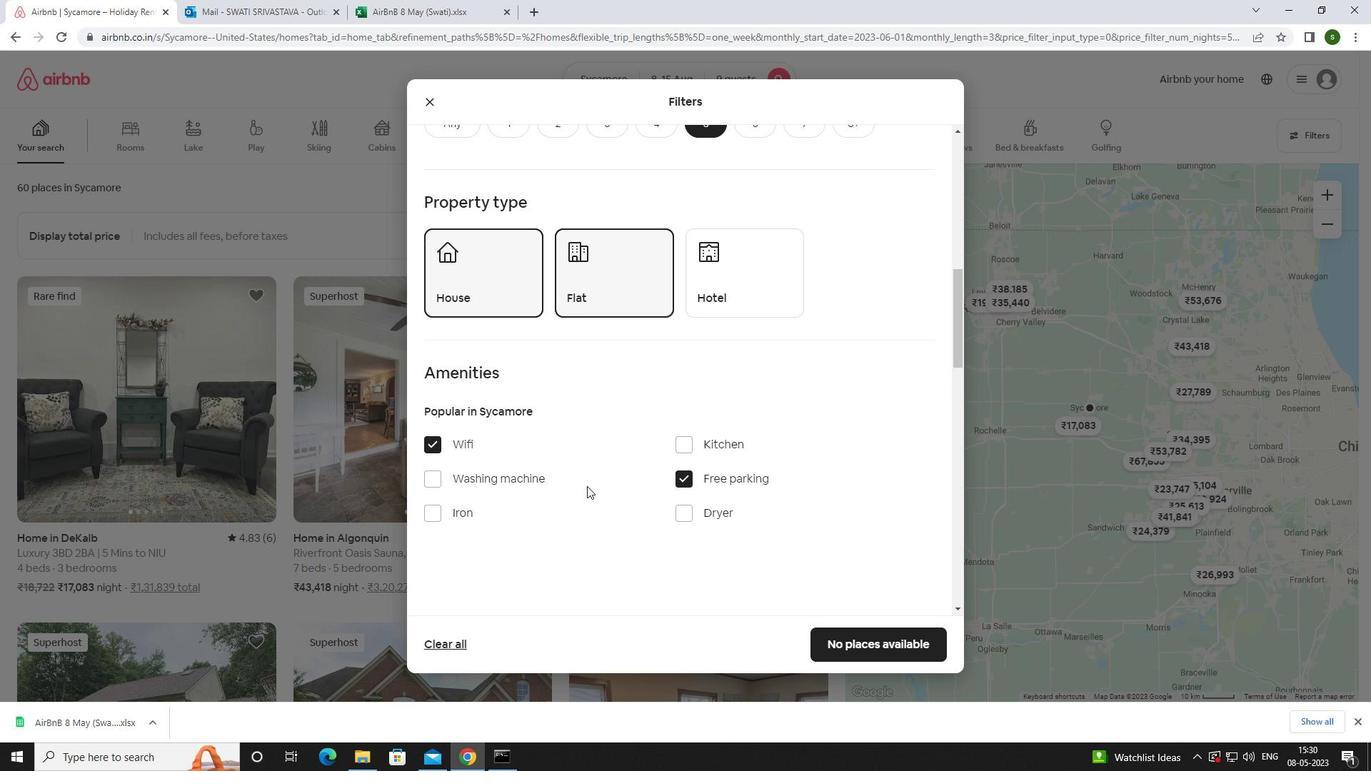 
Action: Mouse moved to (682, 360)
Screenshot: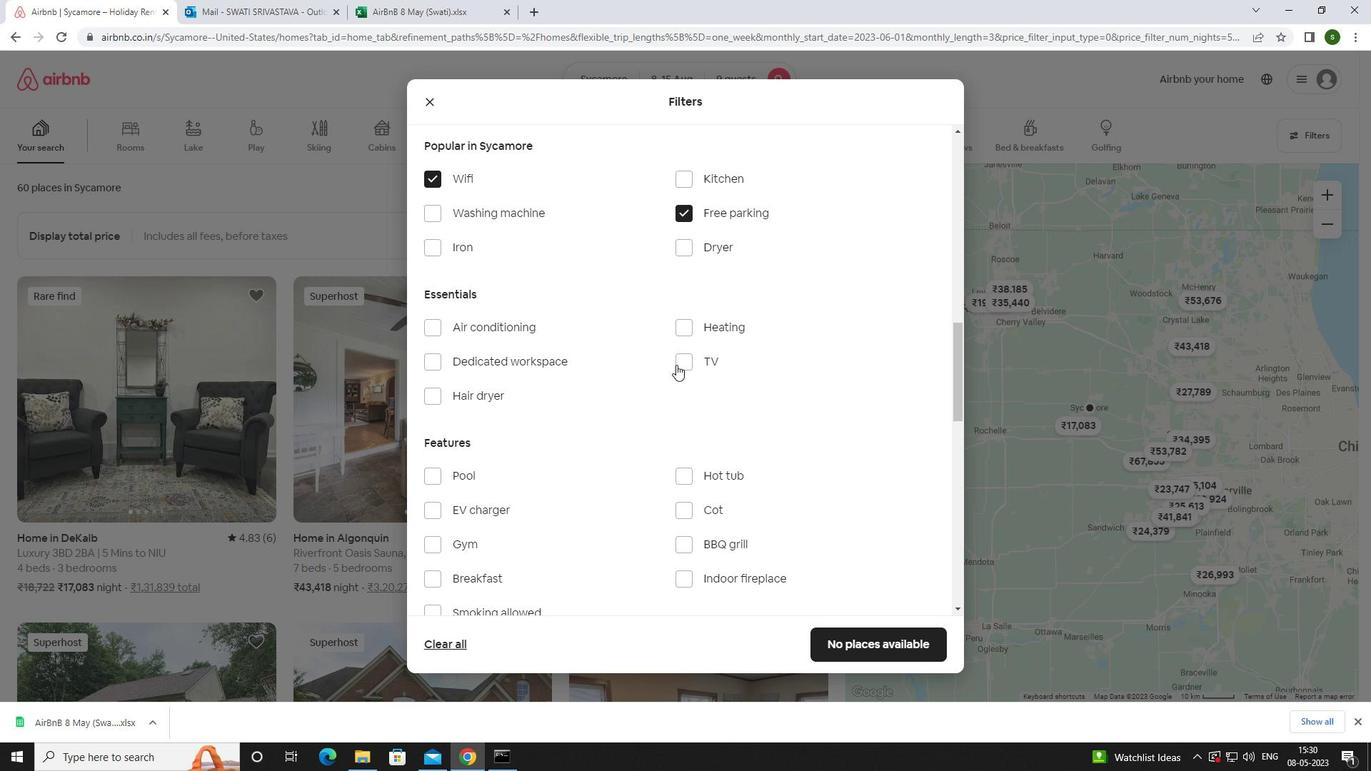 
Action: Mouse pressed left at (682, 360)
Screenshot: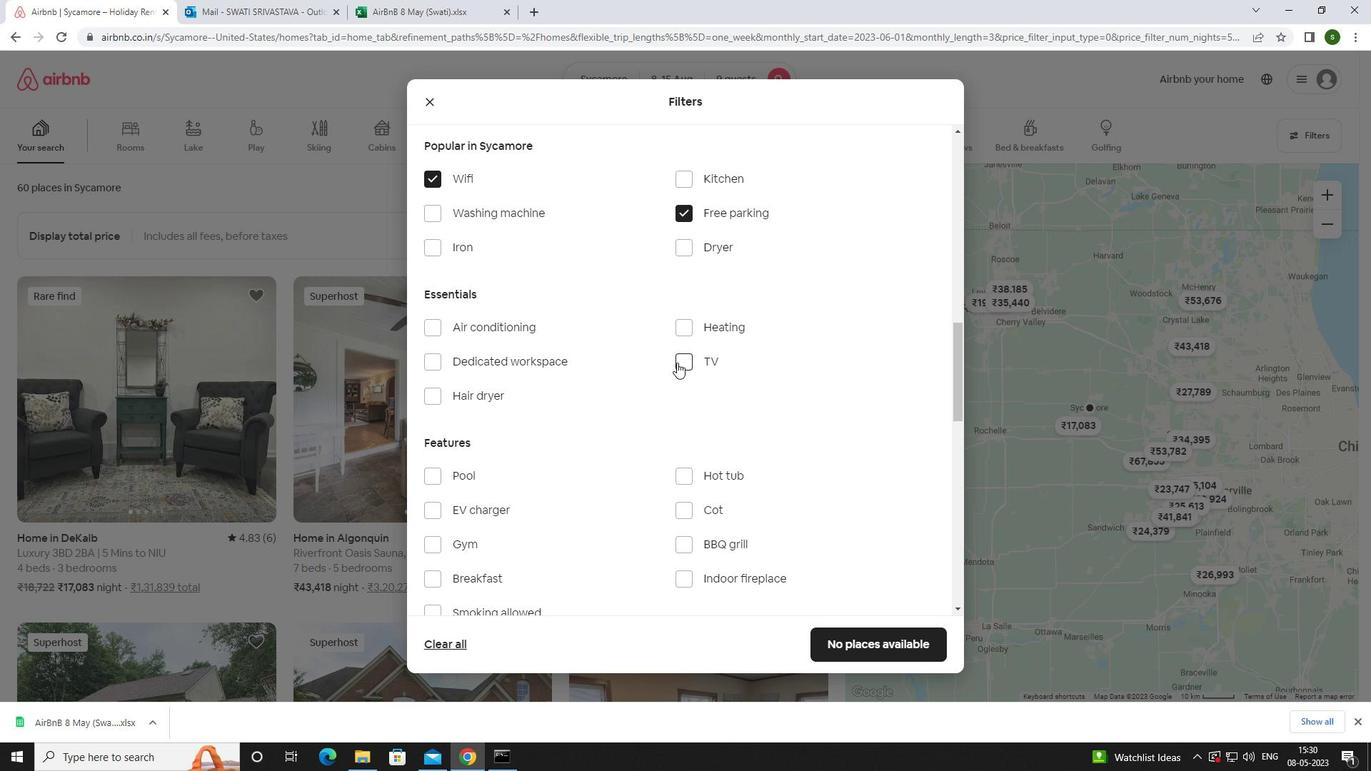 
Action: Mouse moved to (594, 400)
Screenshot: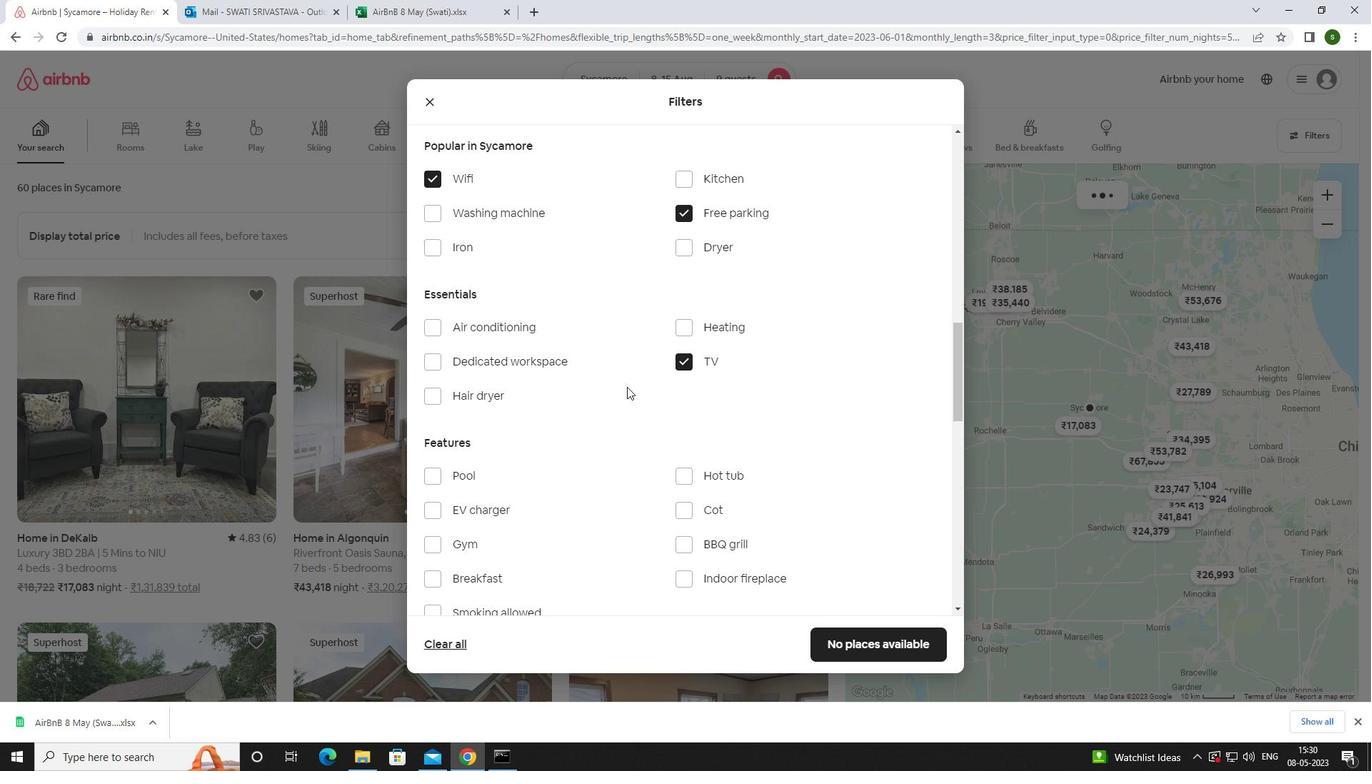 
Action: Mouse scrolled (594, 399) with delta (0, 0)
Screenshot: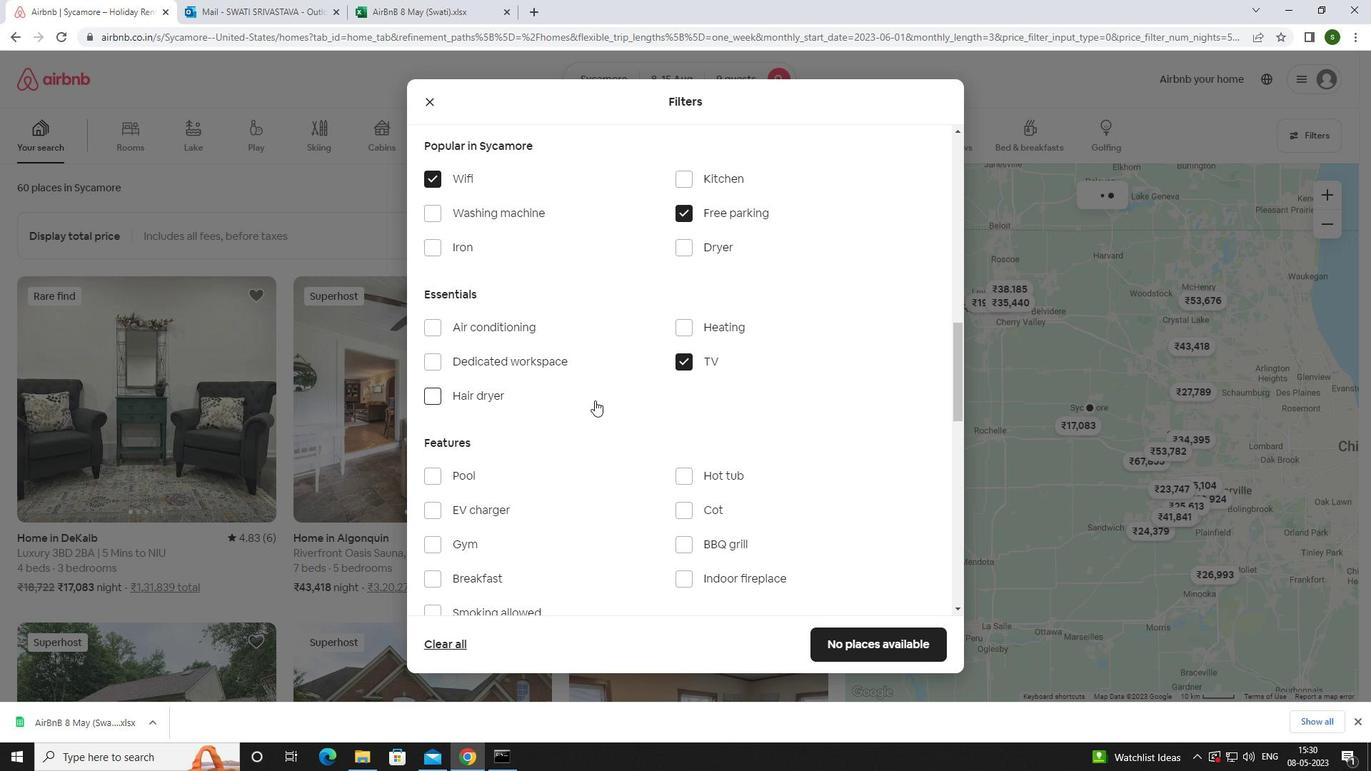 
Action: Mouse scrolled (594, 399) with delta (0, 0)
Screenshot: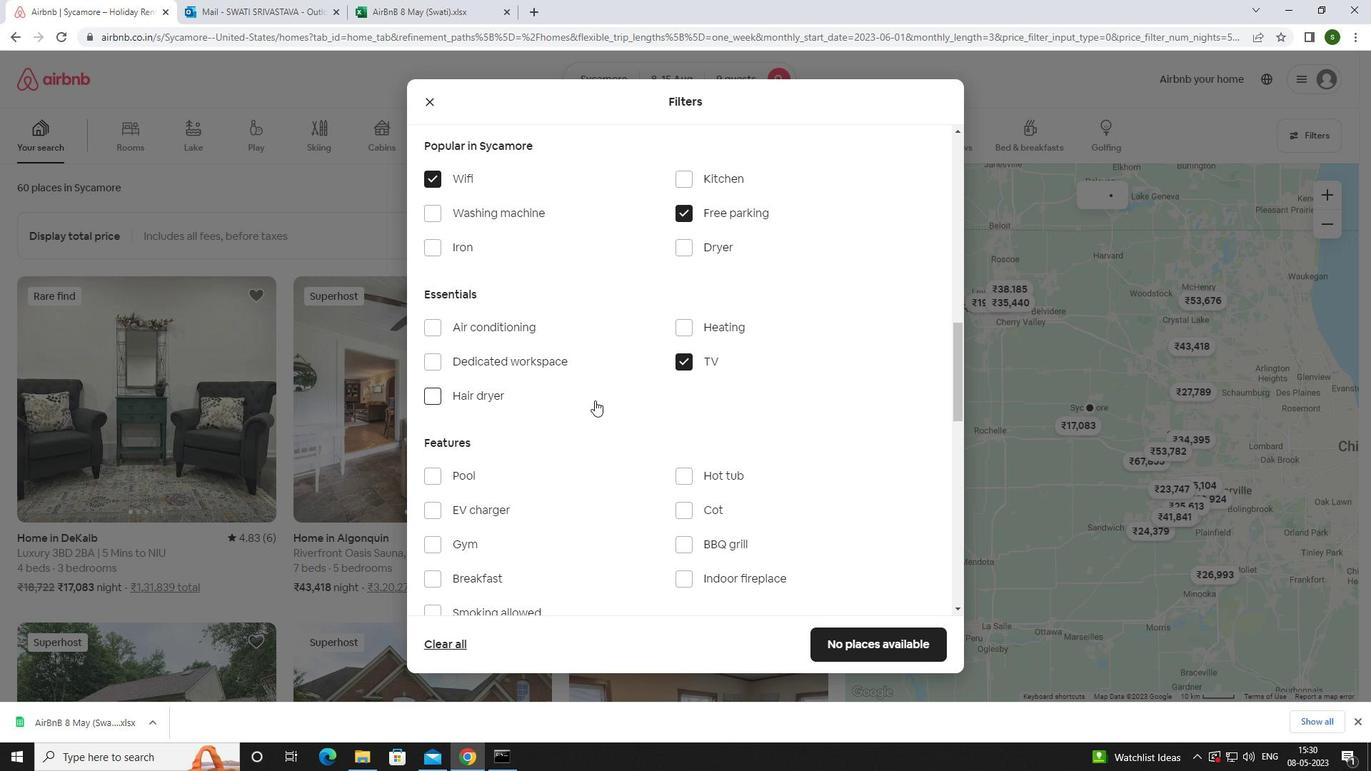 
Action: Mouse moved to (463, 402)
Screenshot: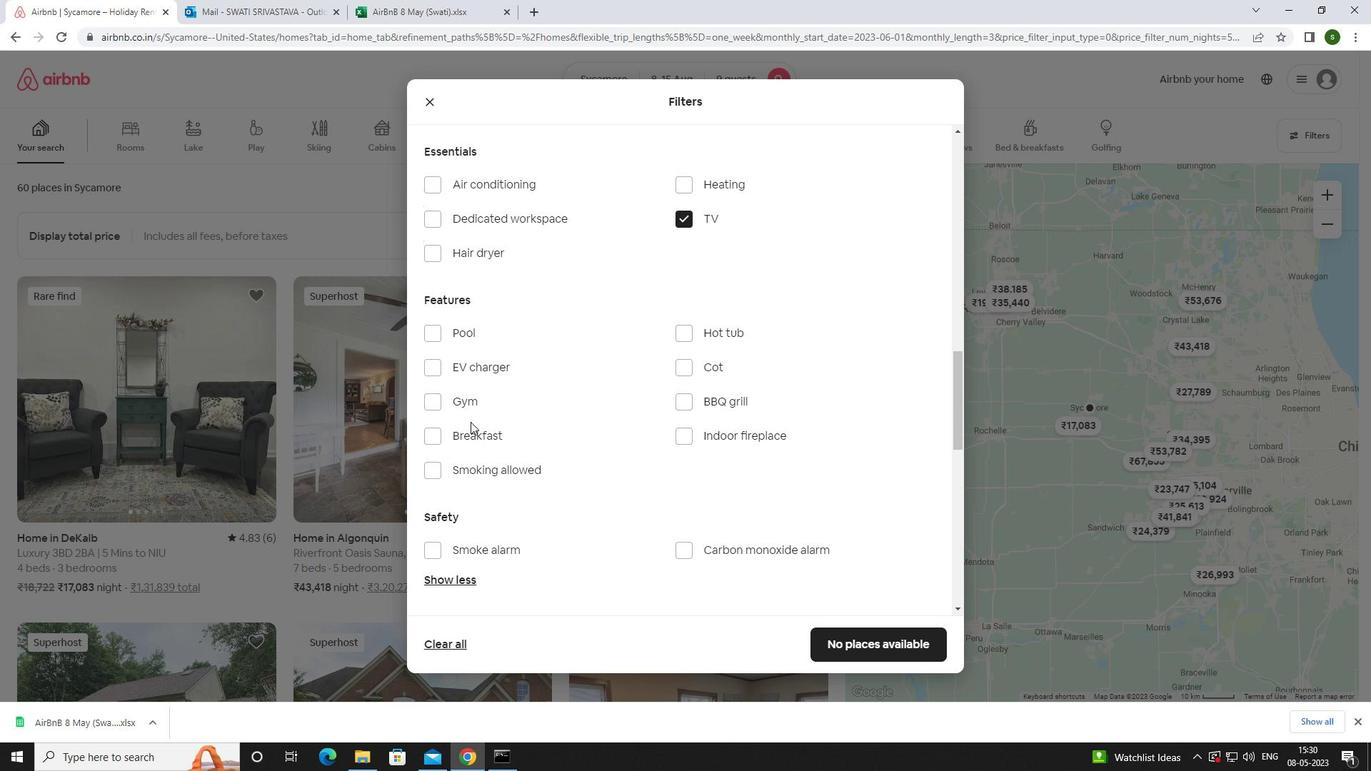 
Action: Mouse pressed left at (463, 402)
Screenshot: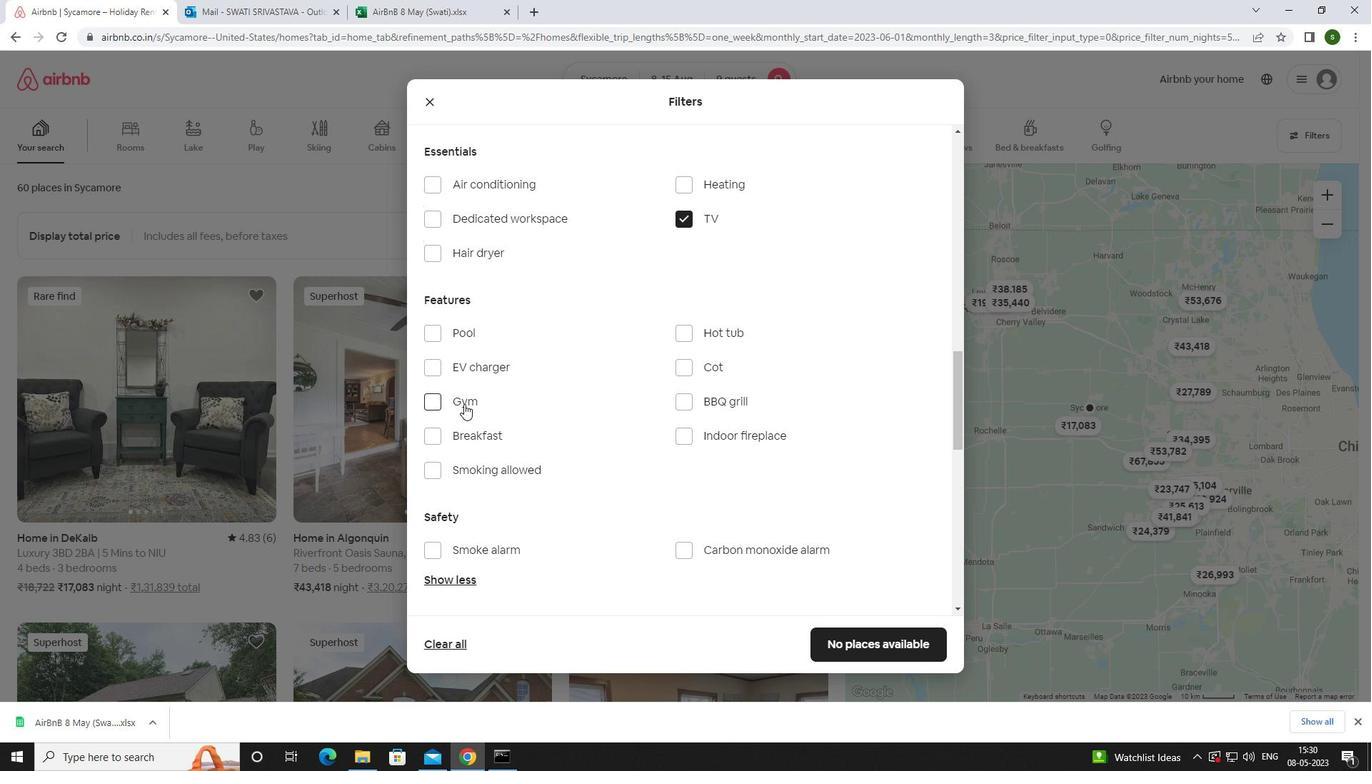 
Action: Mouse moved to (470, 443)
Screenshot: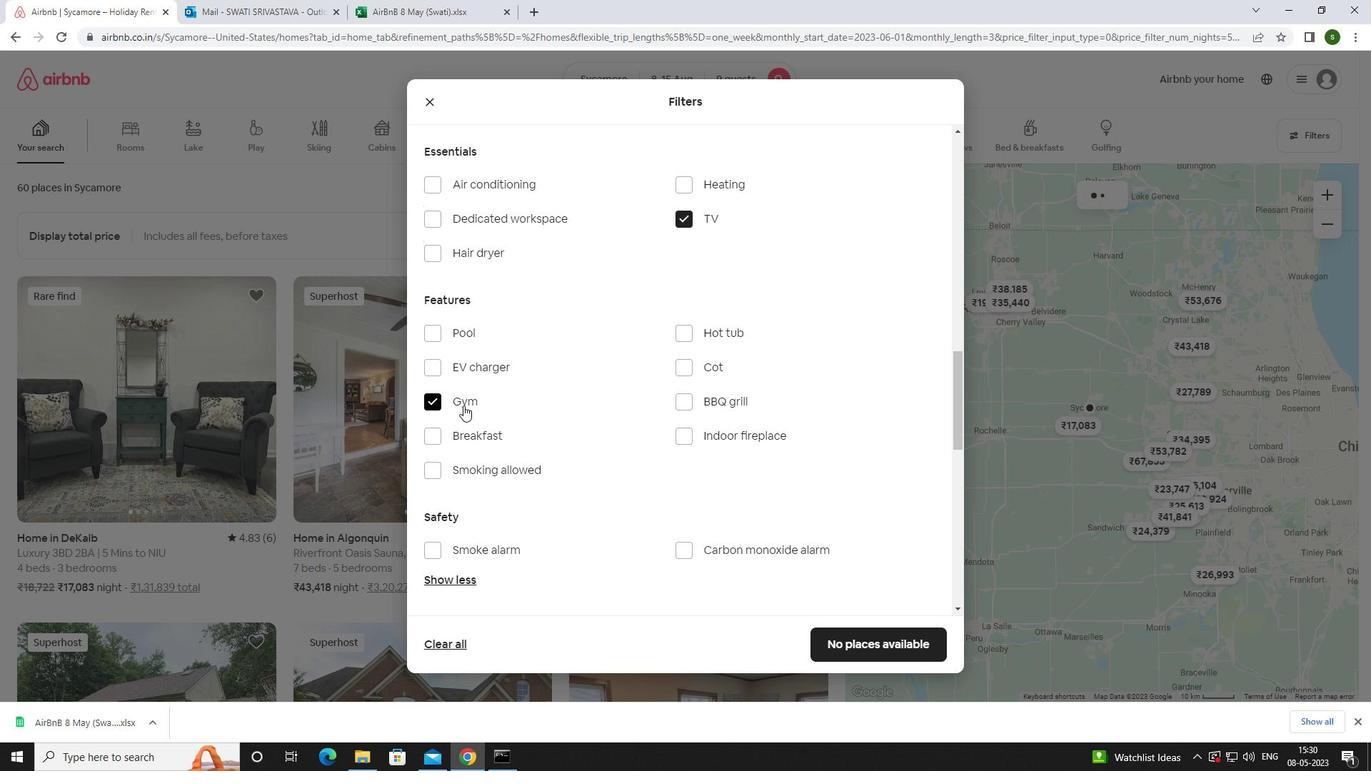 
Action: Mouse pressed left at (470, 443)
Screenshot: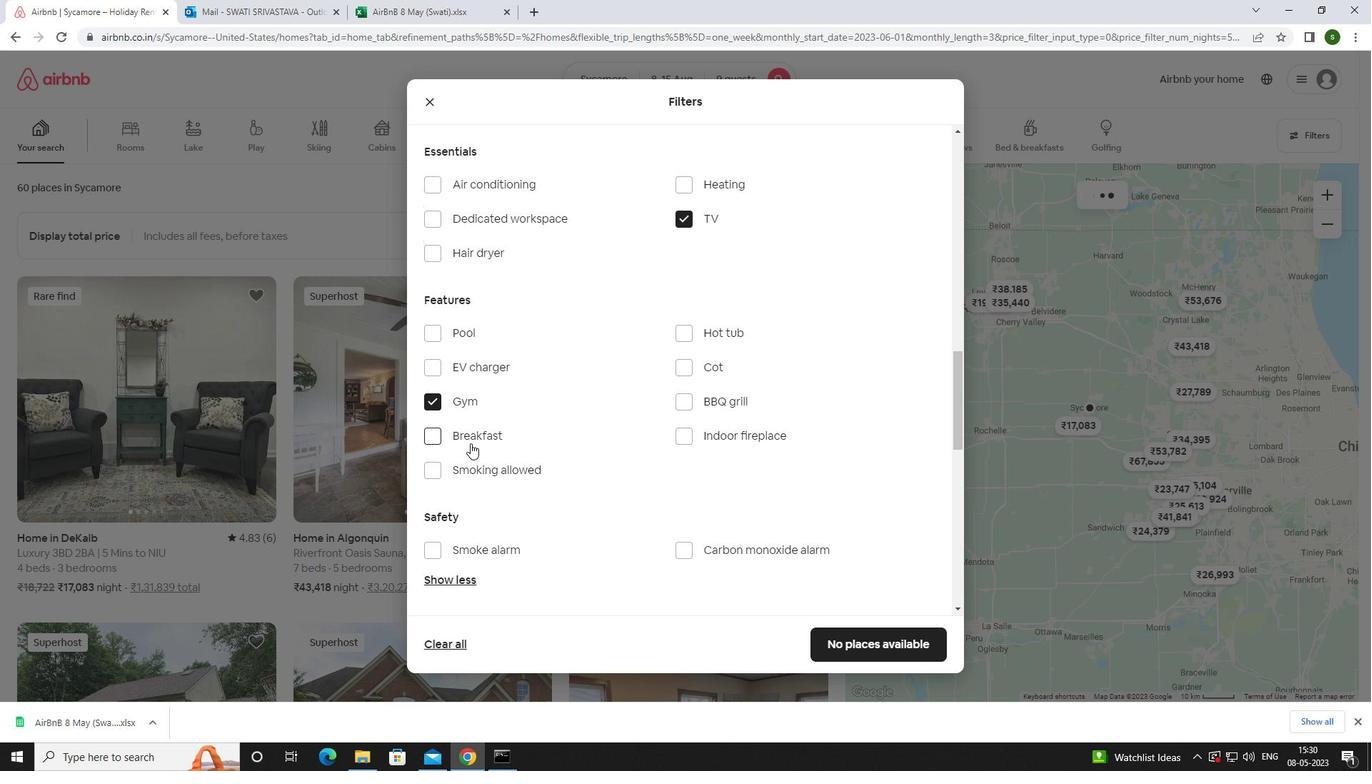 
Action: Mouse moved to (691, 477)
Screenshot: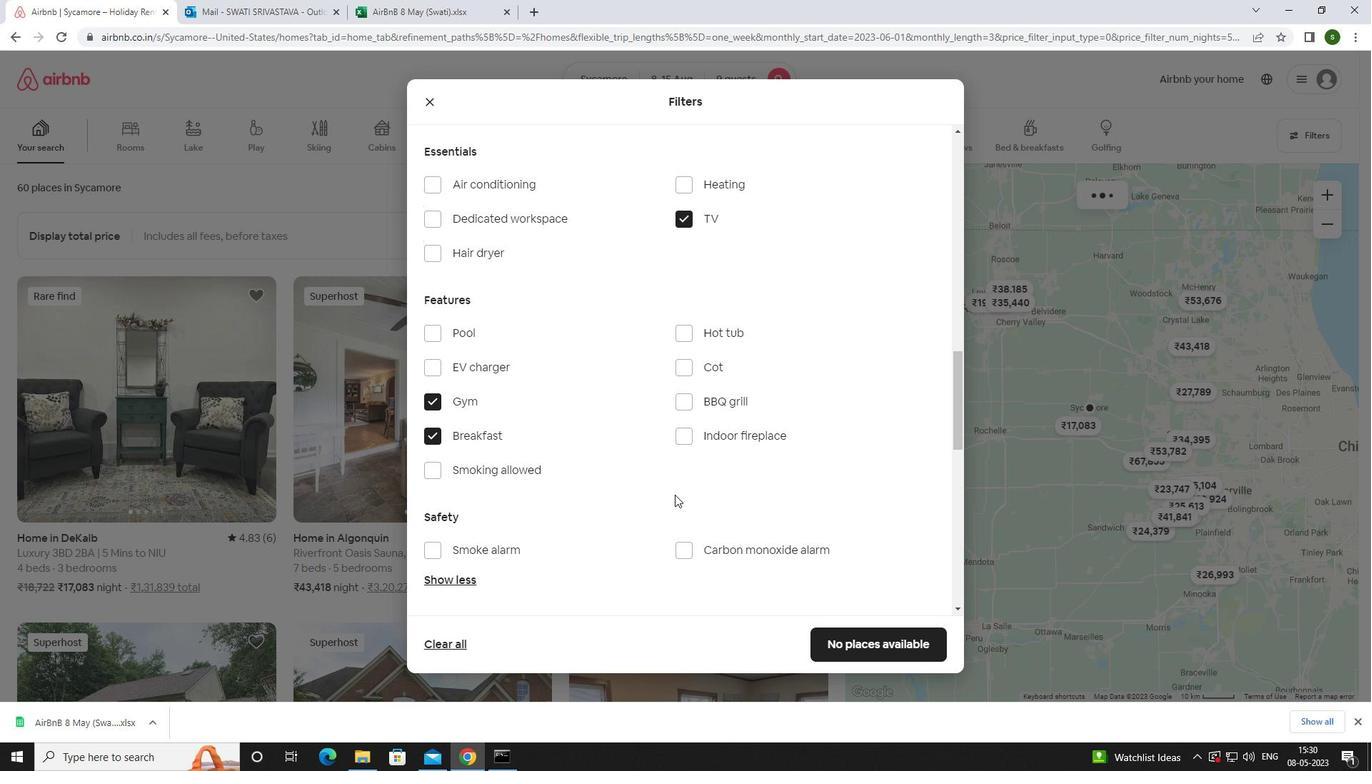 
Action: Mouse scrolled (691, 477) with delta (0, 0)
Screenshot: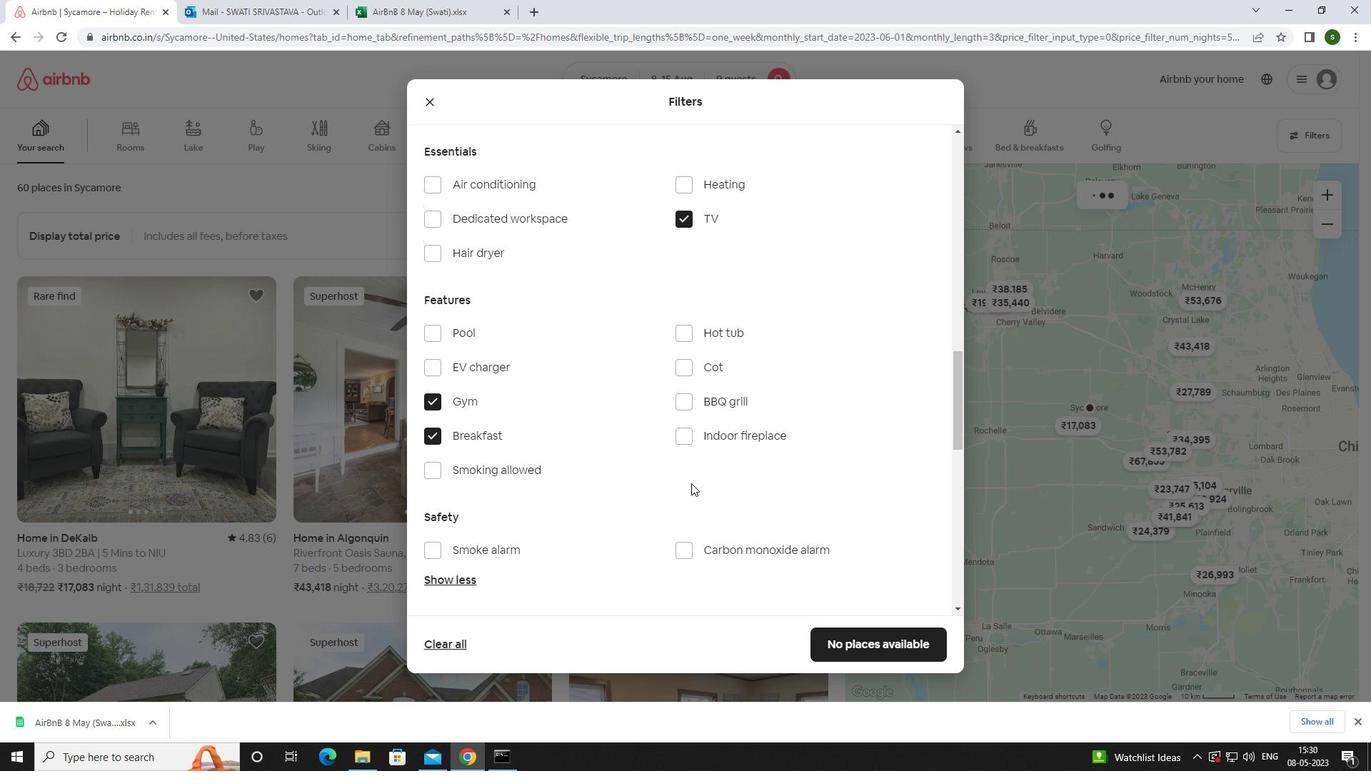 
Action: Mouse scrolled (691, 477) with delta (0, 0)
Screenshot: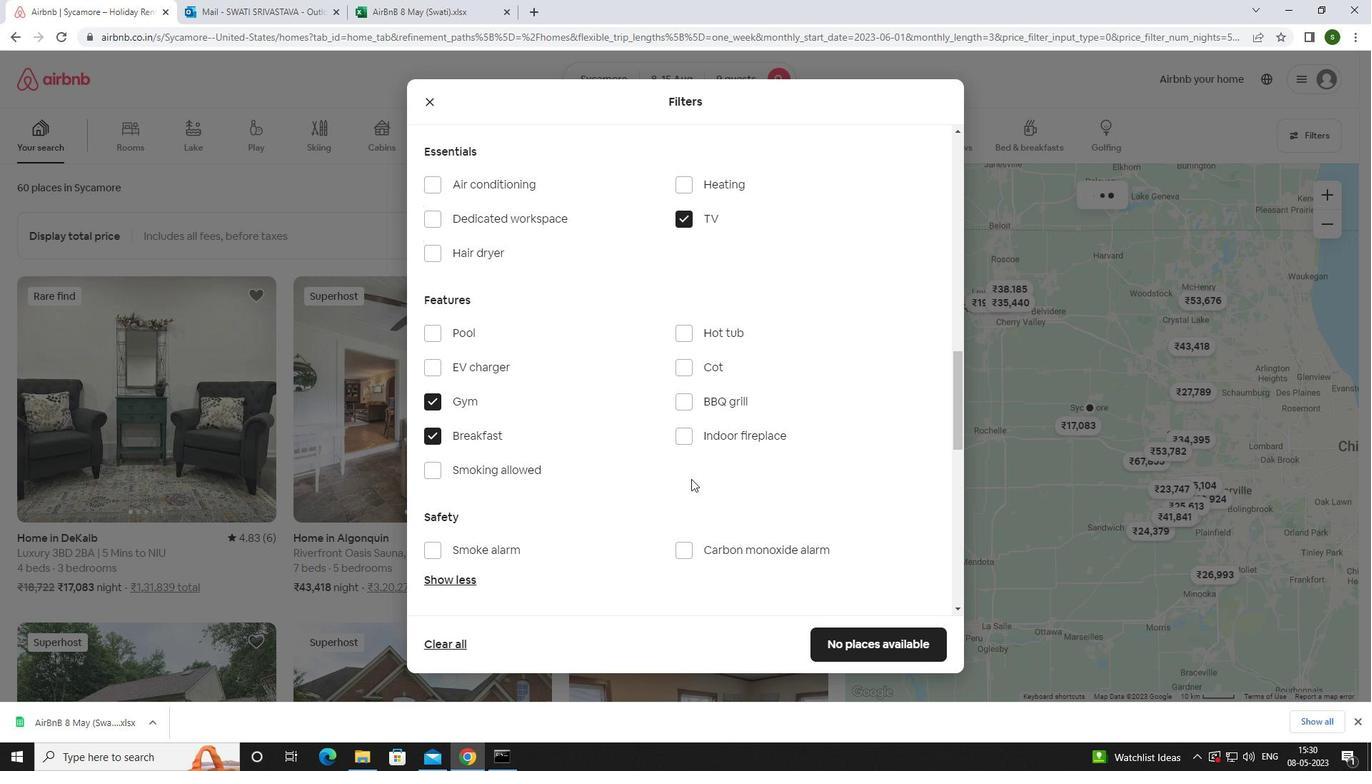 
Action: Mouse scrolled (691, 477) with delta (0, 0)
Screenshot: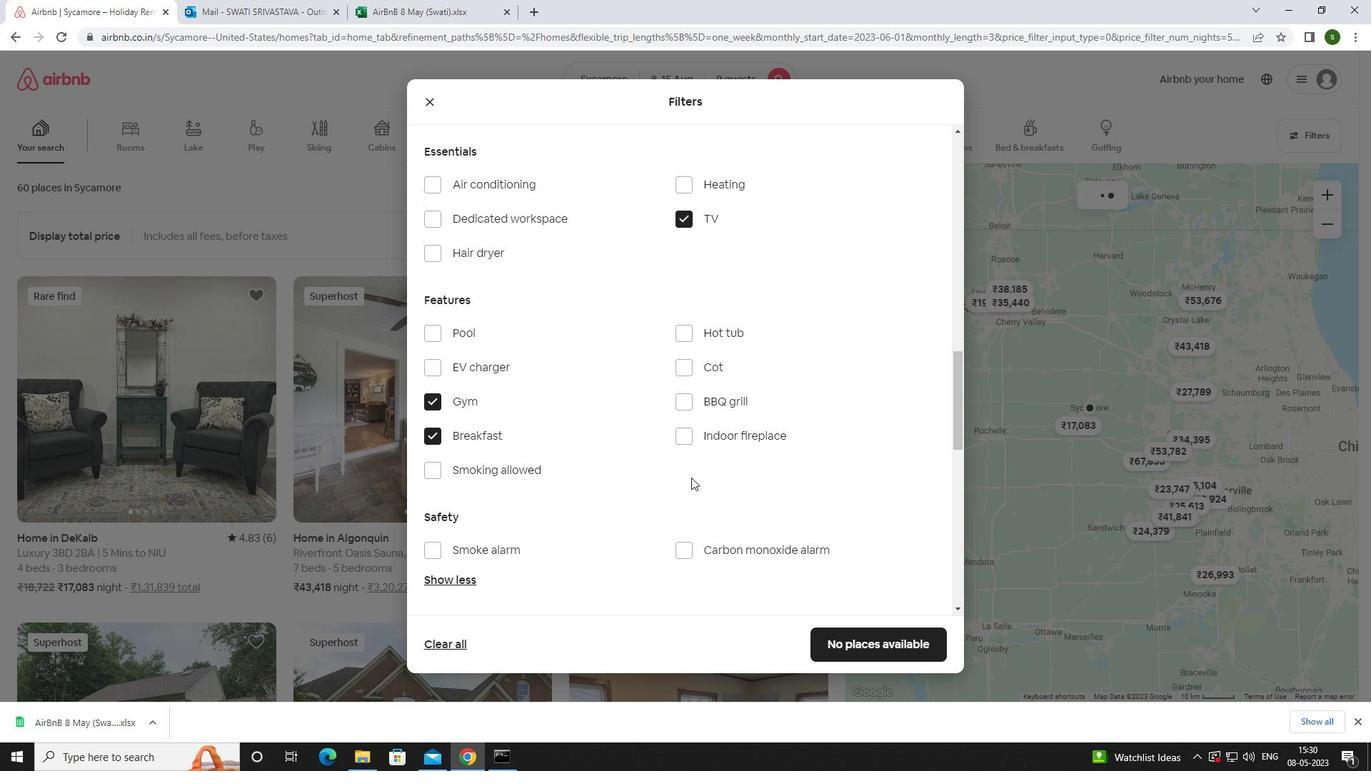 
Action: Mouse scrolled (691, 477) with delta (0, 0)
Screenshot: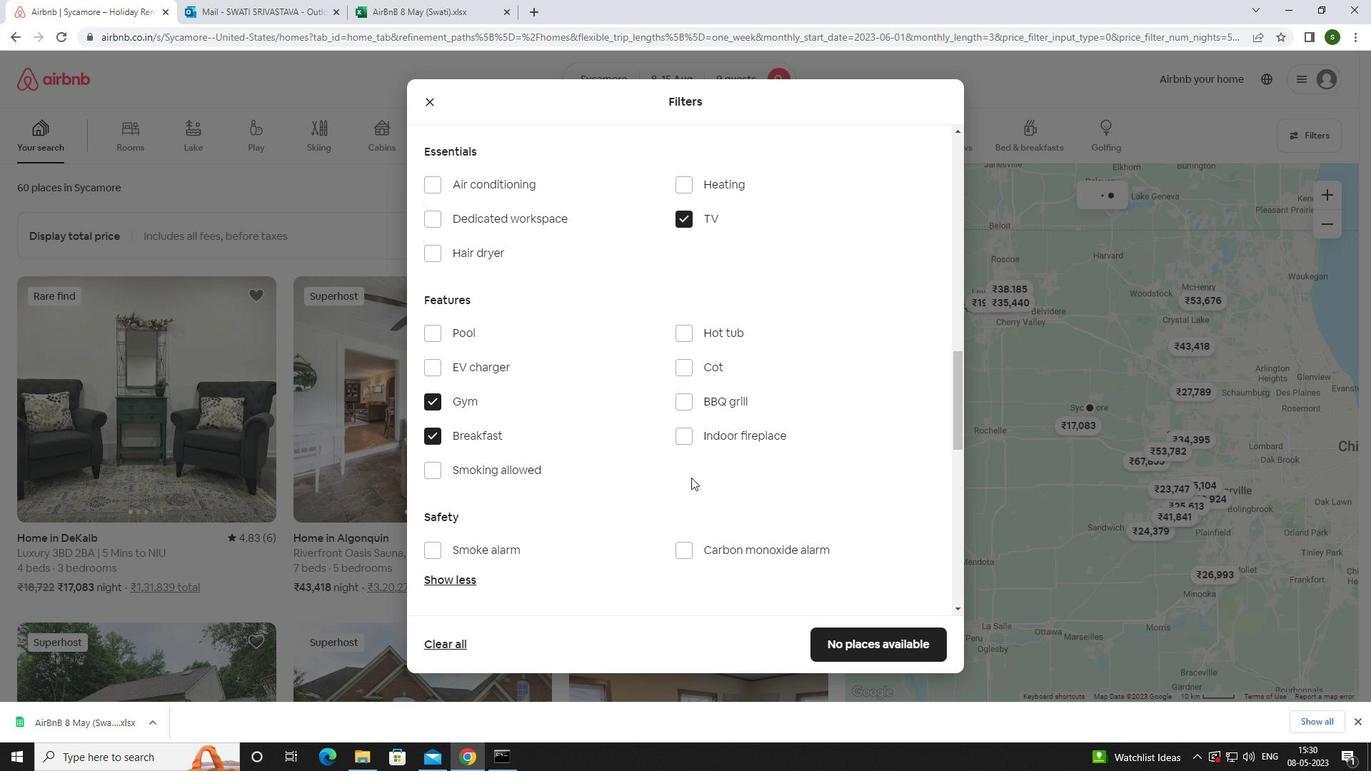 
Action: Mouse moved to (901, 457)
Screenshot: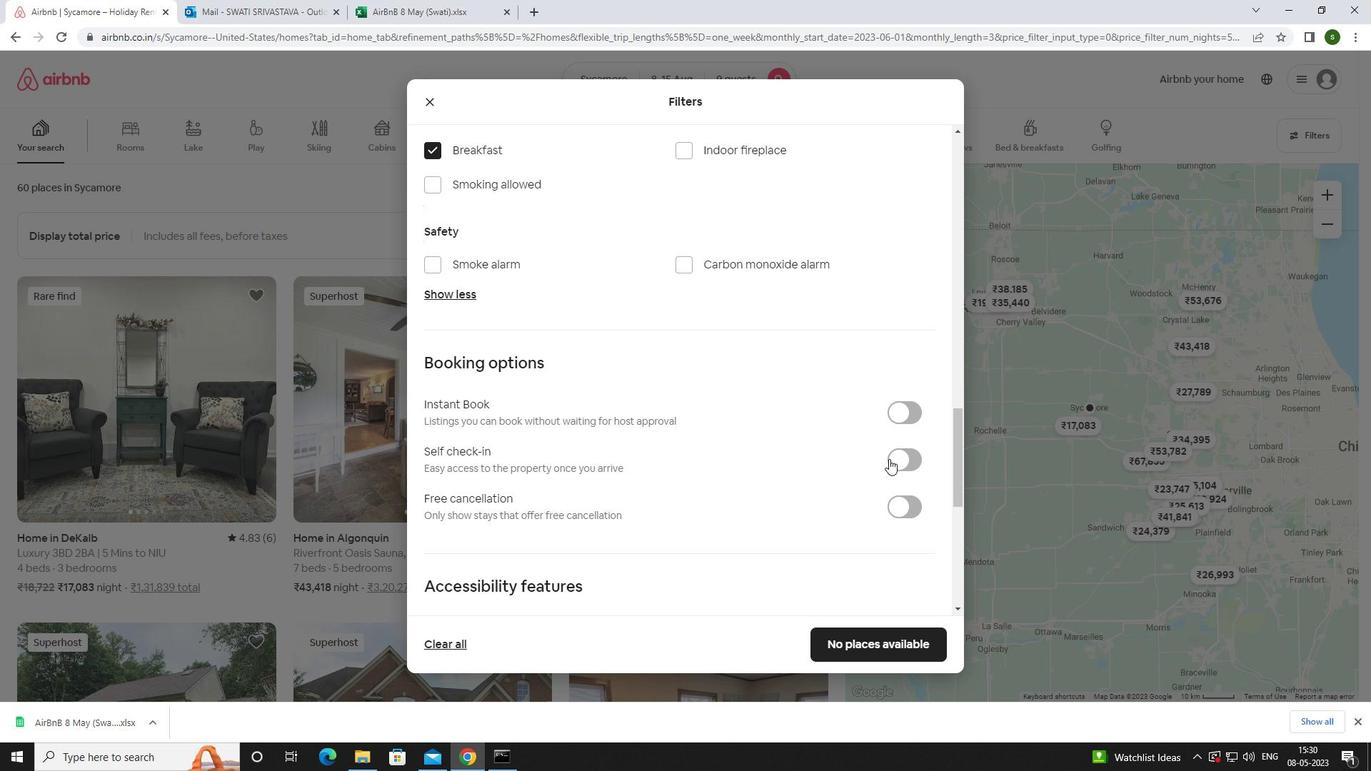 
Action: Mouse pressed left at (901, 457)
Screenshot: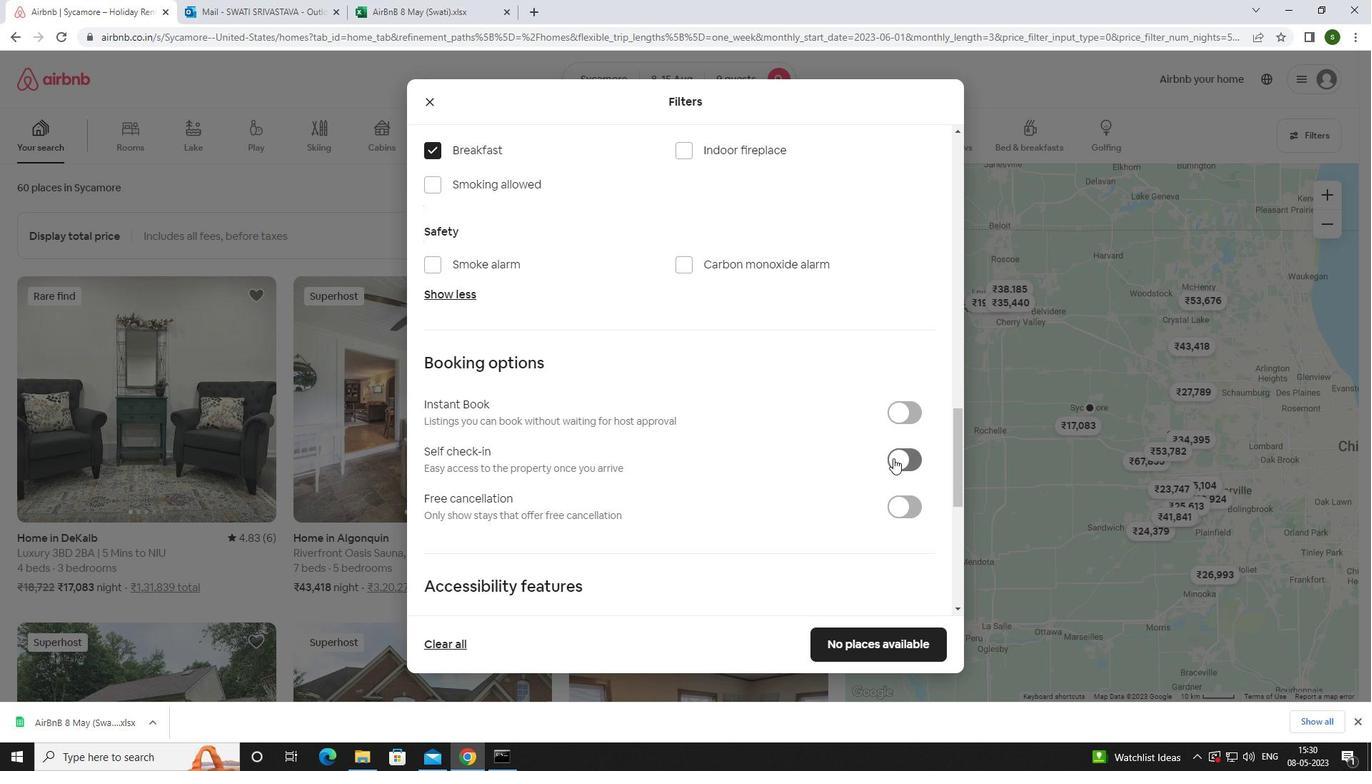 
Action: Mouse moved to (767, 457)
Screenshot: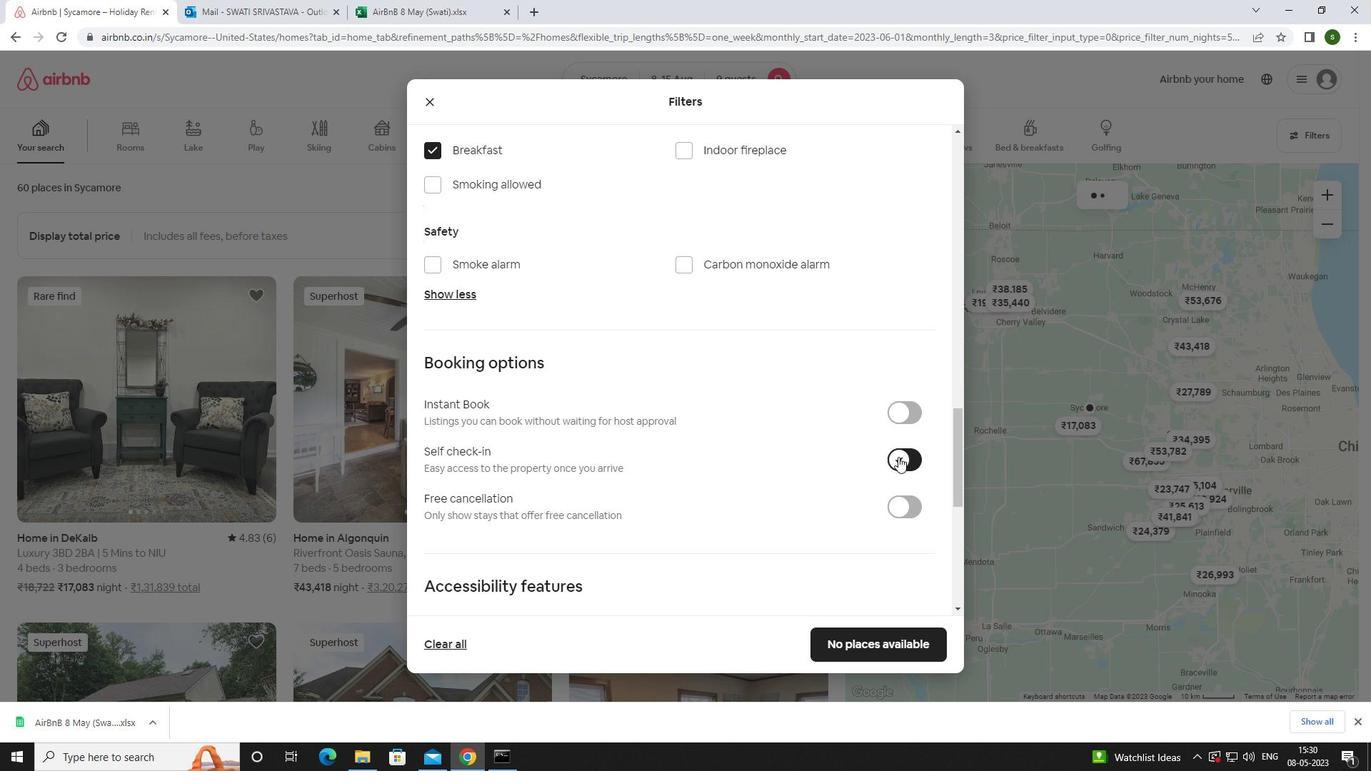 
Action: Mouse scrolled (767, 456) with delta (0, 0)
Screenshot: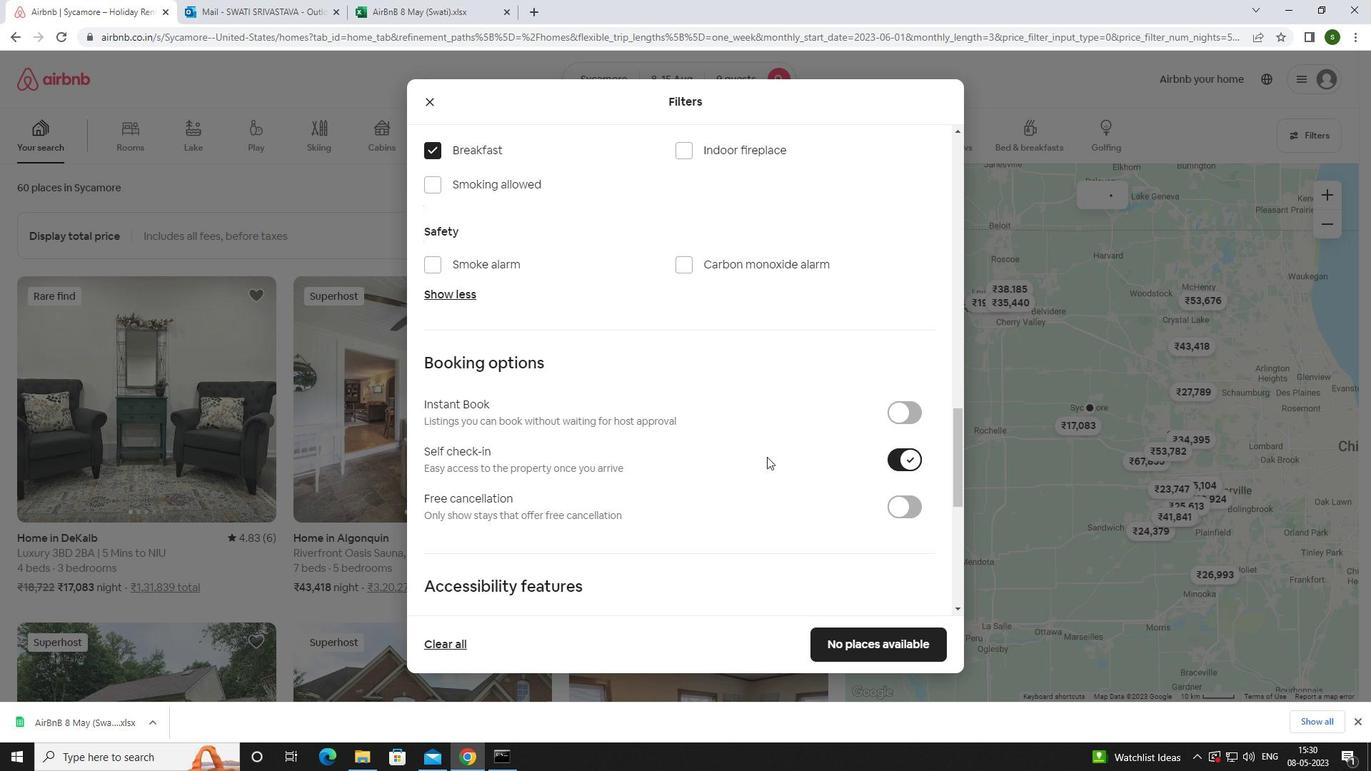 
Action: Mouse scrolled (767, 456) with delta (0, 0)
Screenshot: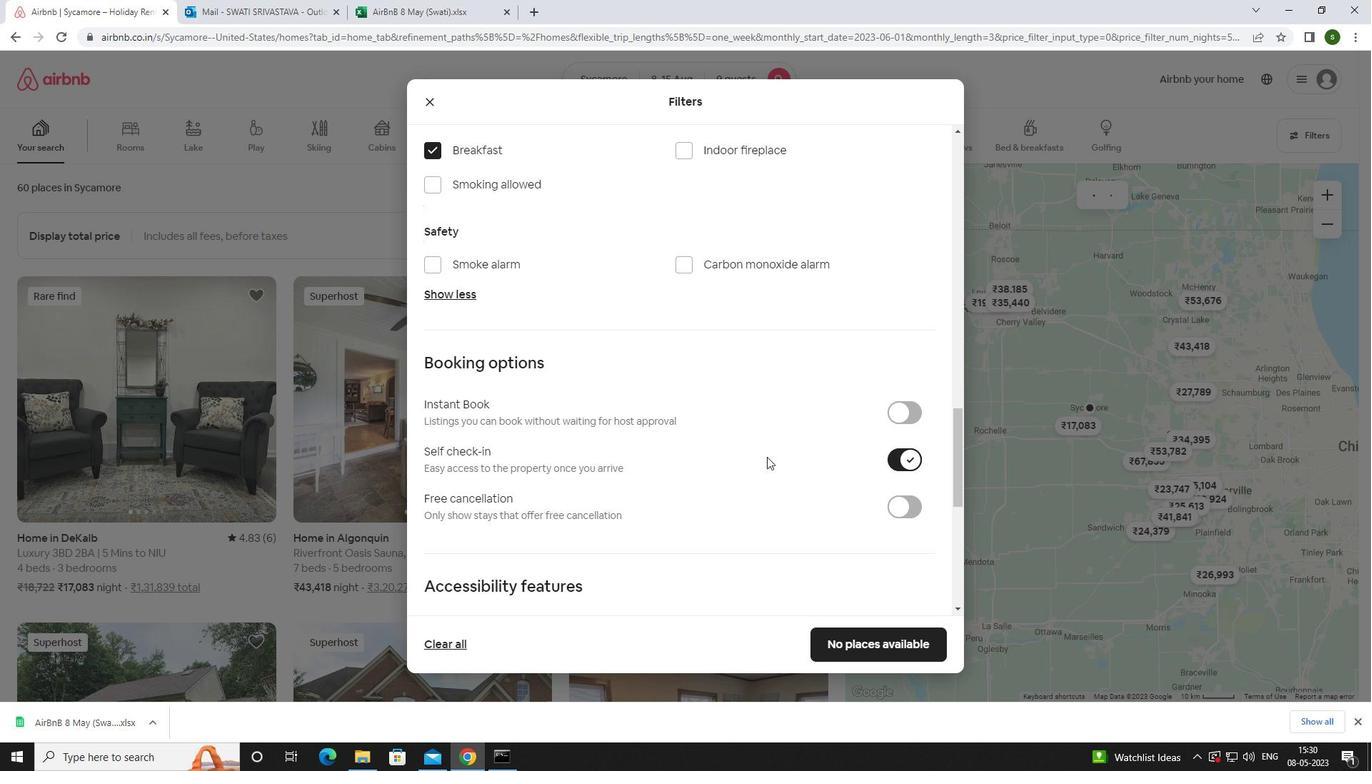 
Action: Mouse scrolled (767, 456) with delta (0, 0)
Screenshot: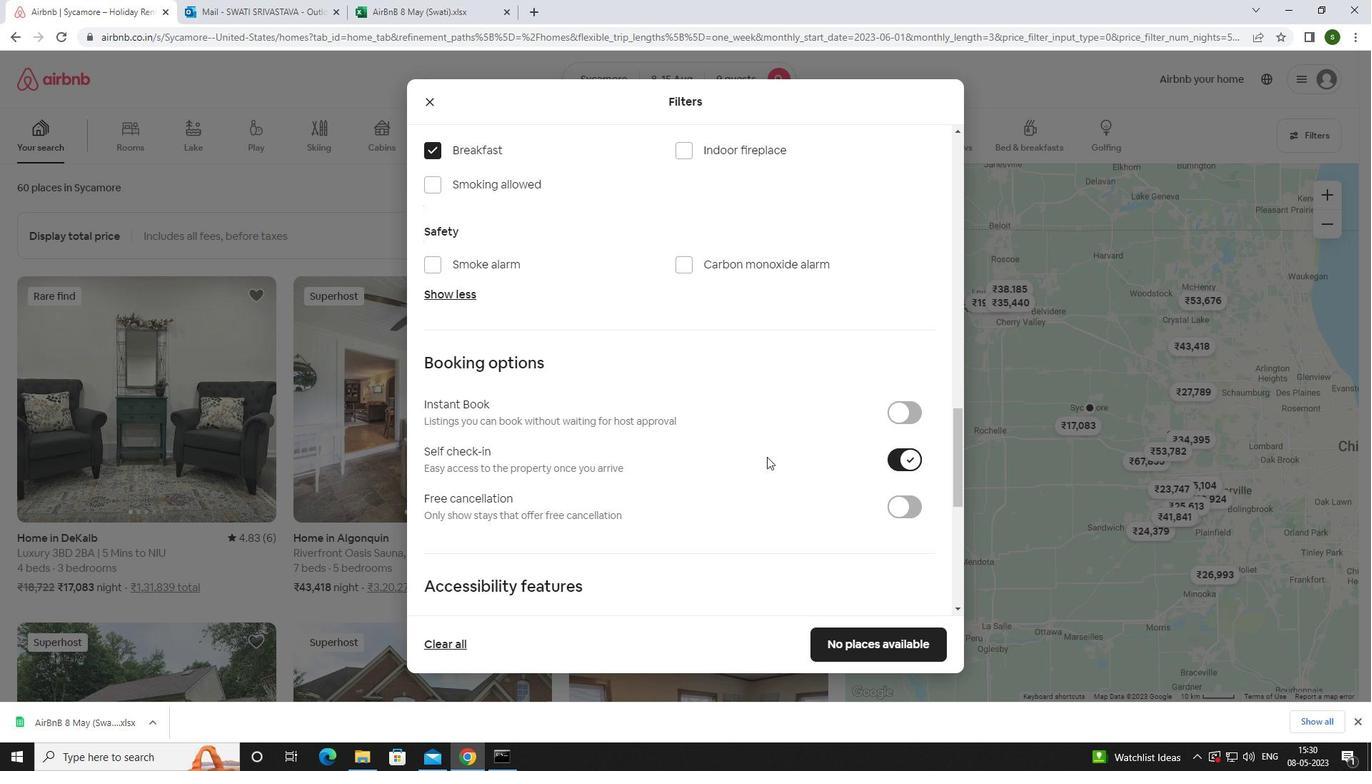 
Action: Mouse scrolled (767, 456) with delta (0, 0)
Screenshot: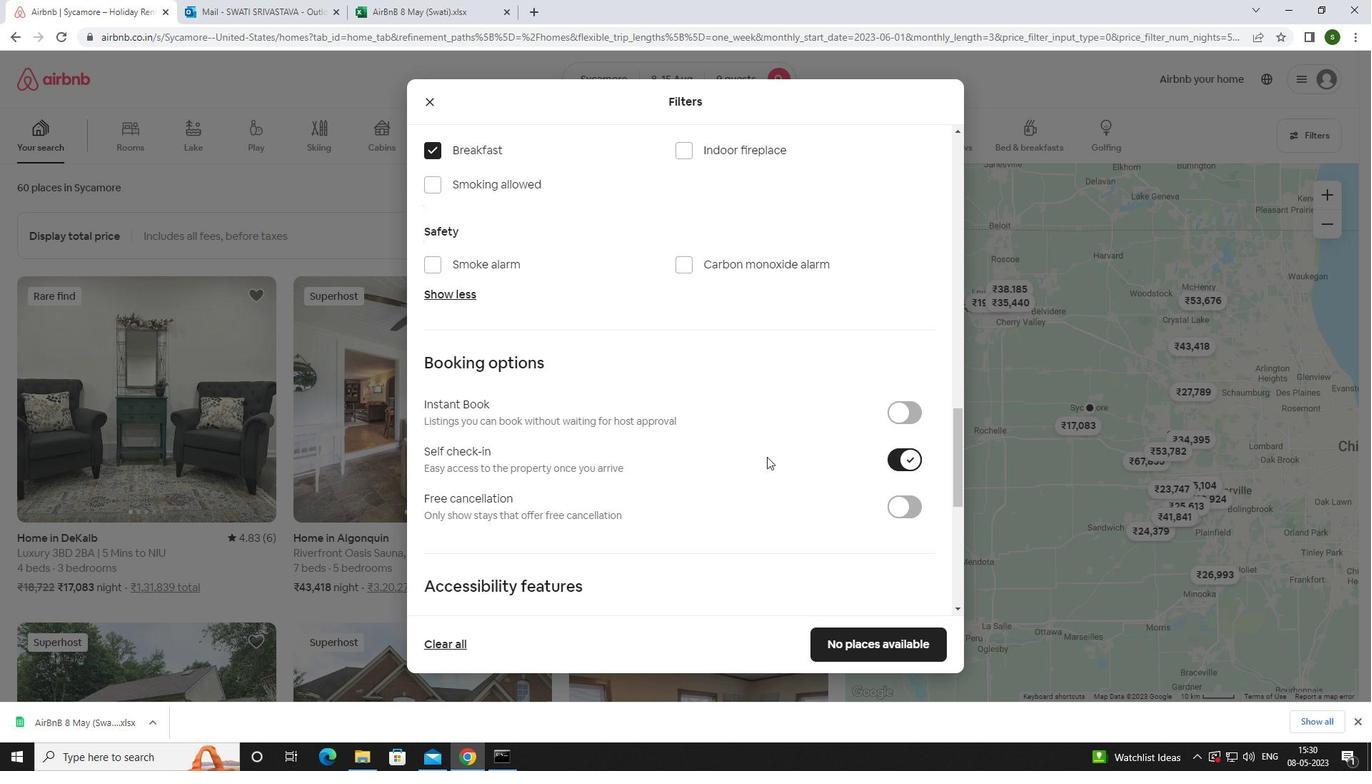 
Action: Mouse scrolled (767, 456) with delta (0, 0)
Screenshot: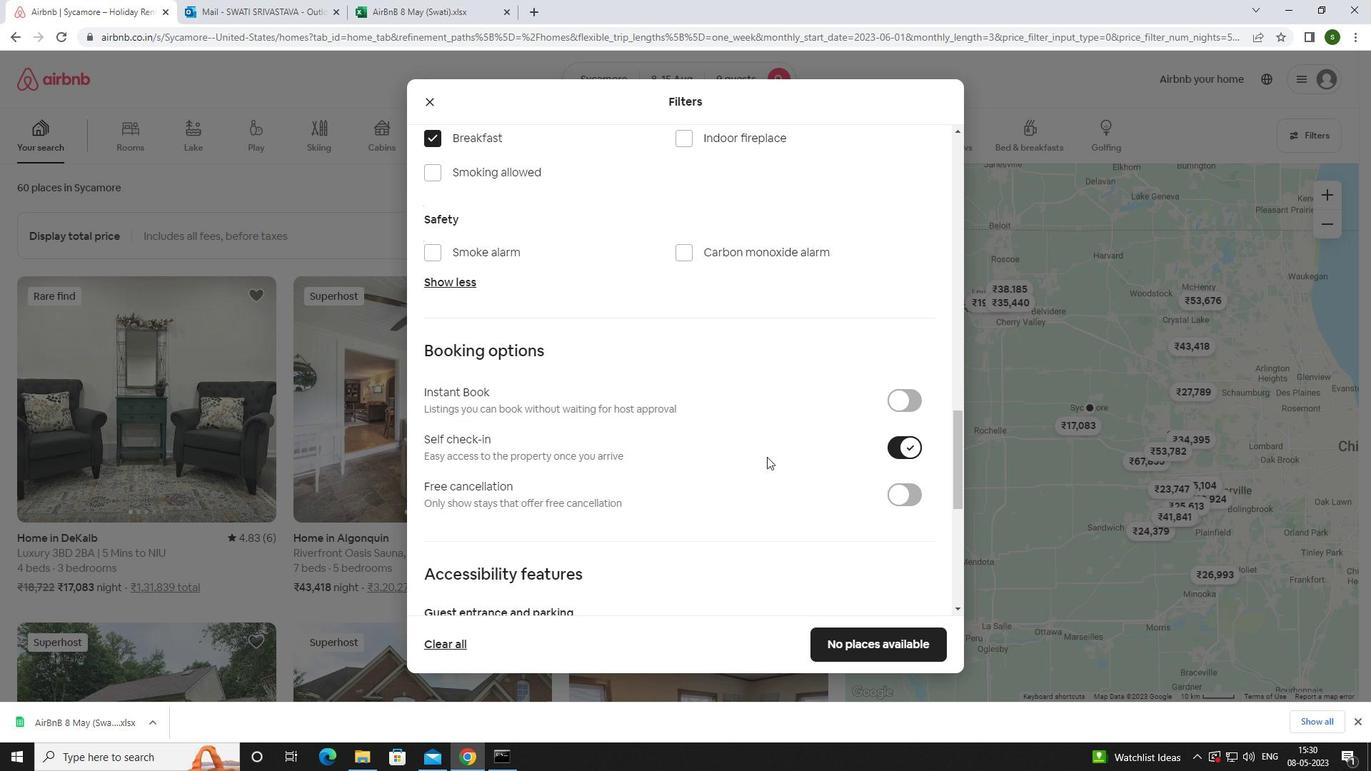 
Action: Mouse scrolled (767, 456) with delta (0, 0)
Screenshot: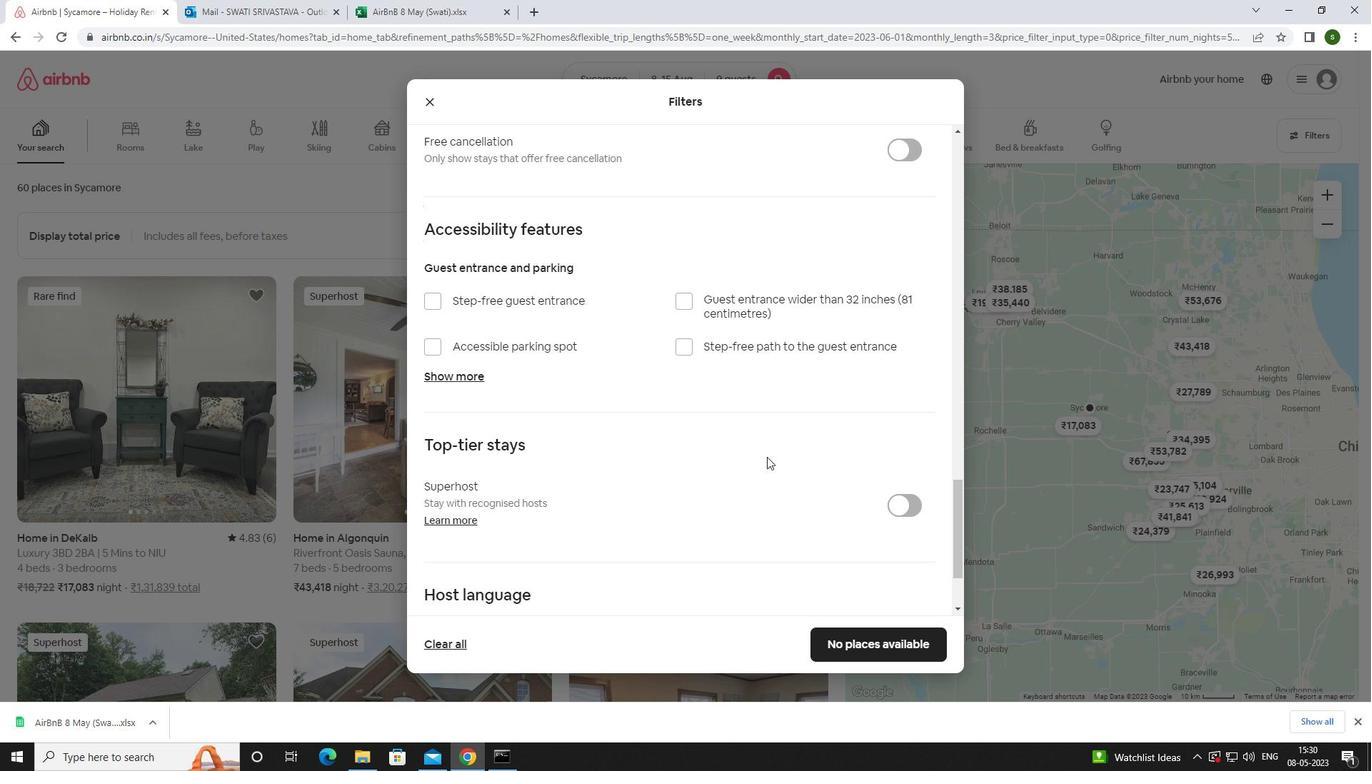 
Action: Mouse scrolled (767, 456) with delta (0, 0)
Screenshot: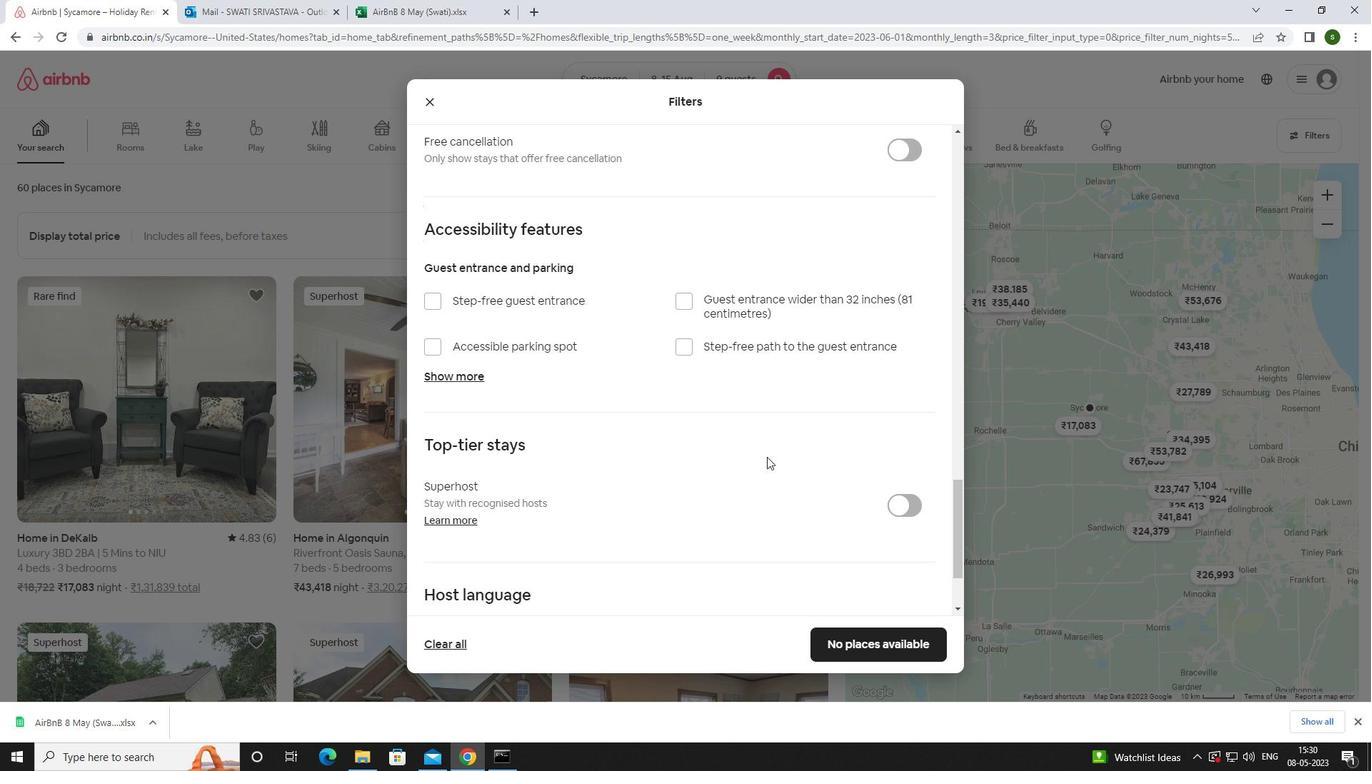 
Action: Mouse scrolled (767, 456) with delta (0, 0)
Screenshot: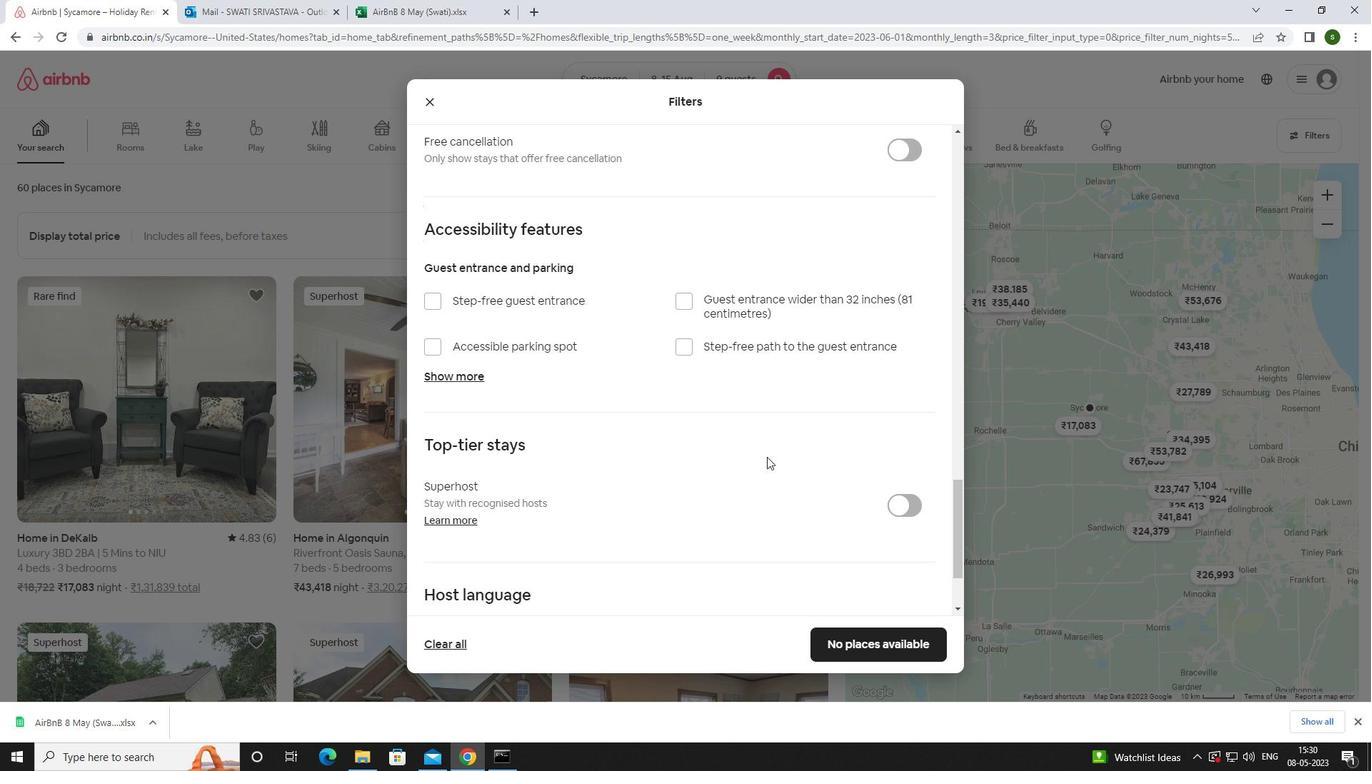 
Action: Mouse scrolled (767, 456) with delta (0, 0)
Screenshot: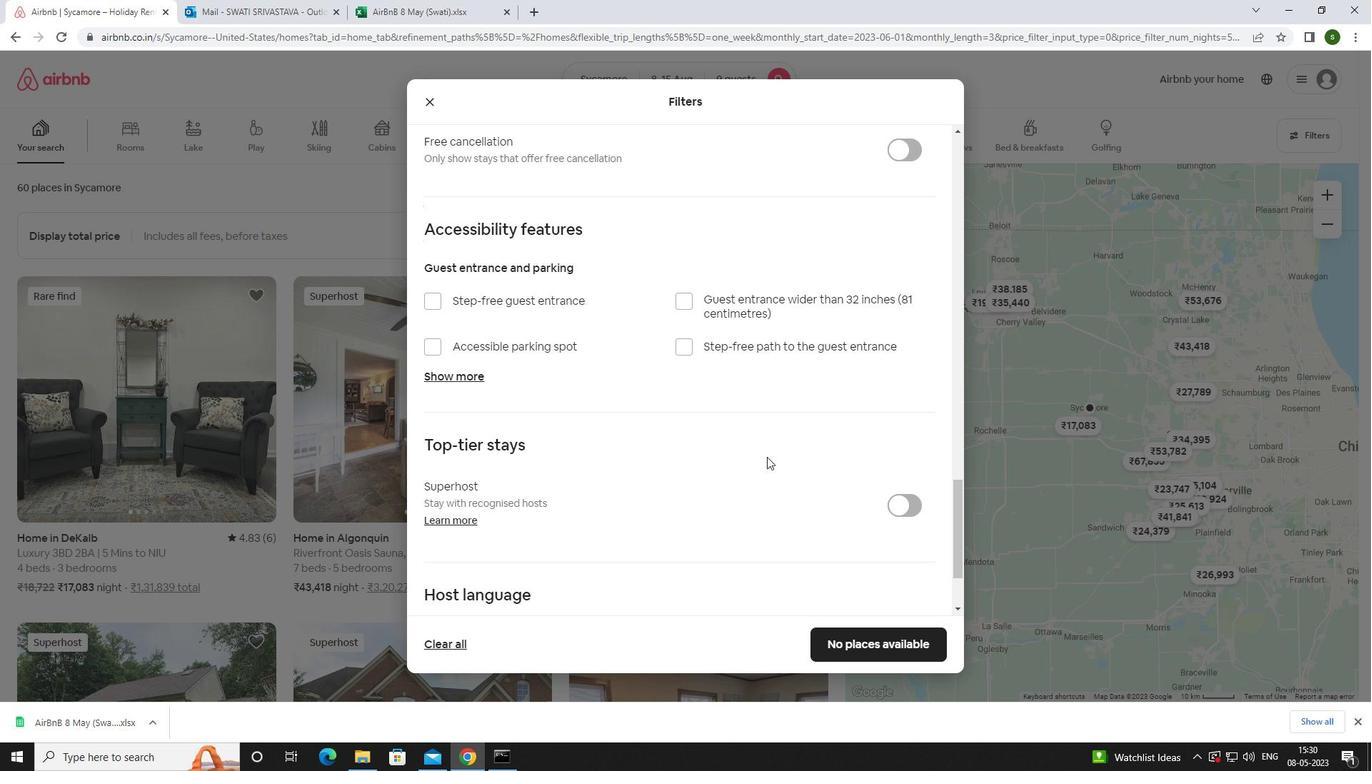
Action: Mouse moved to (478, 514)
Screenshot: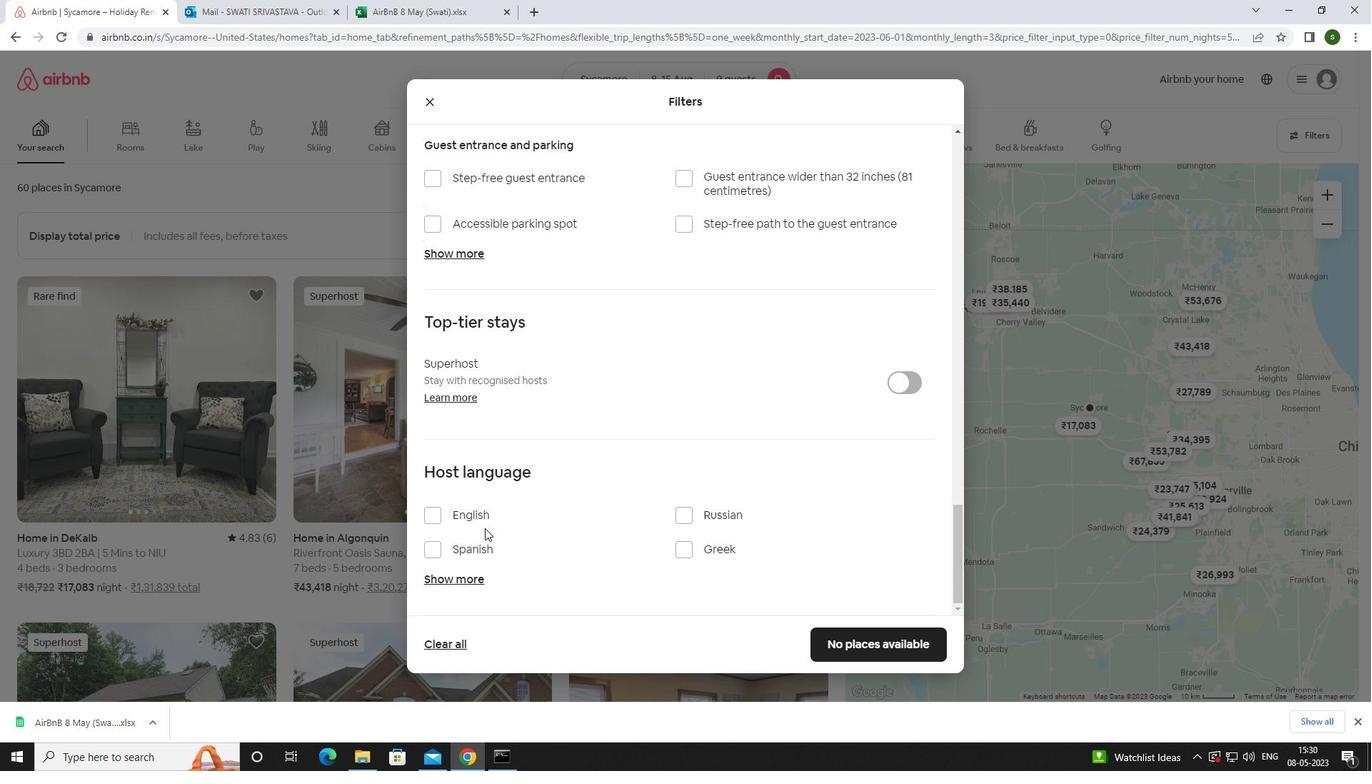 
Action: Mouse pressed left at (478, 514)
Screenshot: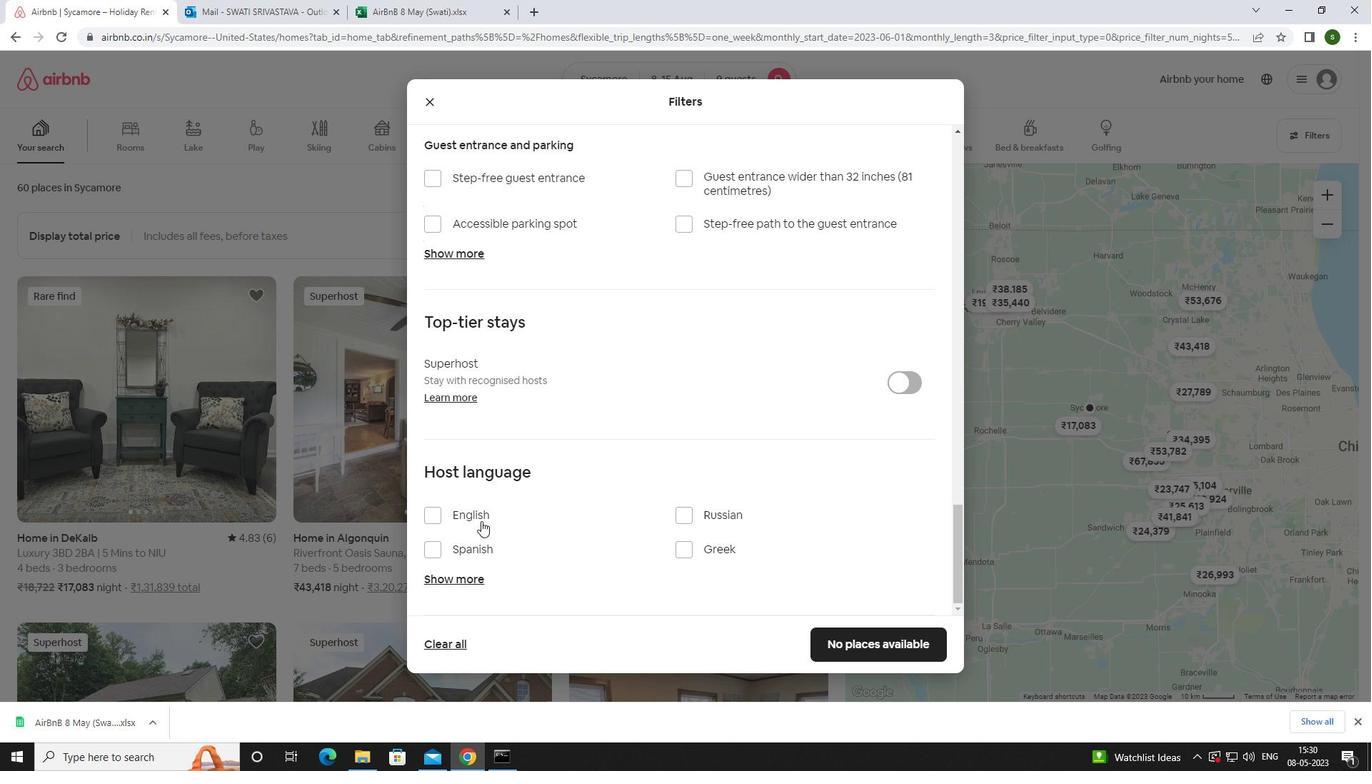 
Action: Mouse moved to (877, 630)
Screenshot: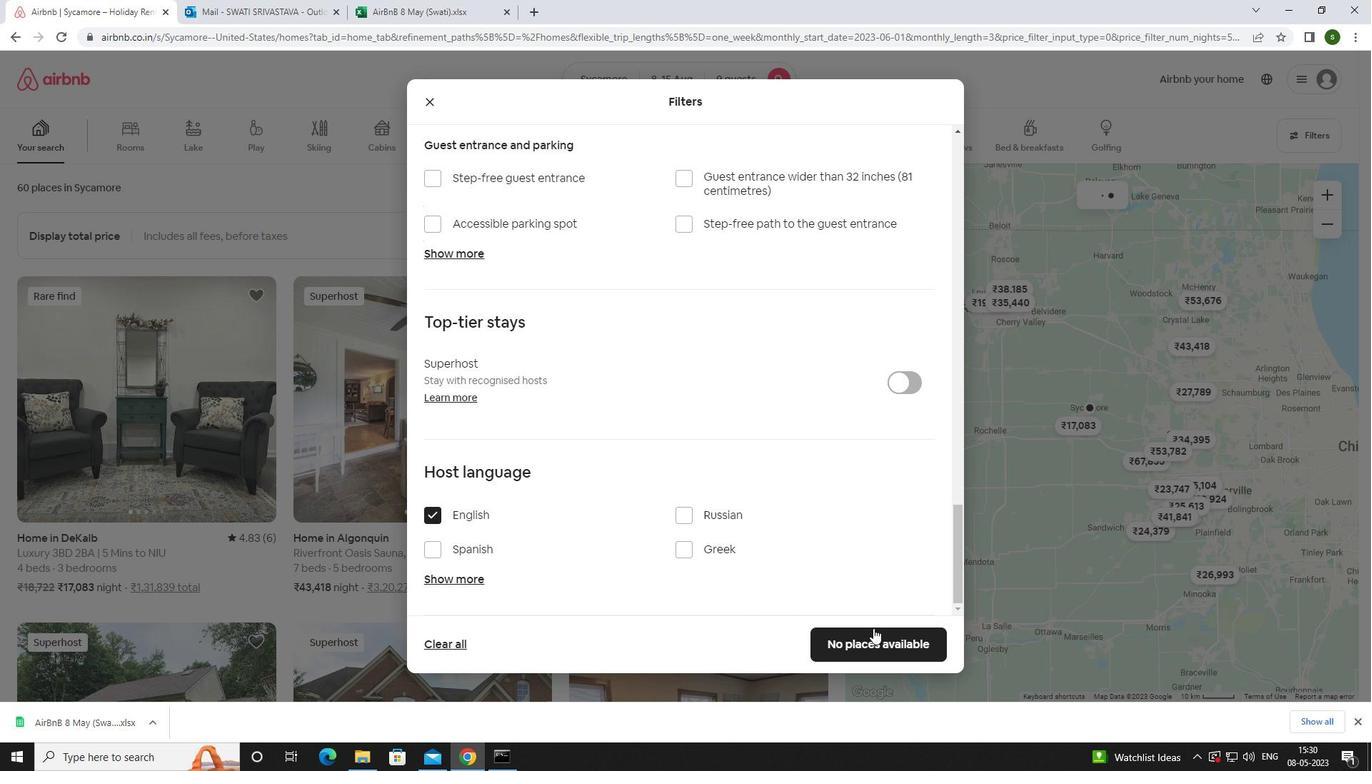 
Action: Mouse pressed left at (877, 630)
Screenshot: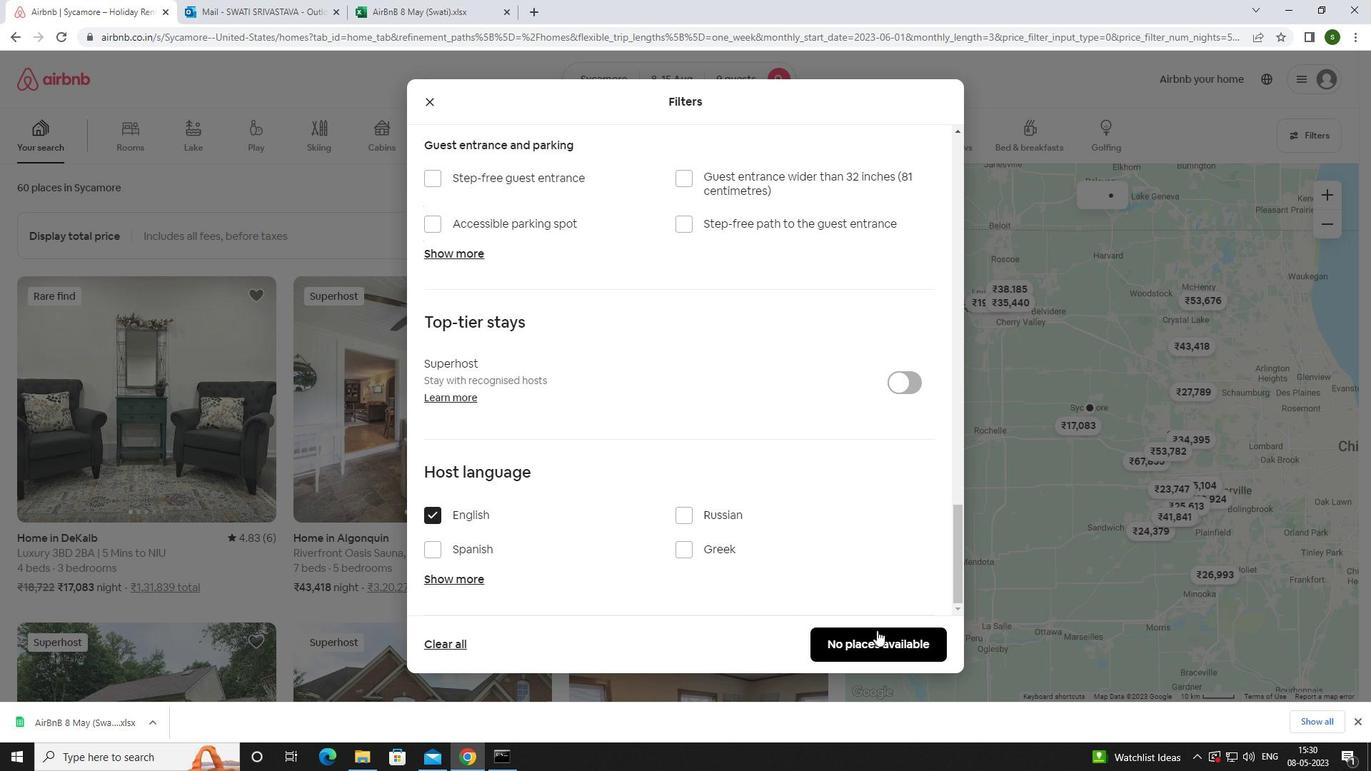
Action: Mouse moved to (619, 411)
Screenshot: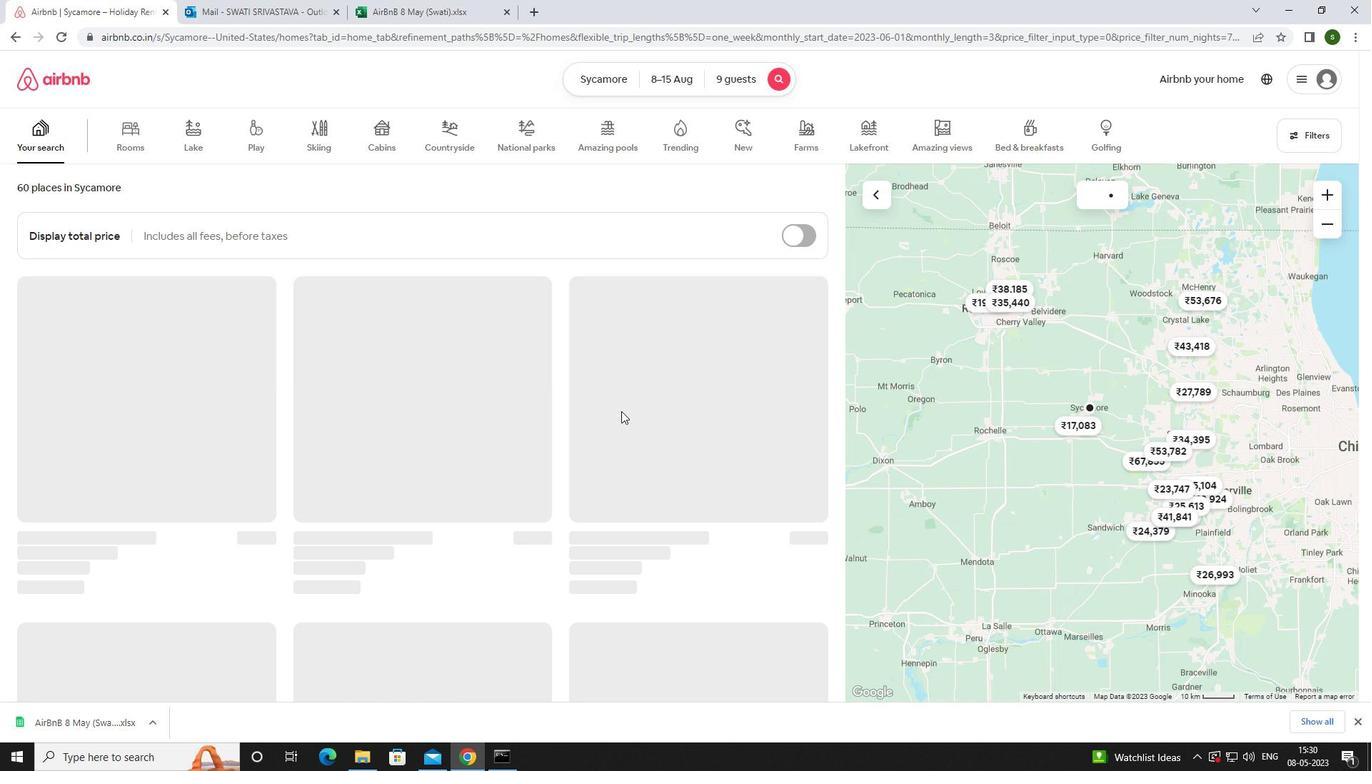 
